 Task: Explore Airbnb accommodation in Makeni, Sierra Leone from 2nd December, 2023 to 10th December, 2023 for 1 adult.1  bedroom having 1 bed and 1 bathroom. Property type can be hotel. Booking option can be shelf check-in. Look for 5 properties as per requirement.
Action: Mouse moved to (595, 128)
Screenshot: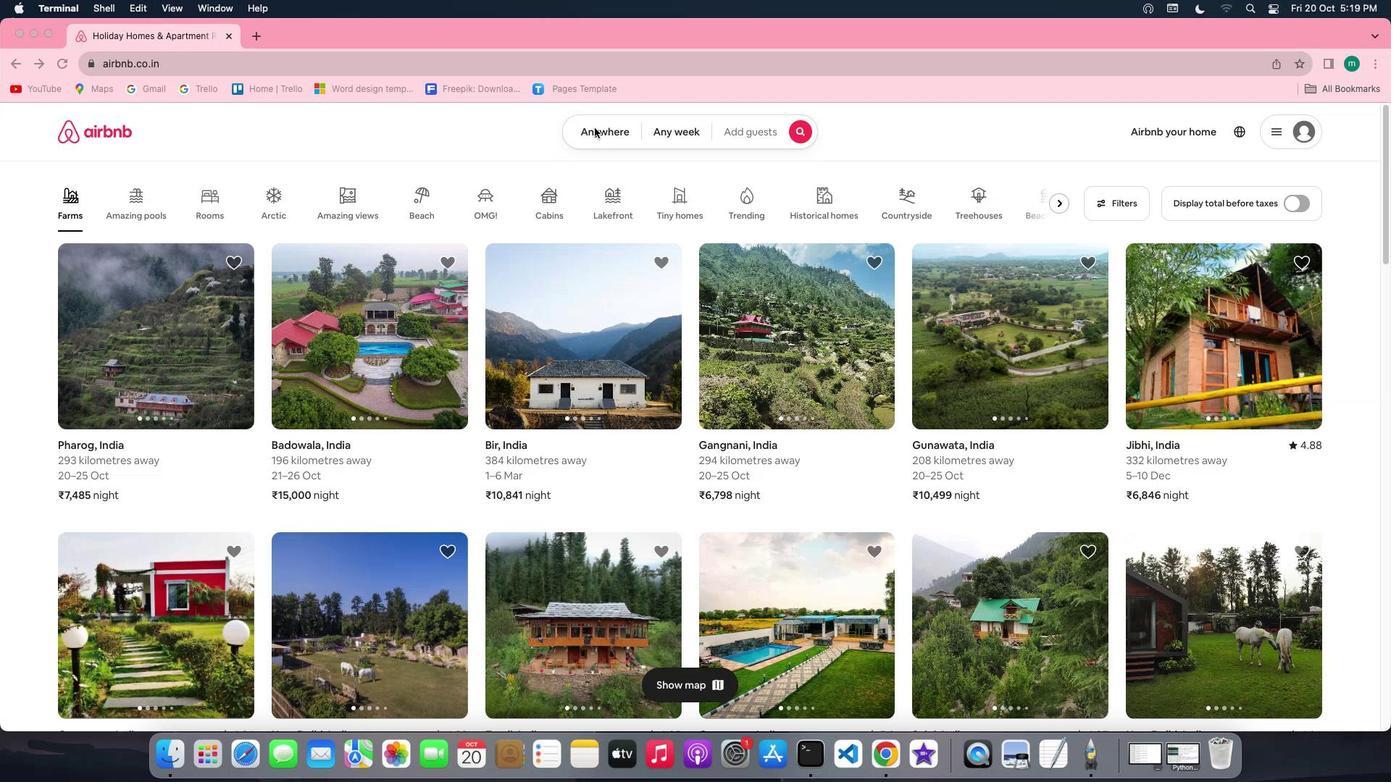 
Action: Mouse pressed left at (595, 128)
Screenshot: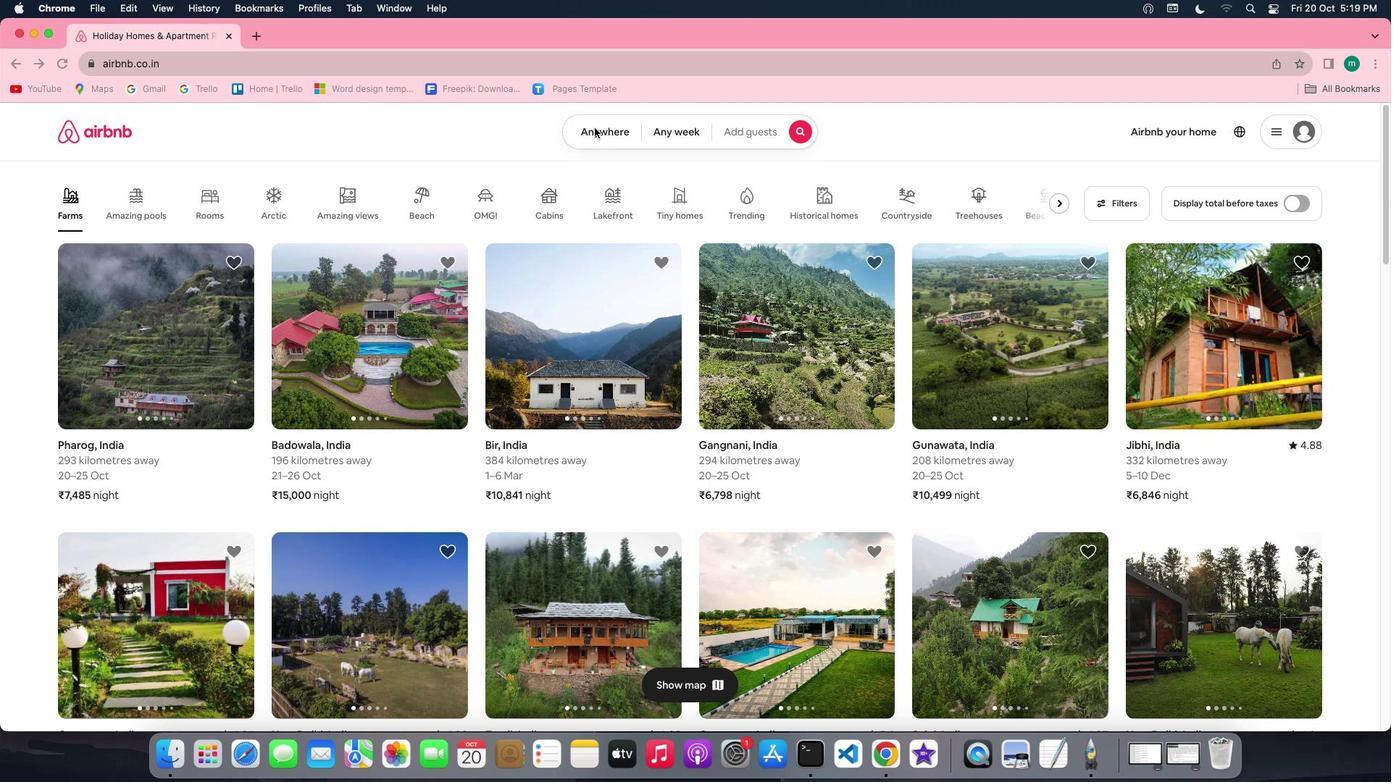 
Action: Mouse pressed left at (595, 128)
Screenshot: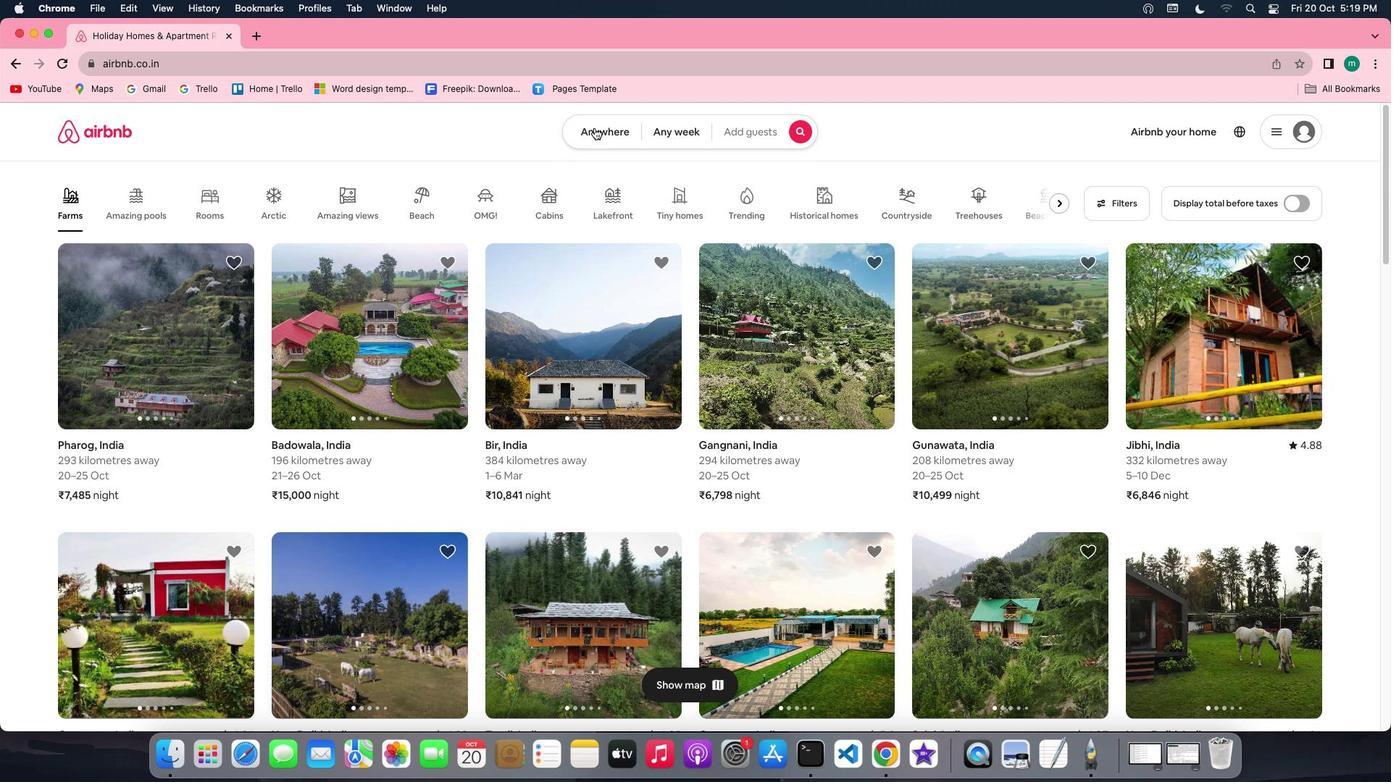 
Action: Mouse moved to (557, 189)
Screenshot: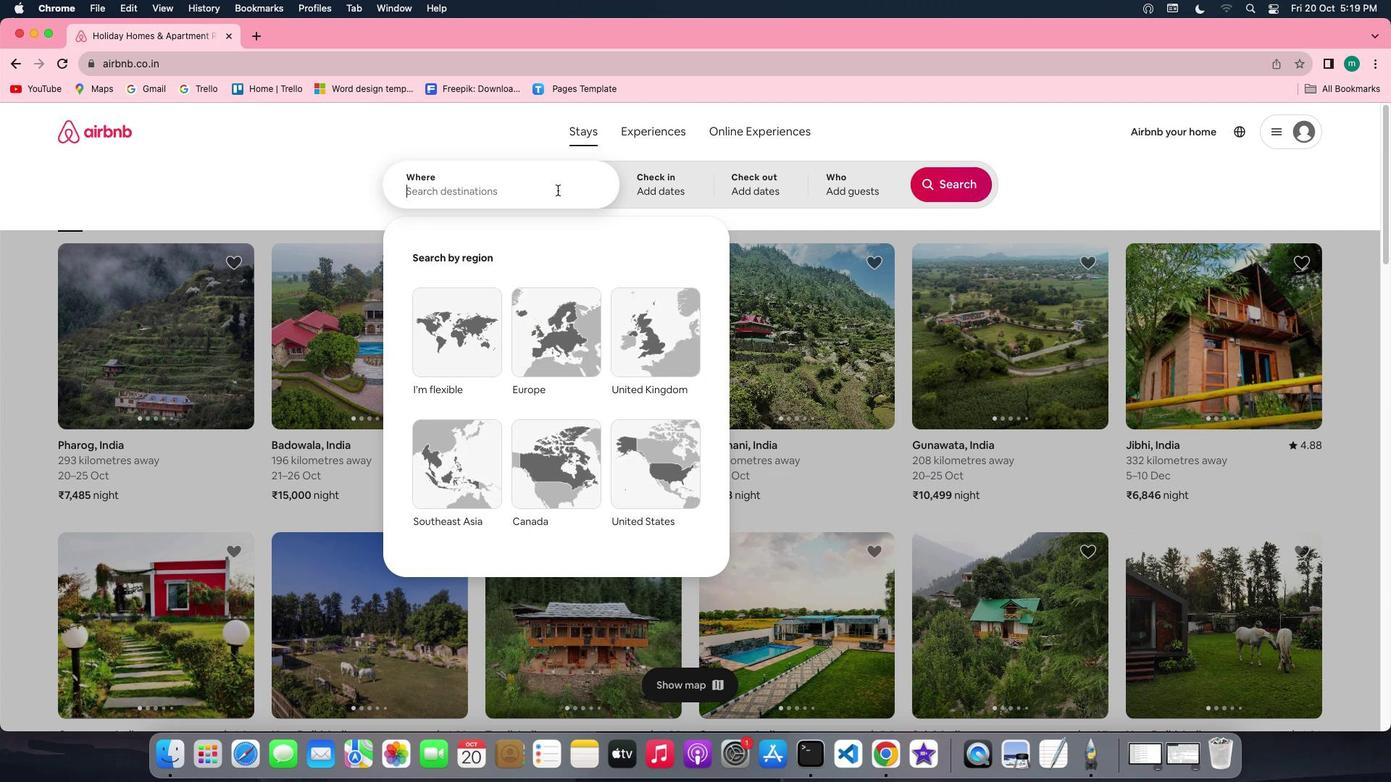 
Action: Mouse pressed left at (557, 189)
Screenshot: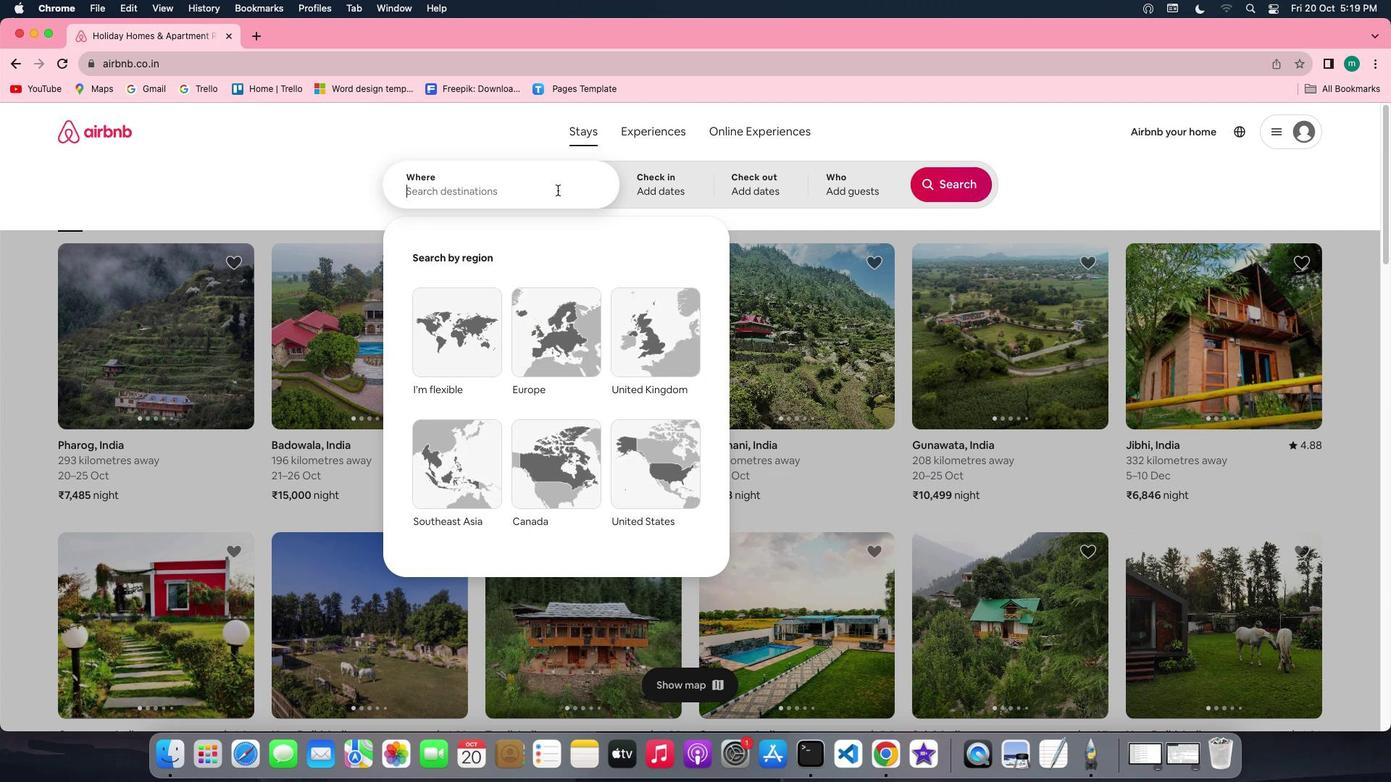 
Action: Key pressed Key.shift'M''a''k''e''n''i'','Key.spaceKey.shift'S''i''e''r''r''a'Key.spaceKey.shift'L''e''o''n''e'
Screenshot: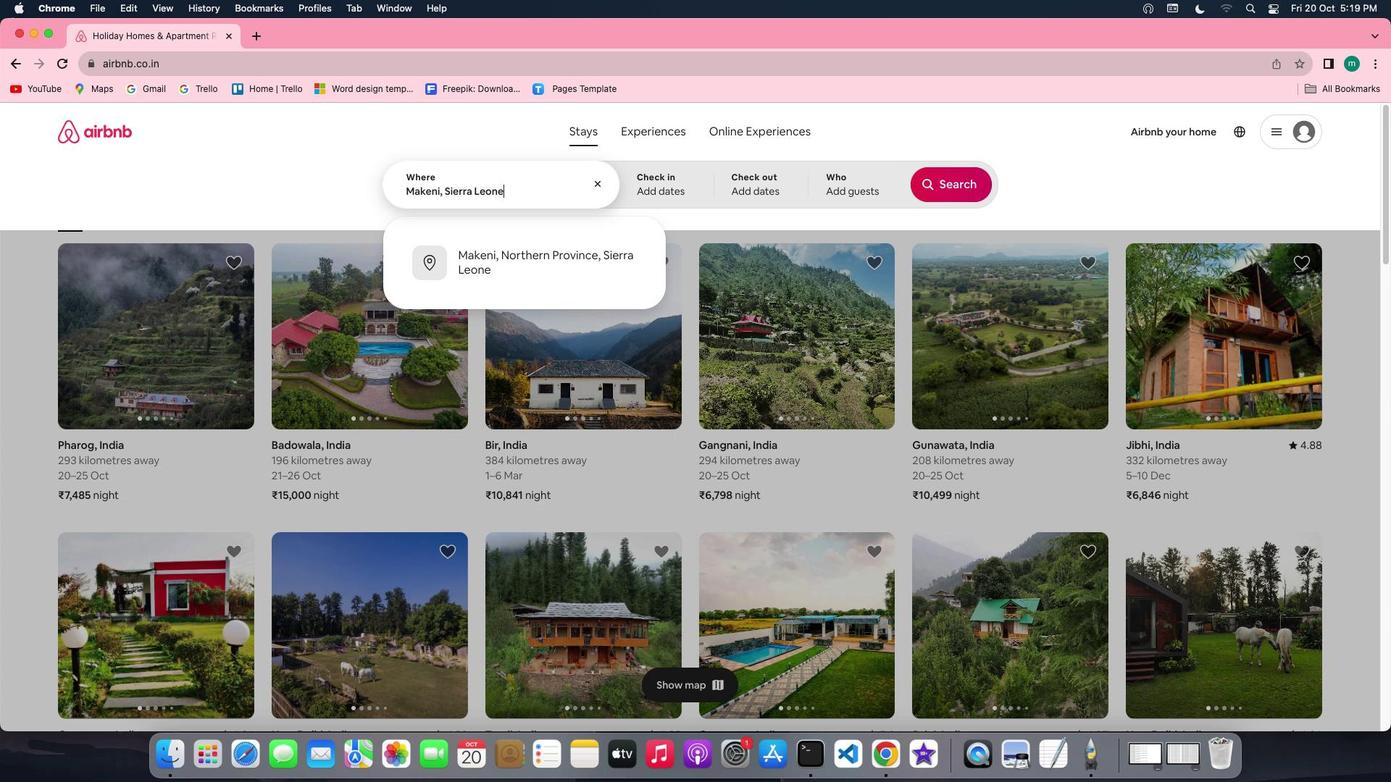 
Action: Mouse moved to (673, 179)
Screenshot: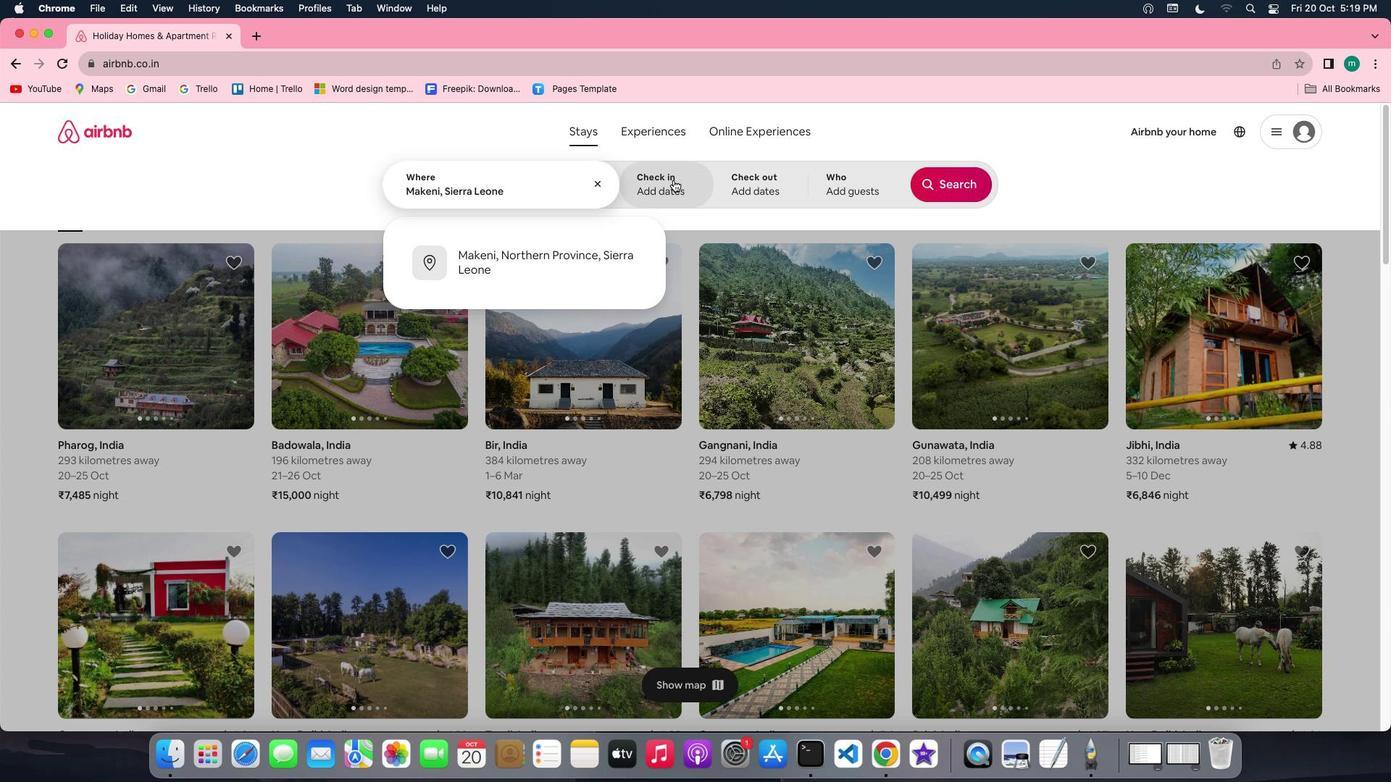 
Action: Mouse pressed left at (673, 179)
Screenshot: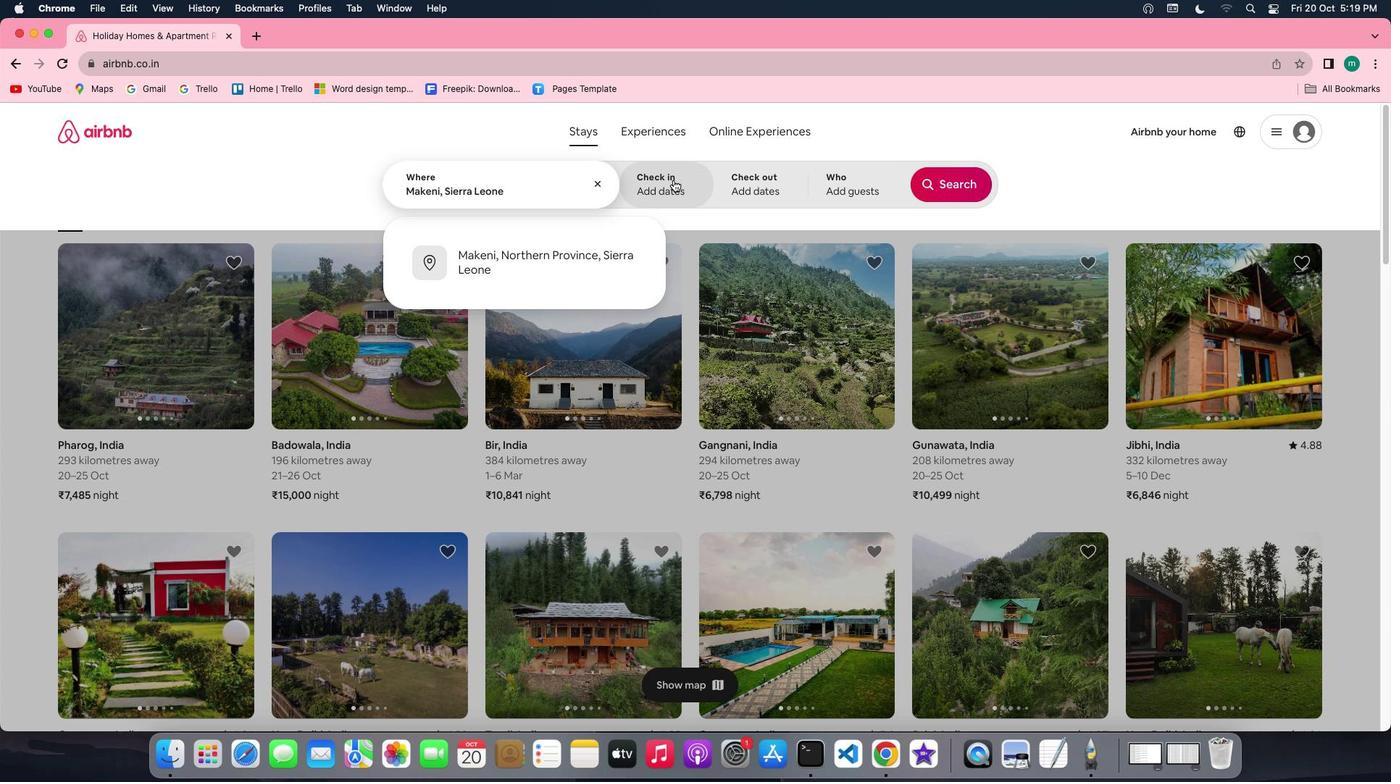 
Action: Mouse moved to (945, 305)
Screenshot: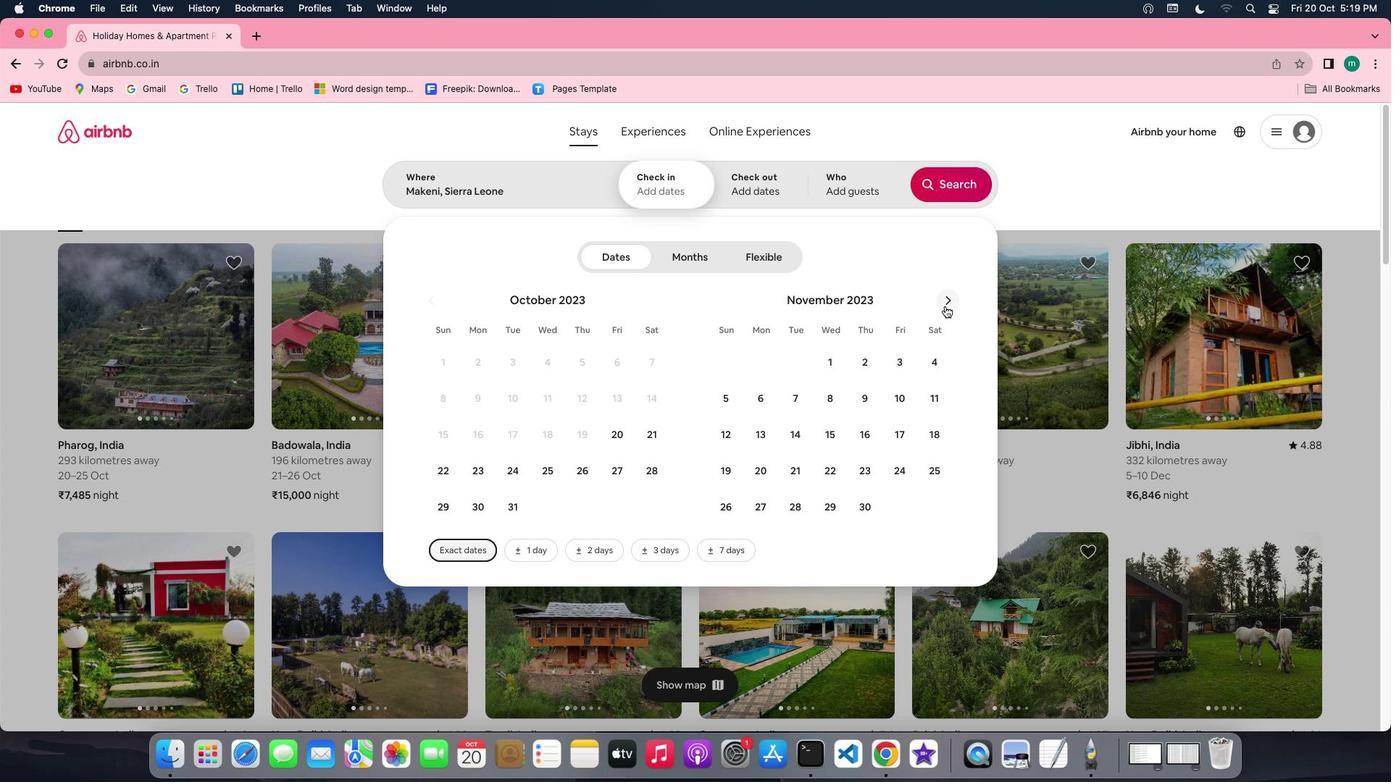 
Action: Mouse pressed left at (945, 305)
Screenshot: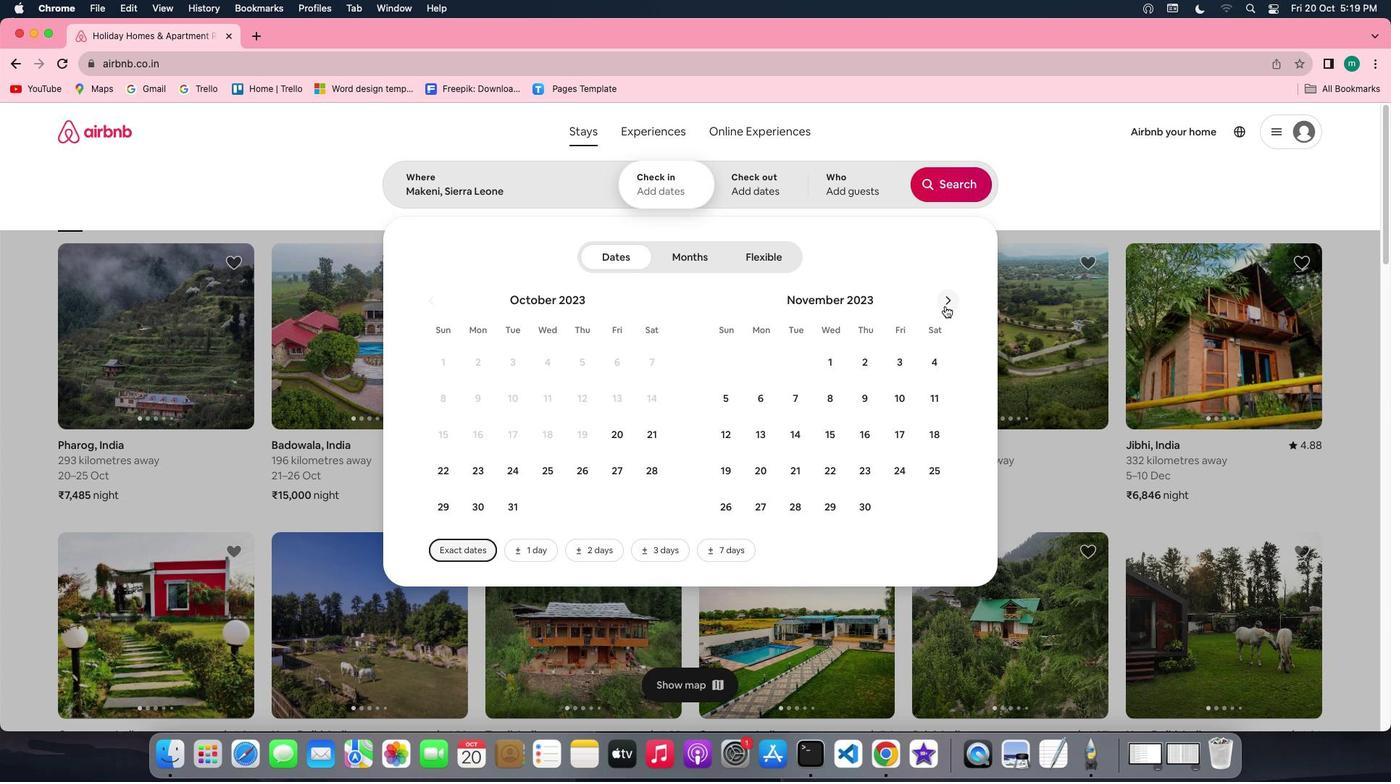 
Action: Mouse moved to (934, 358)
Screenshot: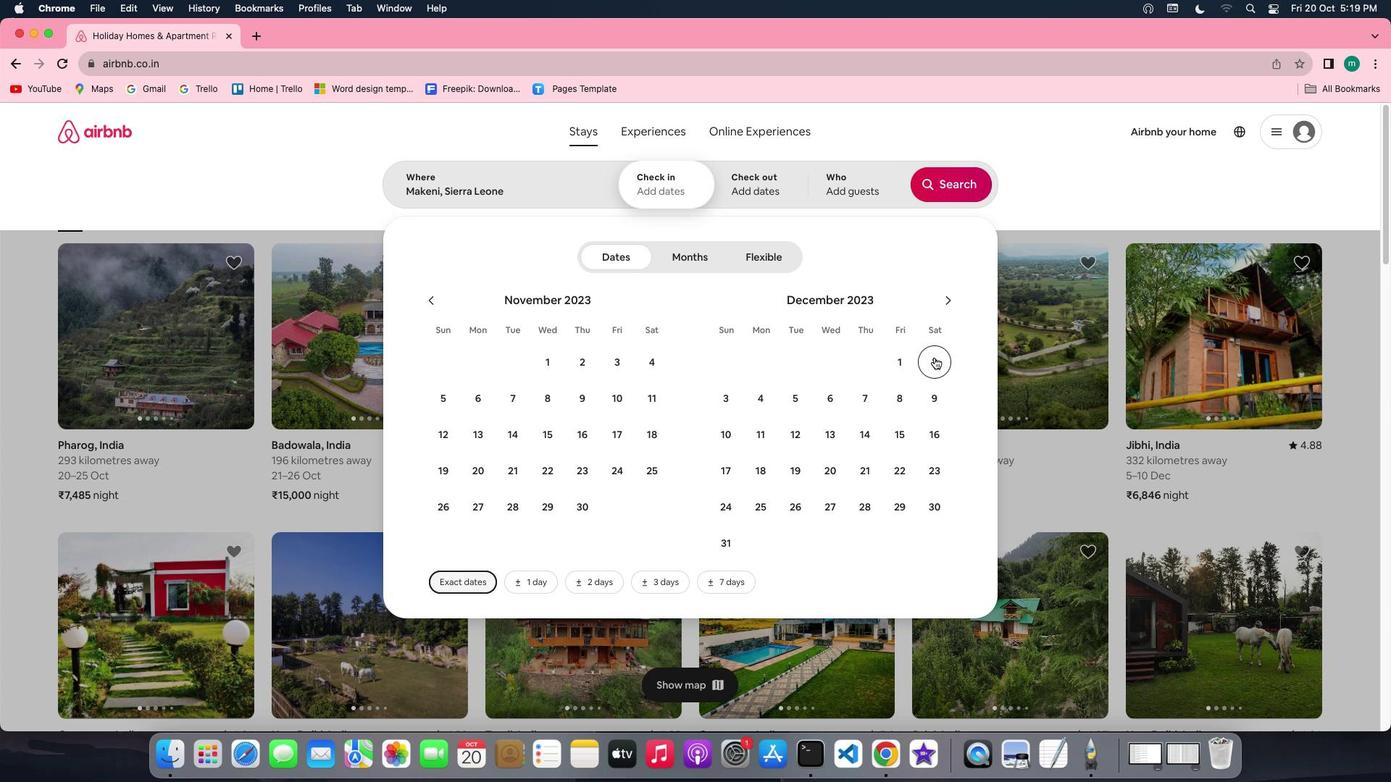 
Action: Mouse pressed left at (934, 358)
Screenshot: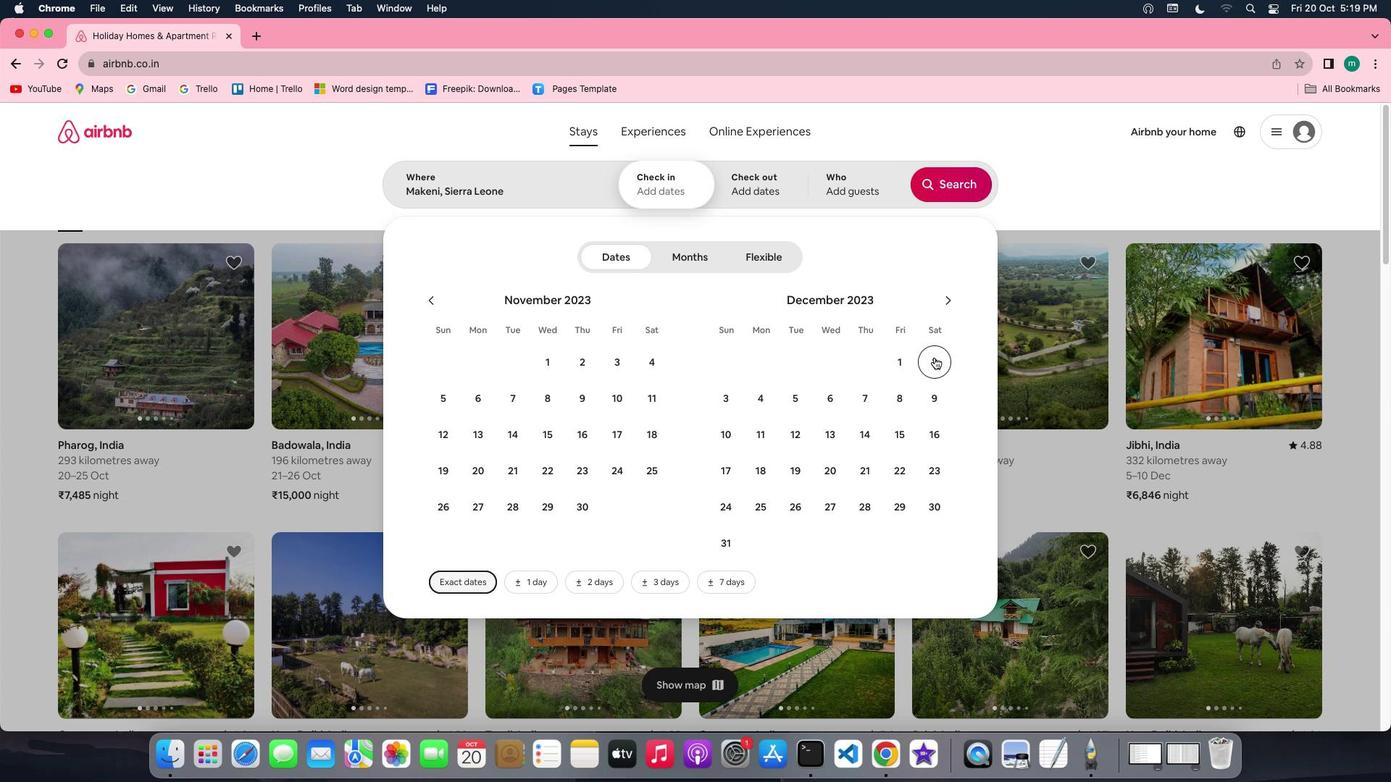 
Action: Mouse moved to (740, 437)
Screenshot: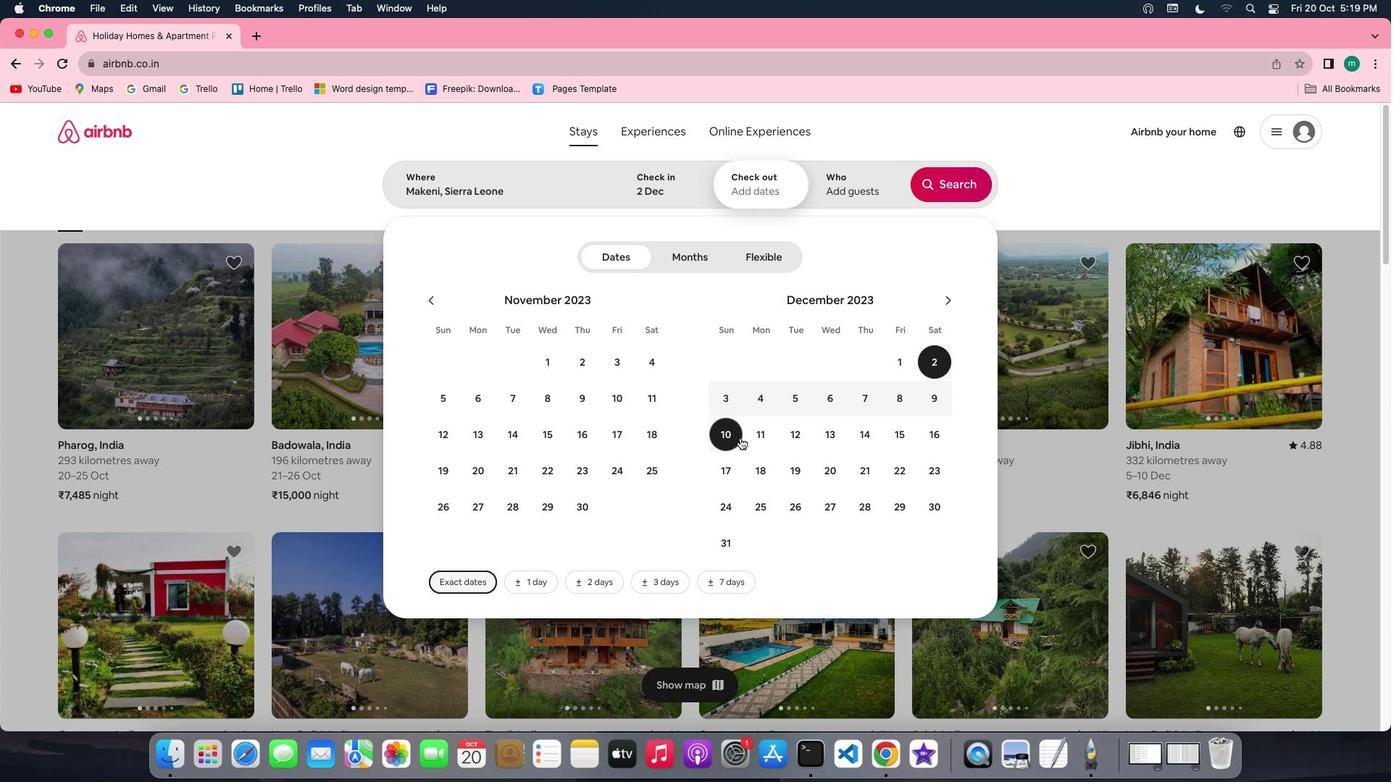 
Action: Mouse pressed left at (740, 437)
Screenshot: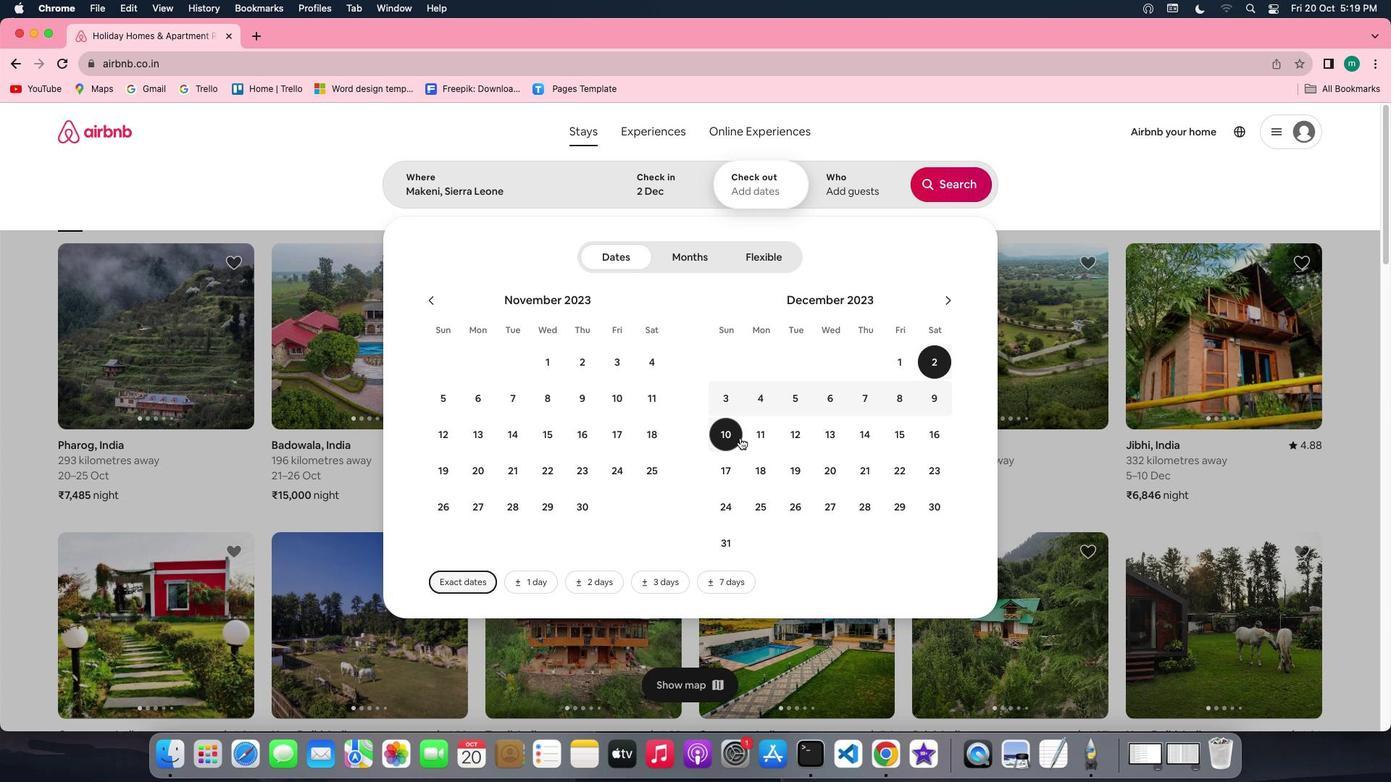 
Action: Mouse moved to (852, 187)
Screenshot: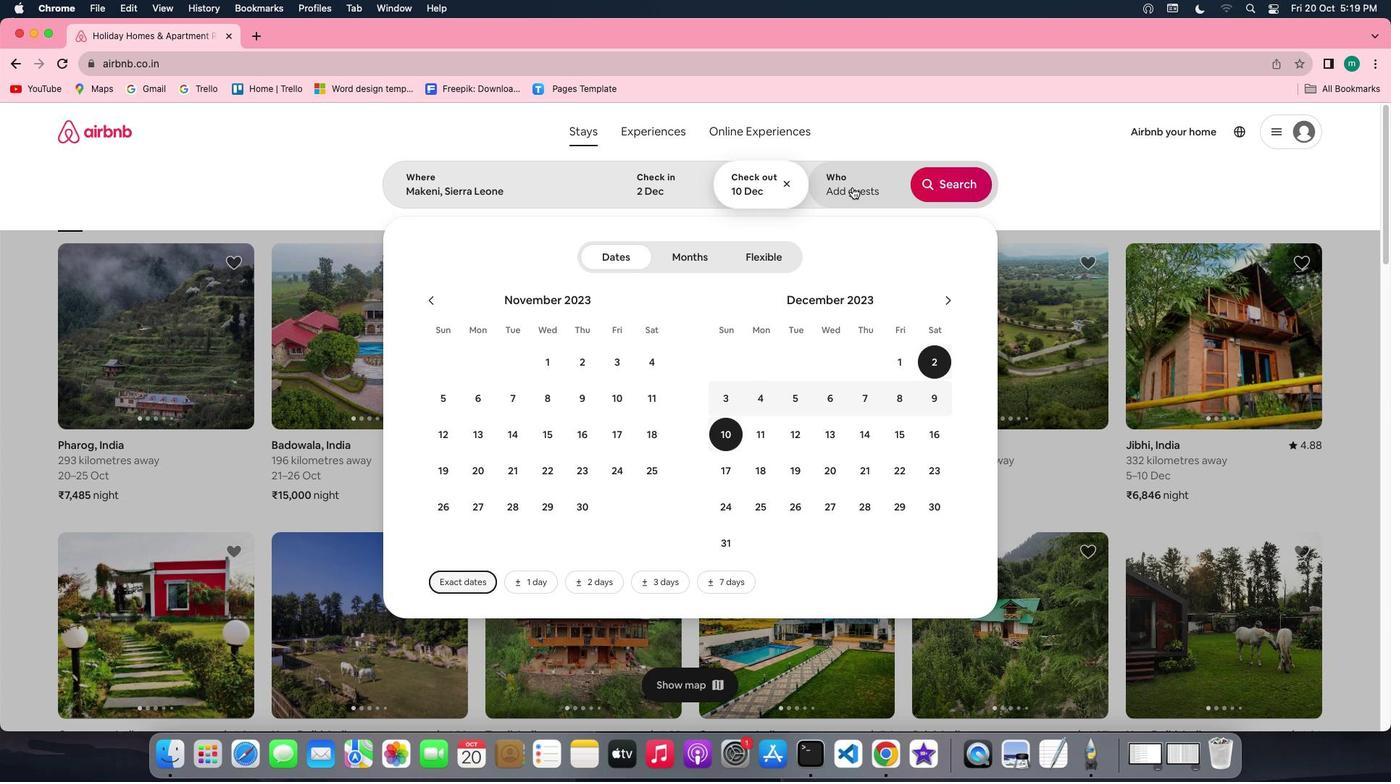 
Action: Mouse pressed left at (852, 187)
Screenshot: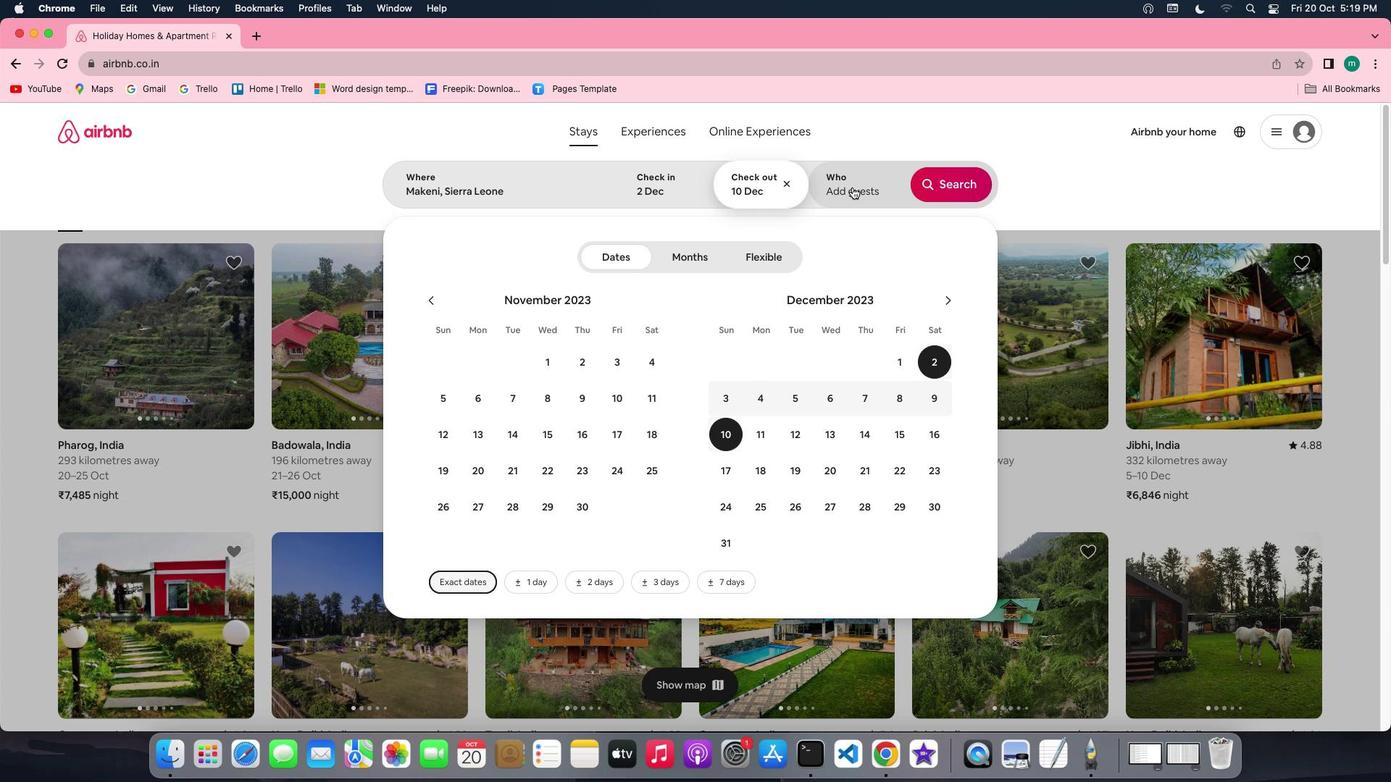 
Action: Mouse moved to (961, 258)
Screenshot: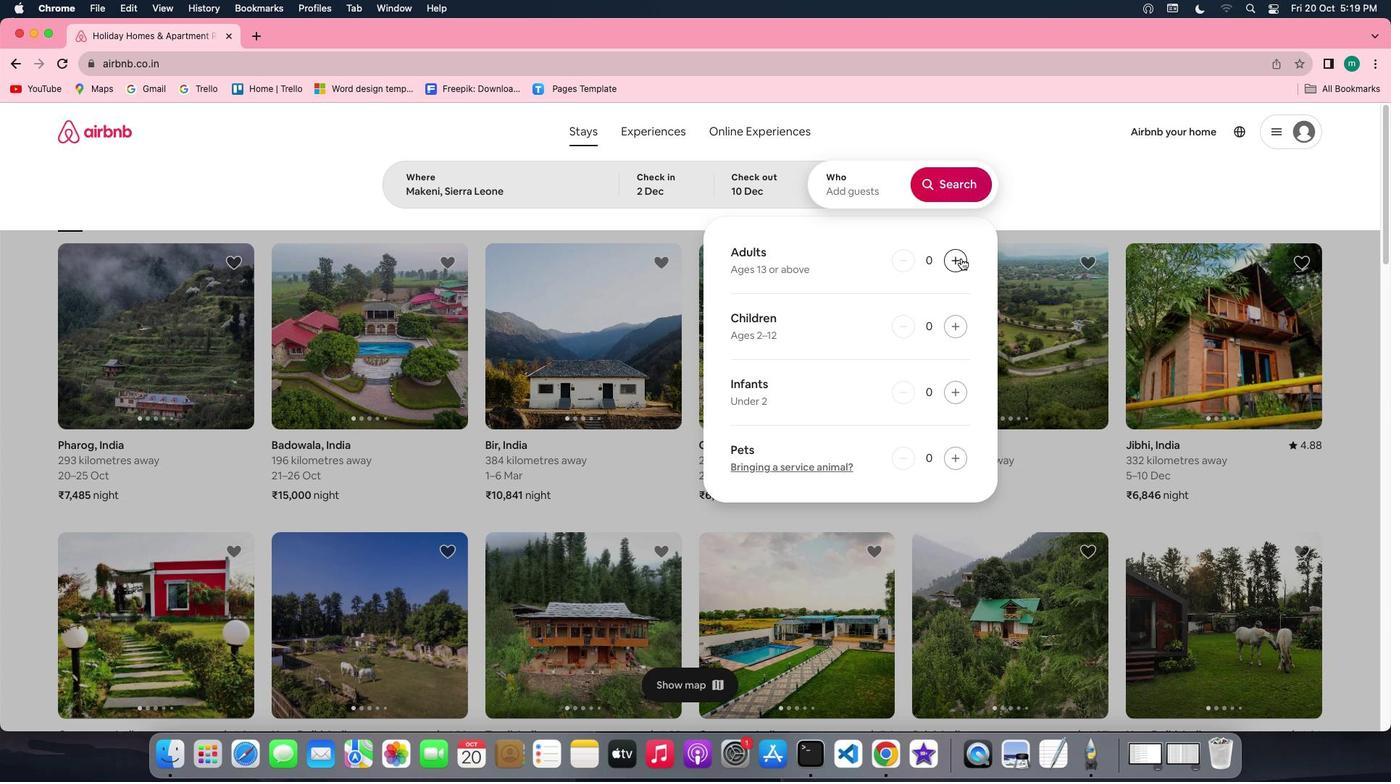
Action: Mouse pressed left at (961, 258)
Screenshot: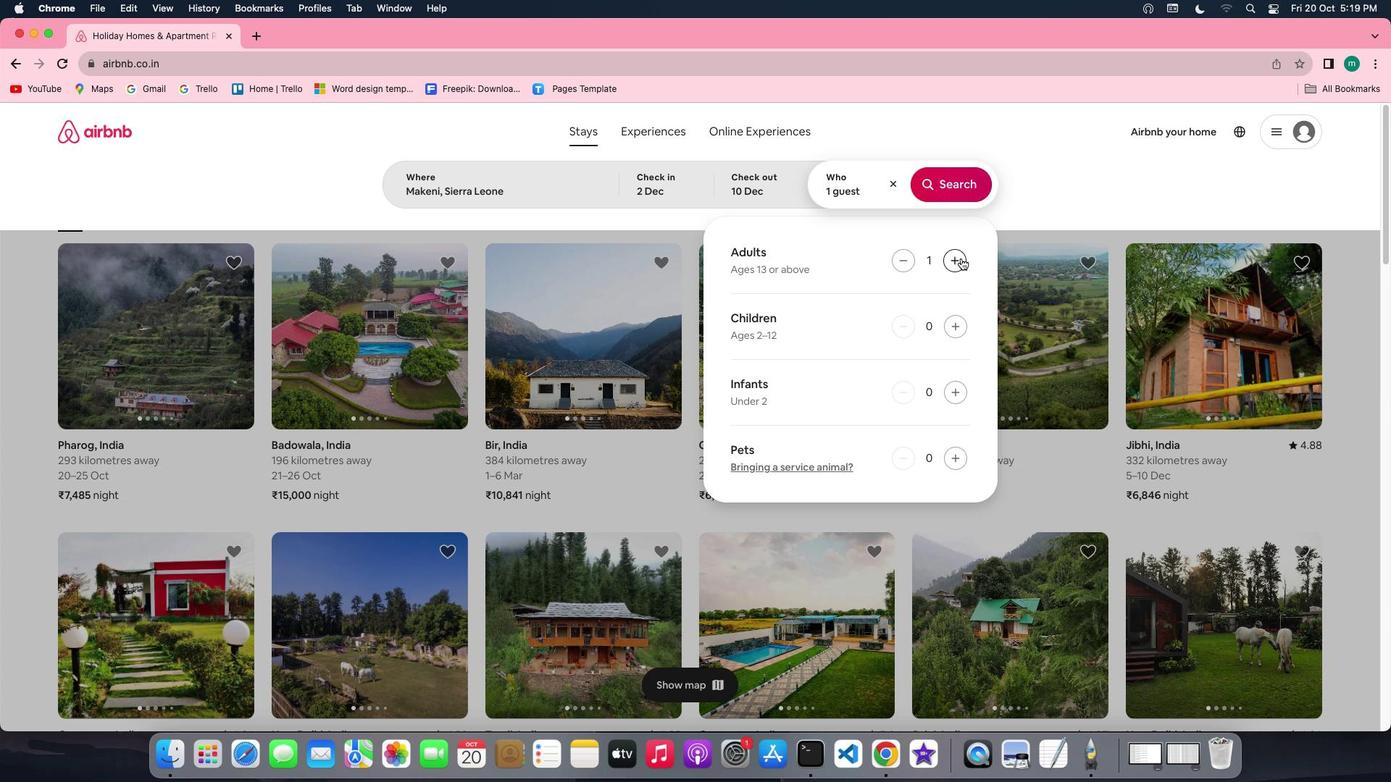
Action: Mouse moved to (955, 181)
Screenshot: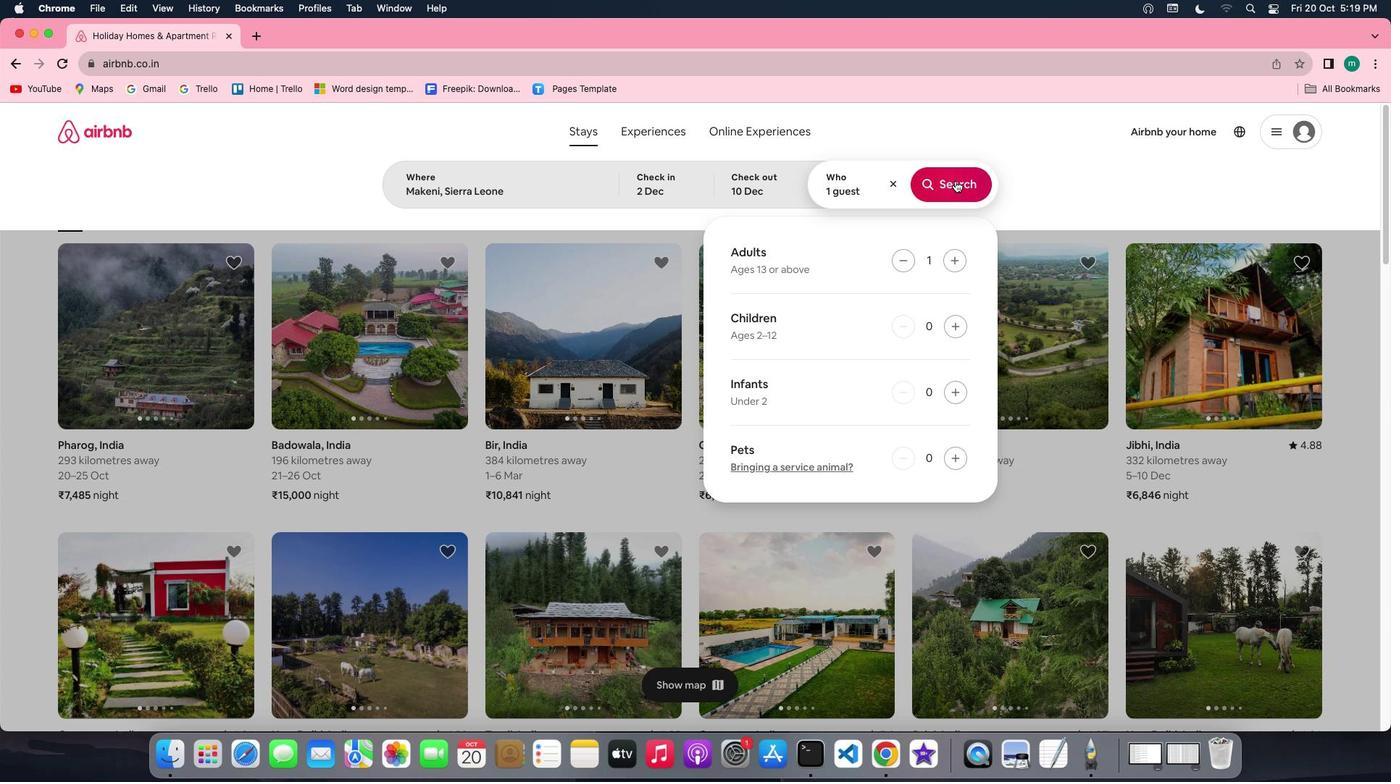 
Action: Mouse pressed left at (955, 181)
Screenshot: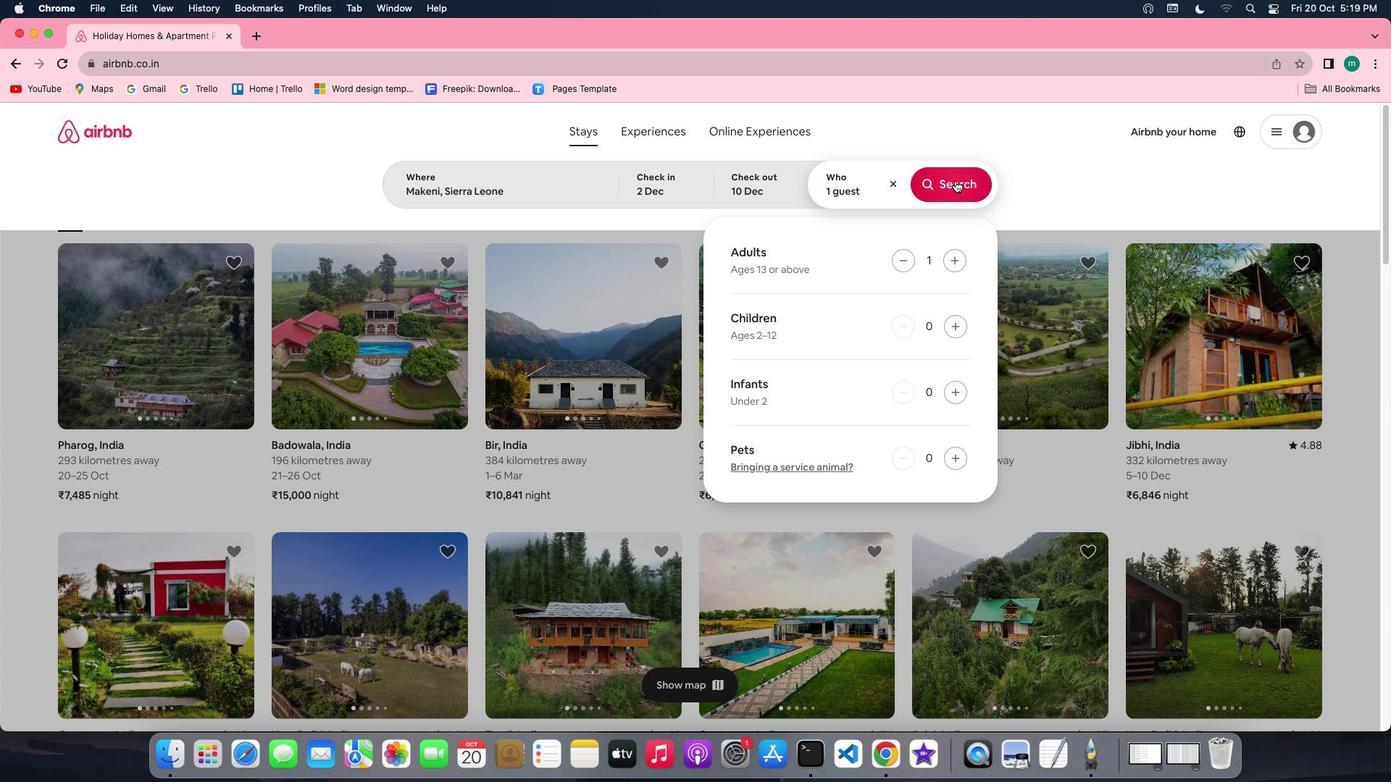 
Action: Mouse moved to (1146, 188)
Screenshot: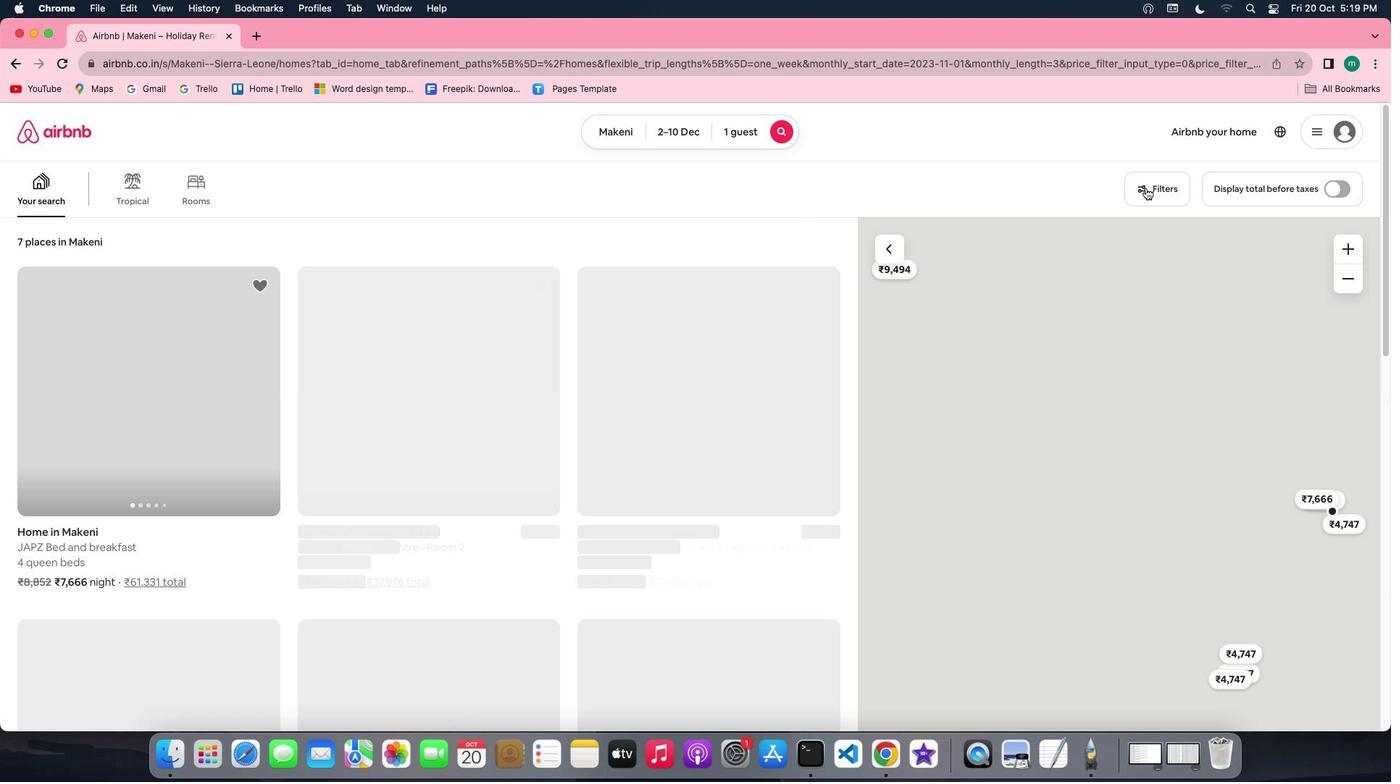 
Action: Mouse pressed left at (1146, 188)
Screenshot: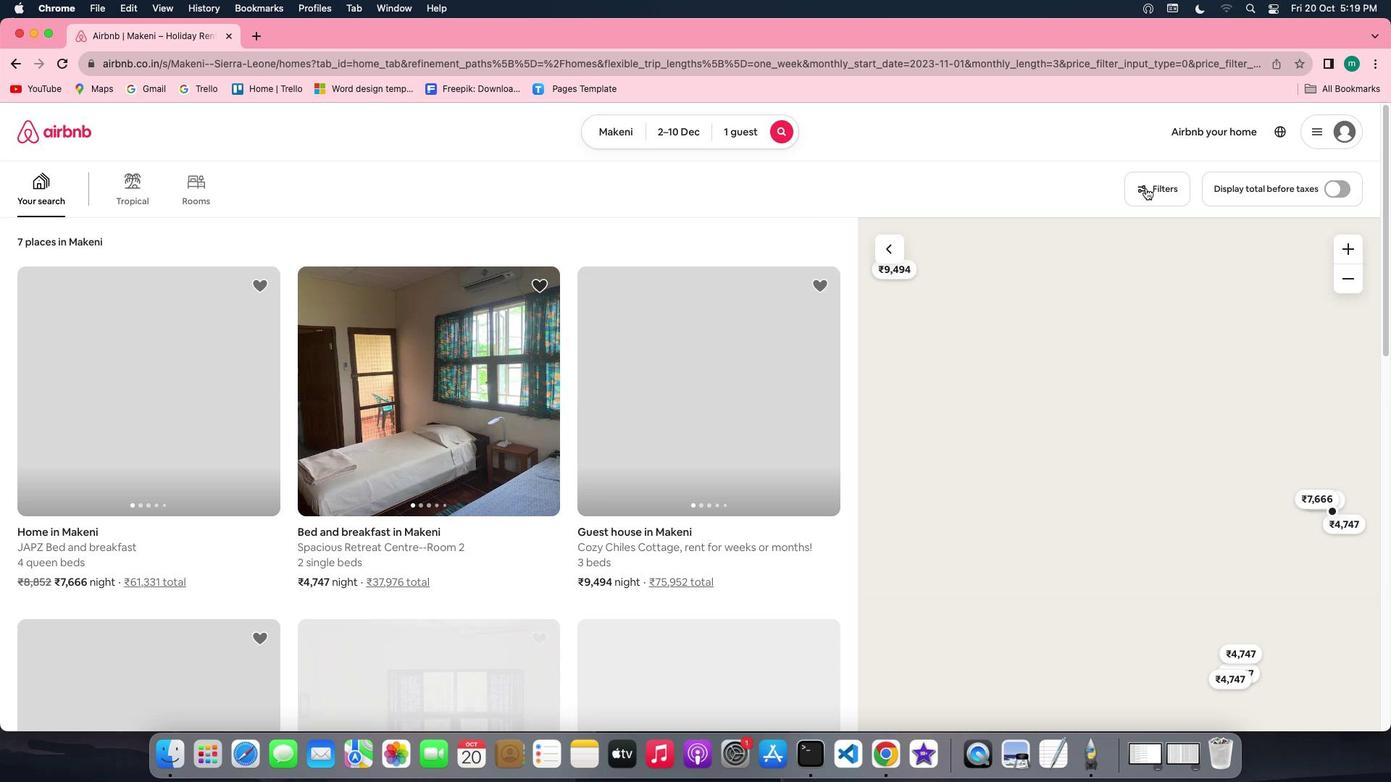 
Action: Mouse moved to (738, 351)
Screenshot: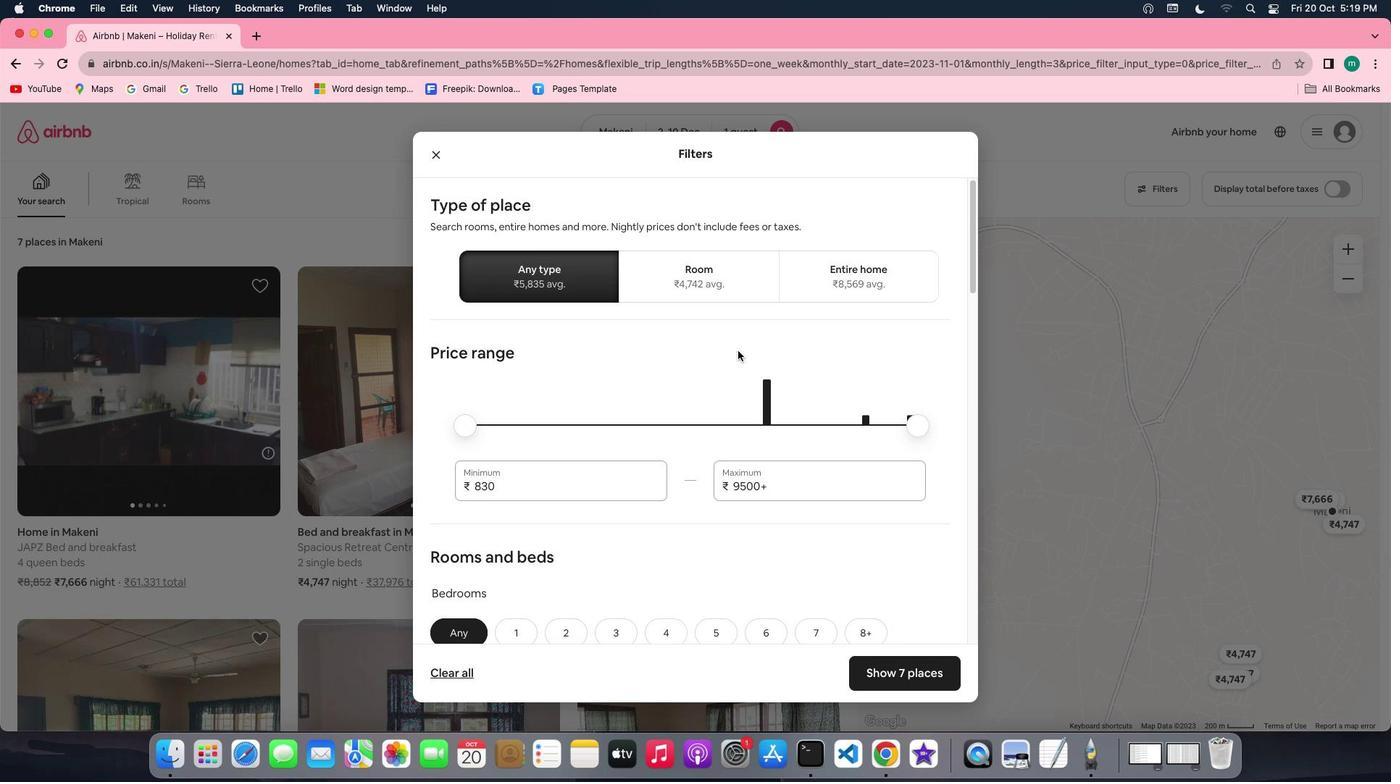 
Action: Mouse scrolled (738, 351) with delta (0, 0)
Screenshot: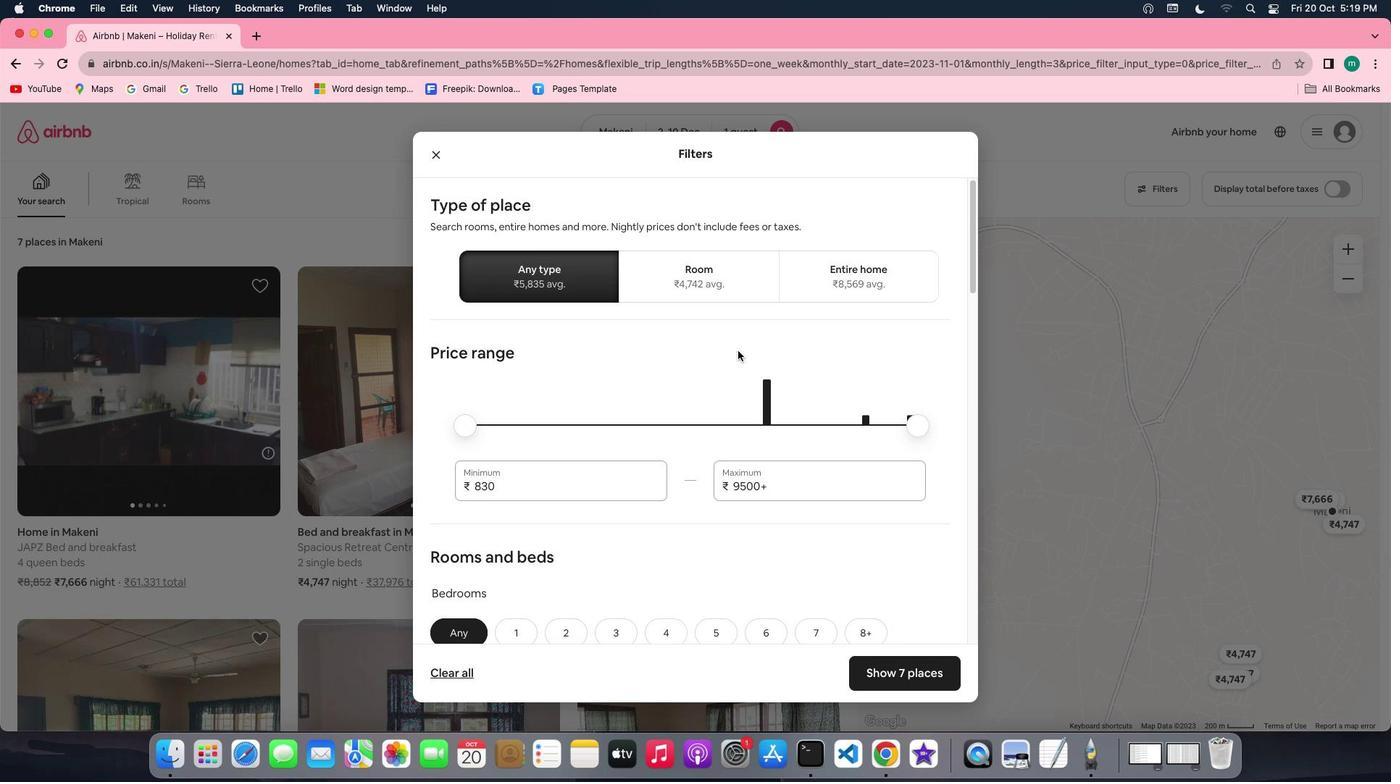 
Action: Mouse scrolled (738, 351) with delta (0, 0)
Screenshot: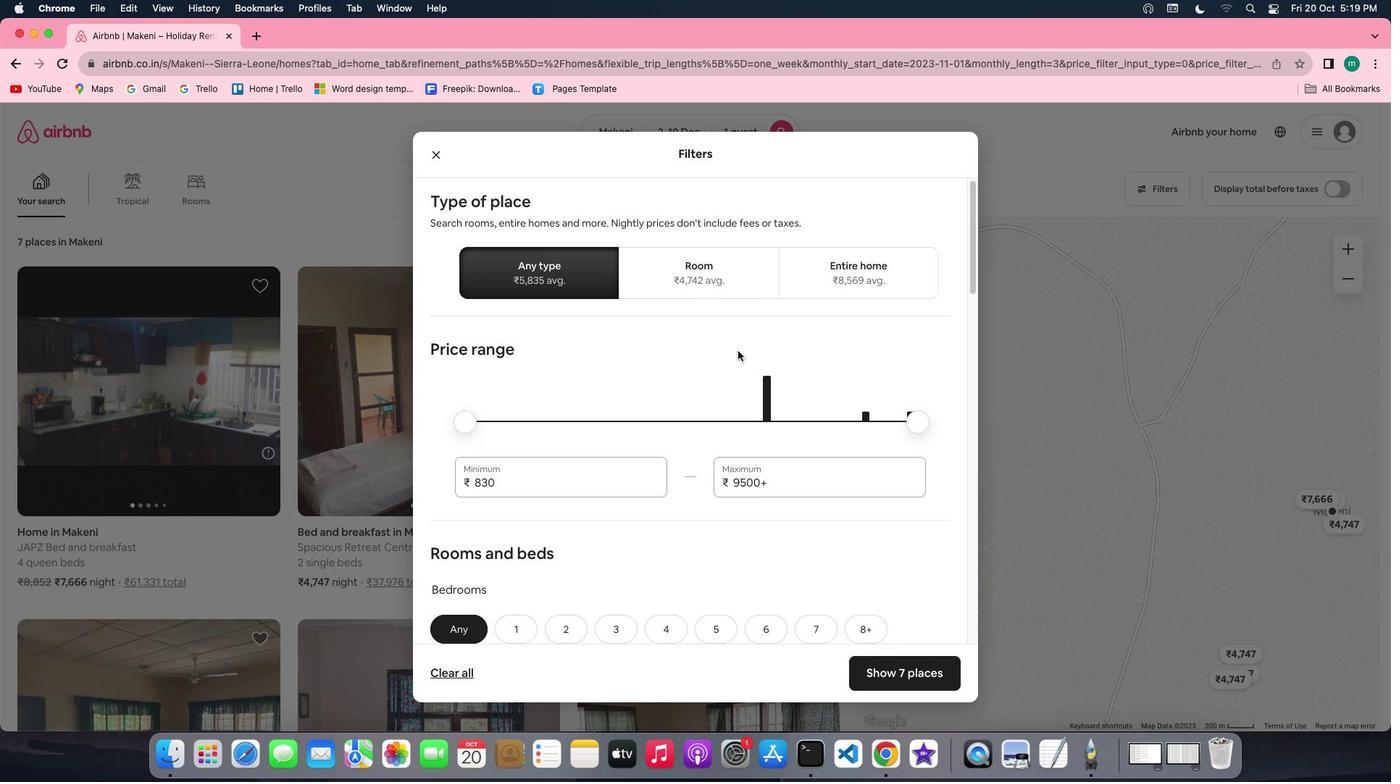 
Action: Mouse scrolled (738, 351) with delta (0, 0)
Screenshot: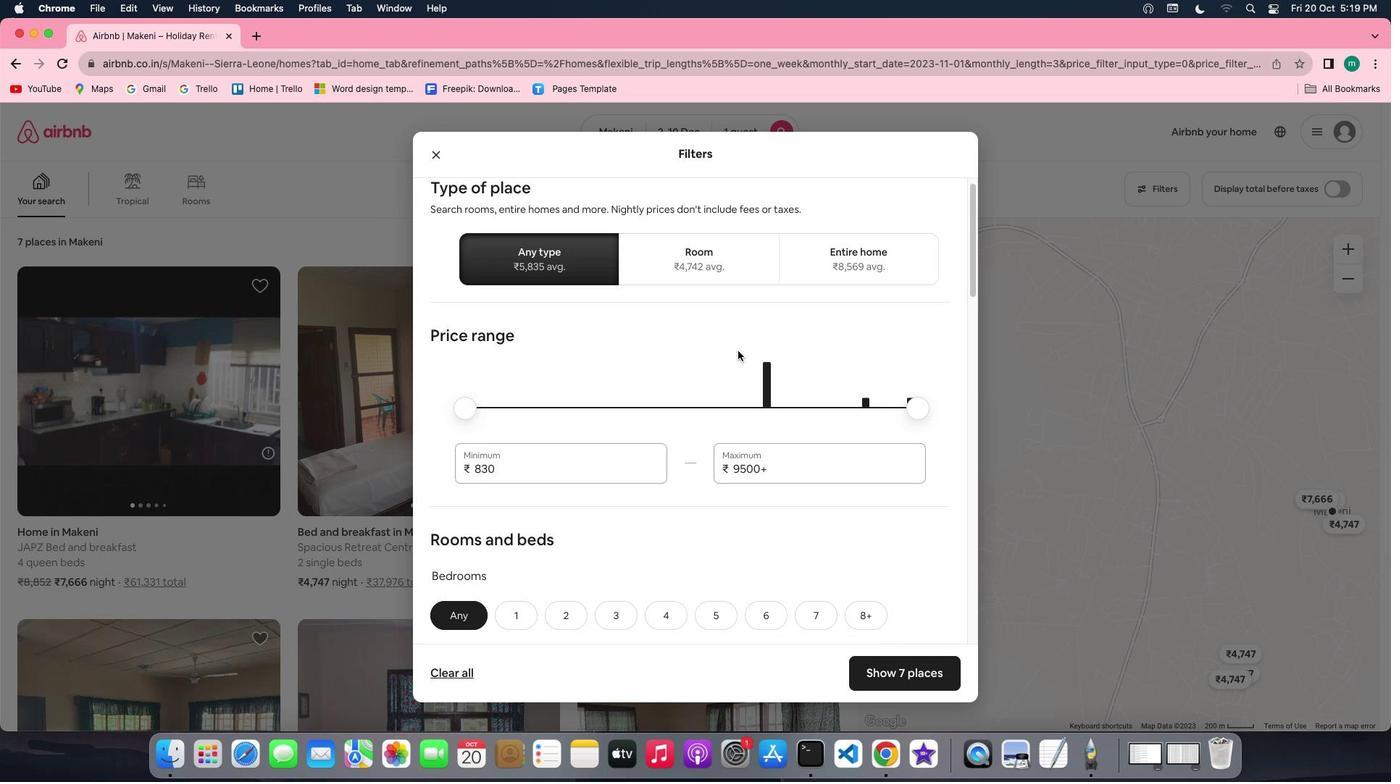 
Action: Mouse scrolled (738, 351) with delta (0, 0)
Screenshot: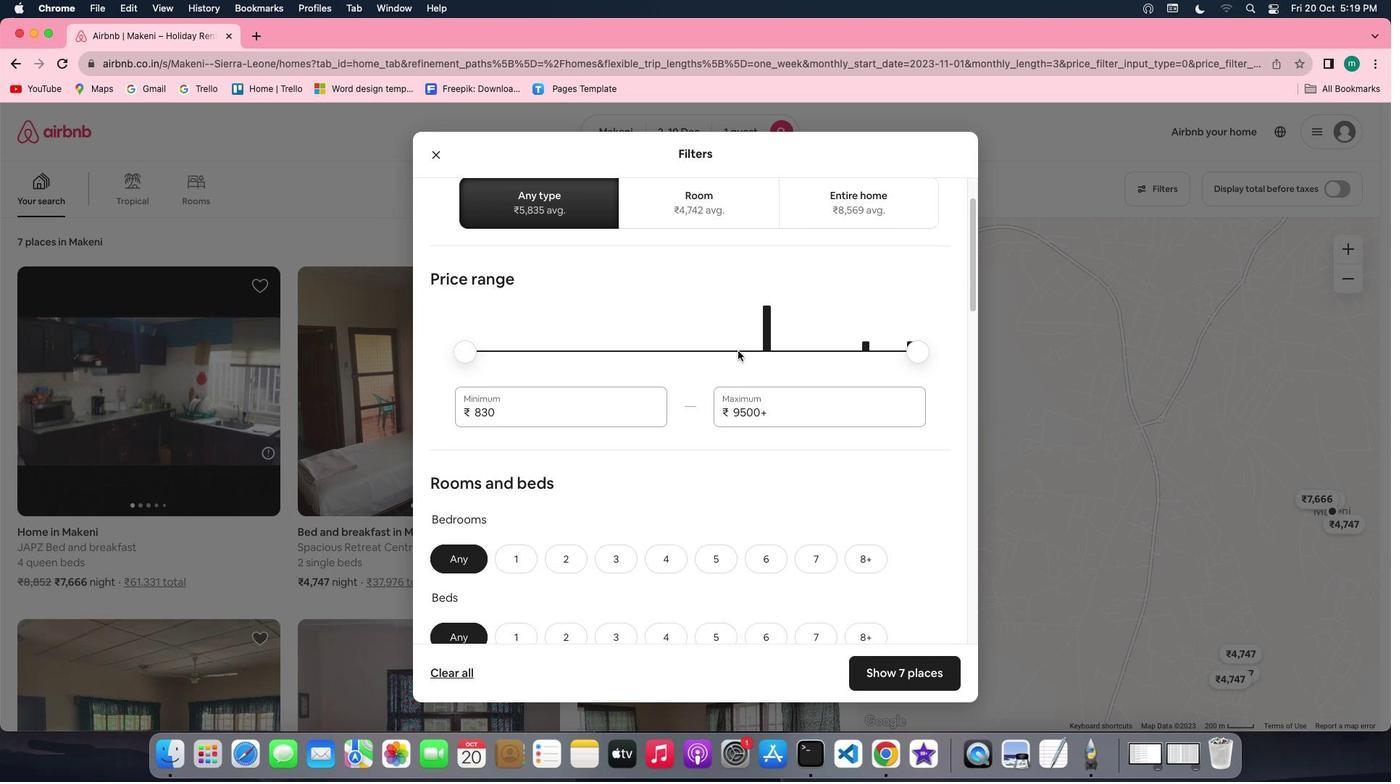 
Action: Mouse scrolled (738, 351) with delta (0, 0)
Screenshot: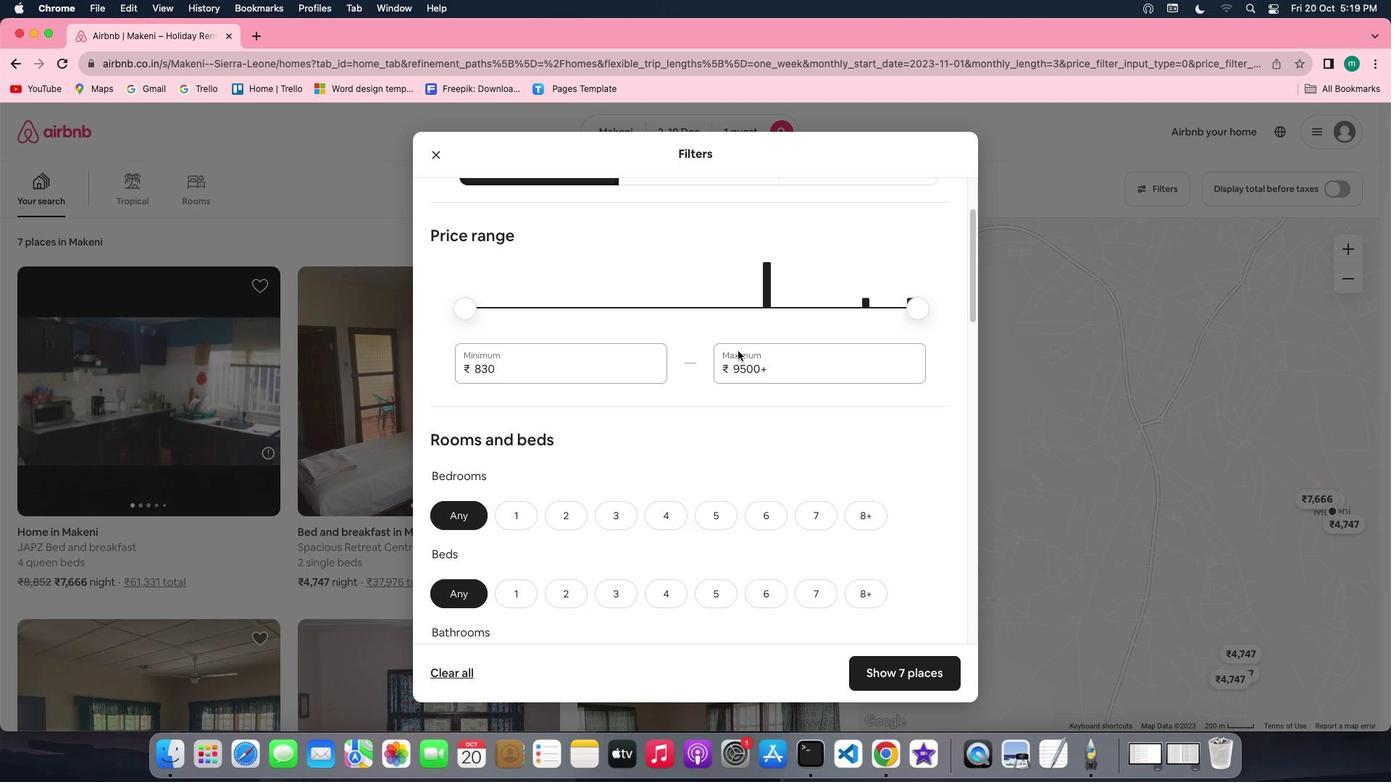 
Action: Mouse scrolled (738, 351) with delta (0, 0)
Screenshot: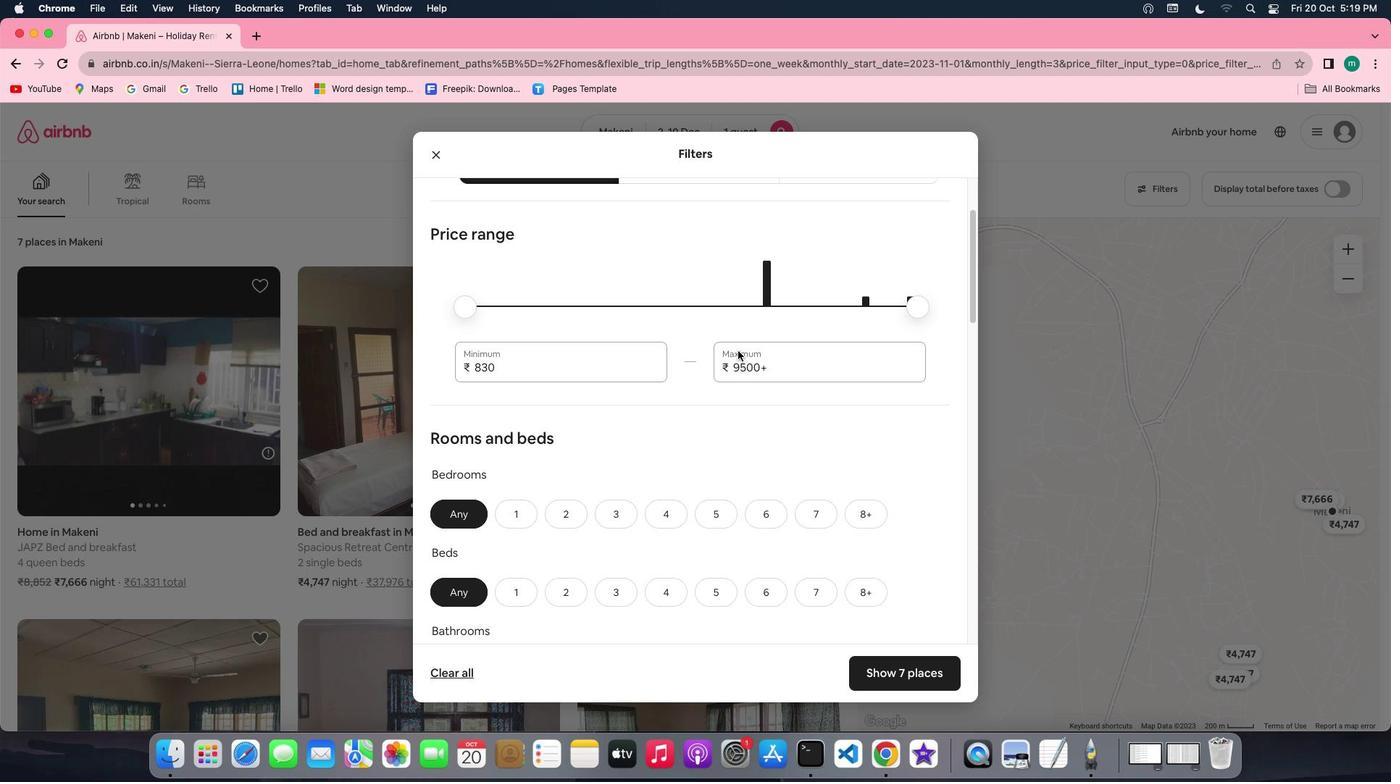 
Action: Mouse scrolled (738, 351) with delta (0, -2)
Screenshot: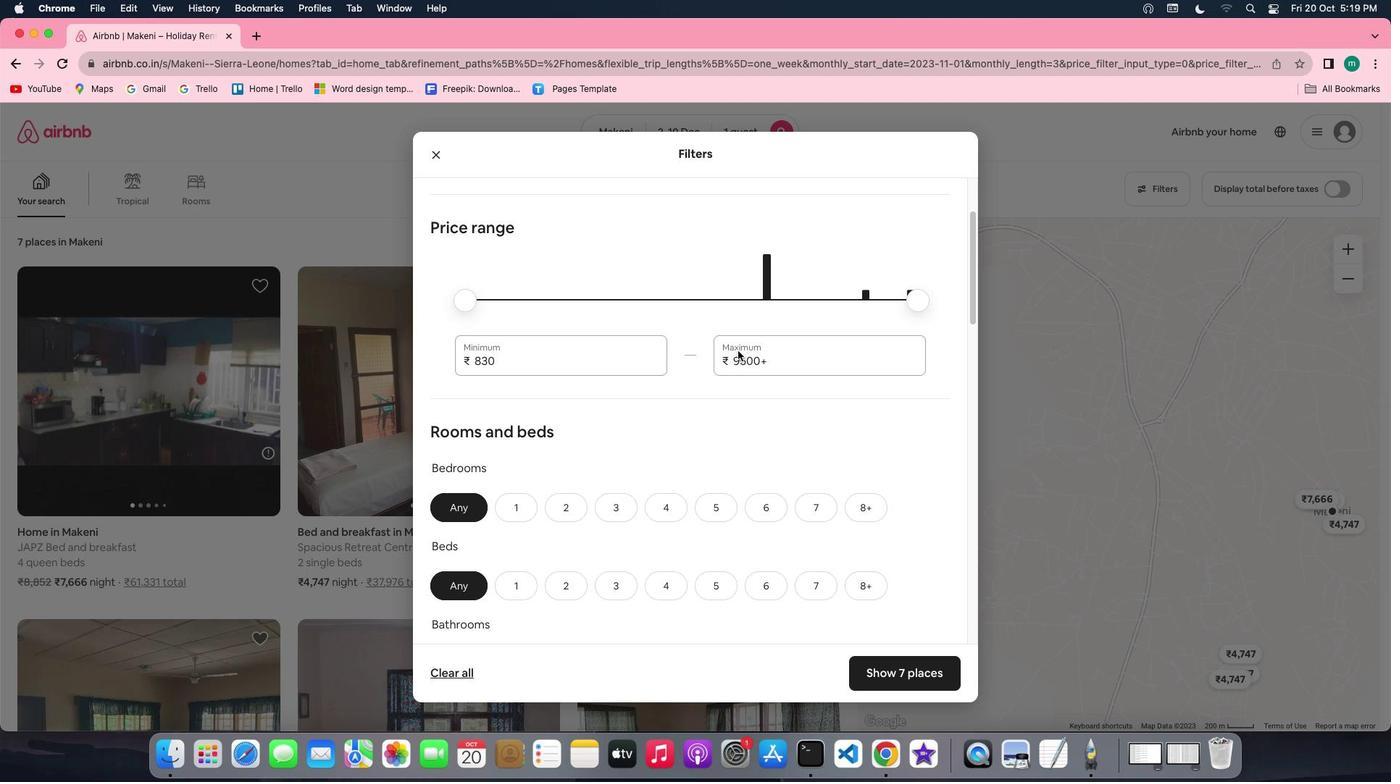 
Action: Mouse scrolled (738, 351) with delta (0, -2)
Screenshot: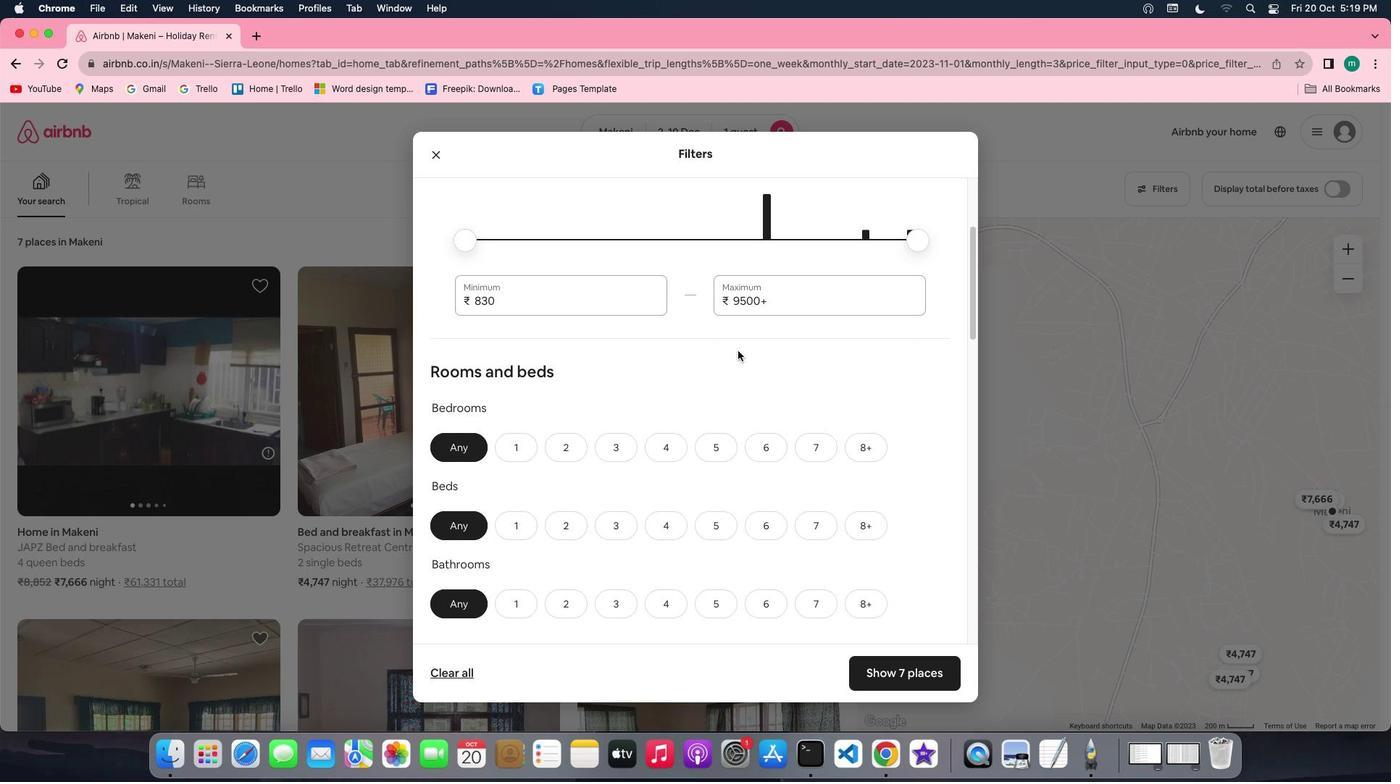 
Action: Mouse moved to (526, 257)
Screenshot: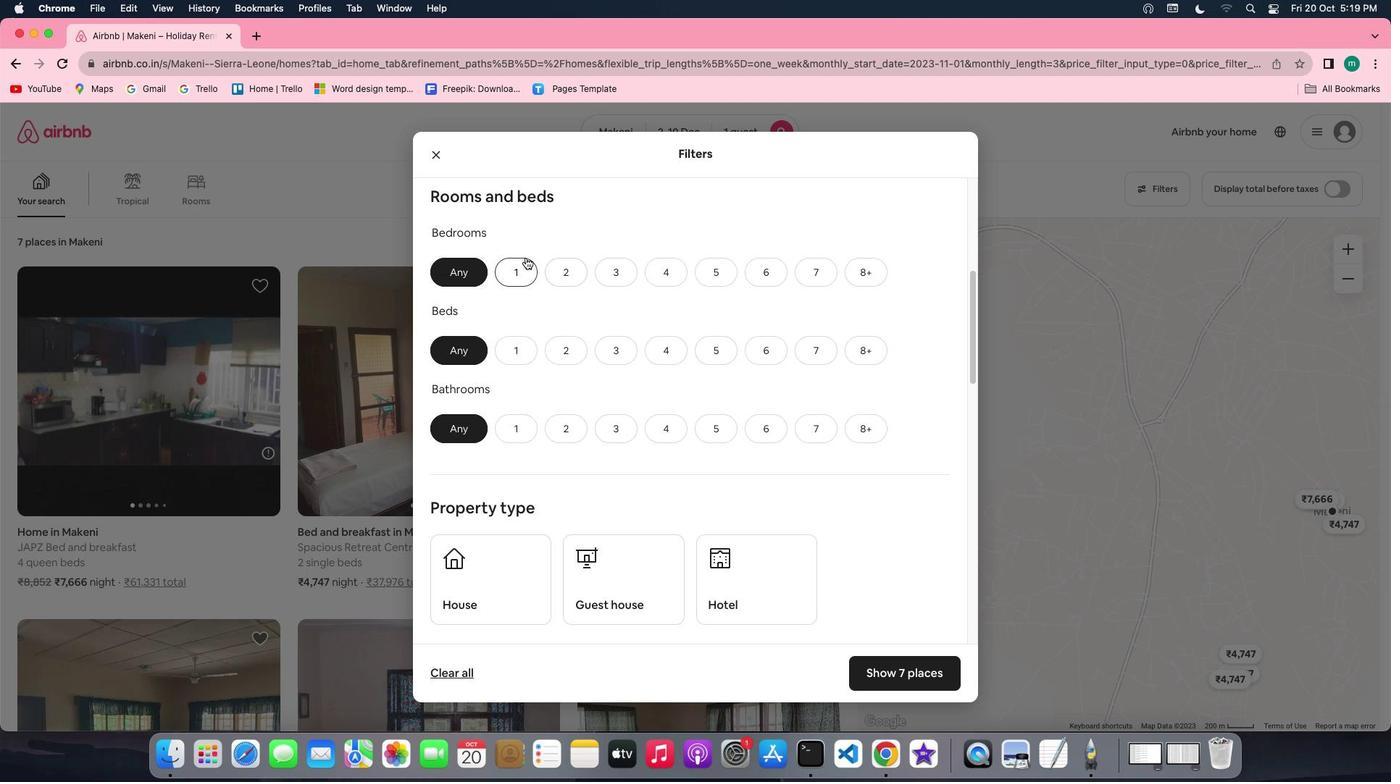 
Action: Mouse pressed left at (526, 257)
Screenshot: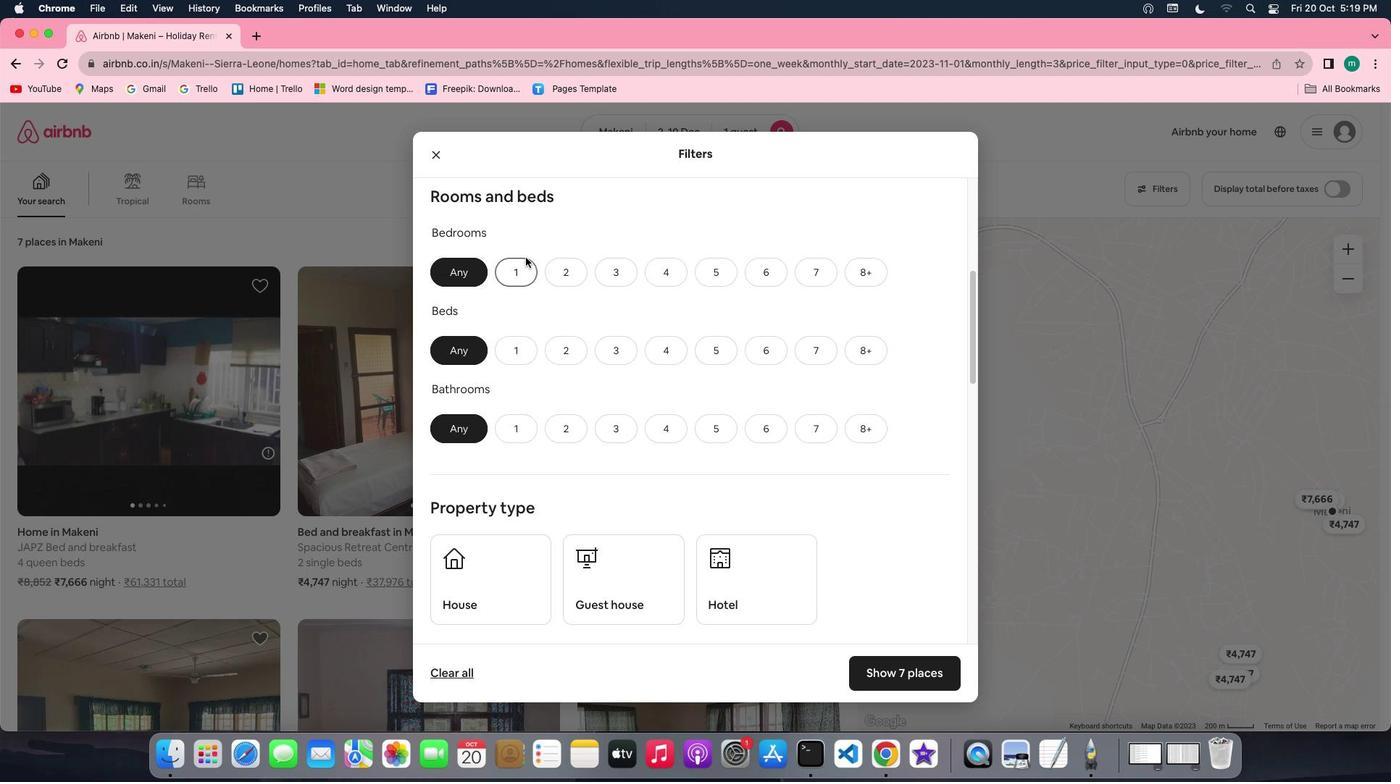 
Action: Mouse moved to (517, 360)
Screenshot: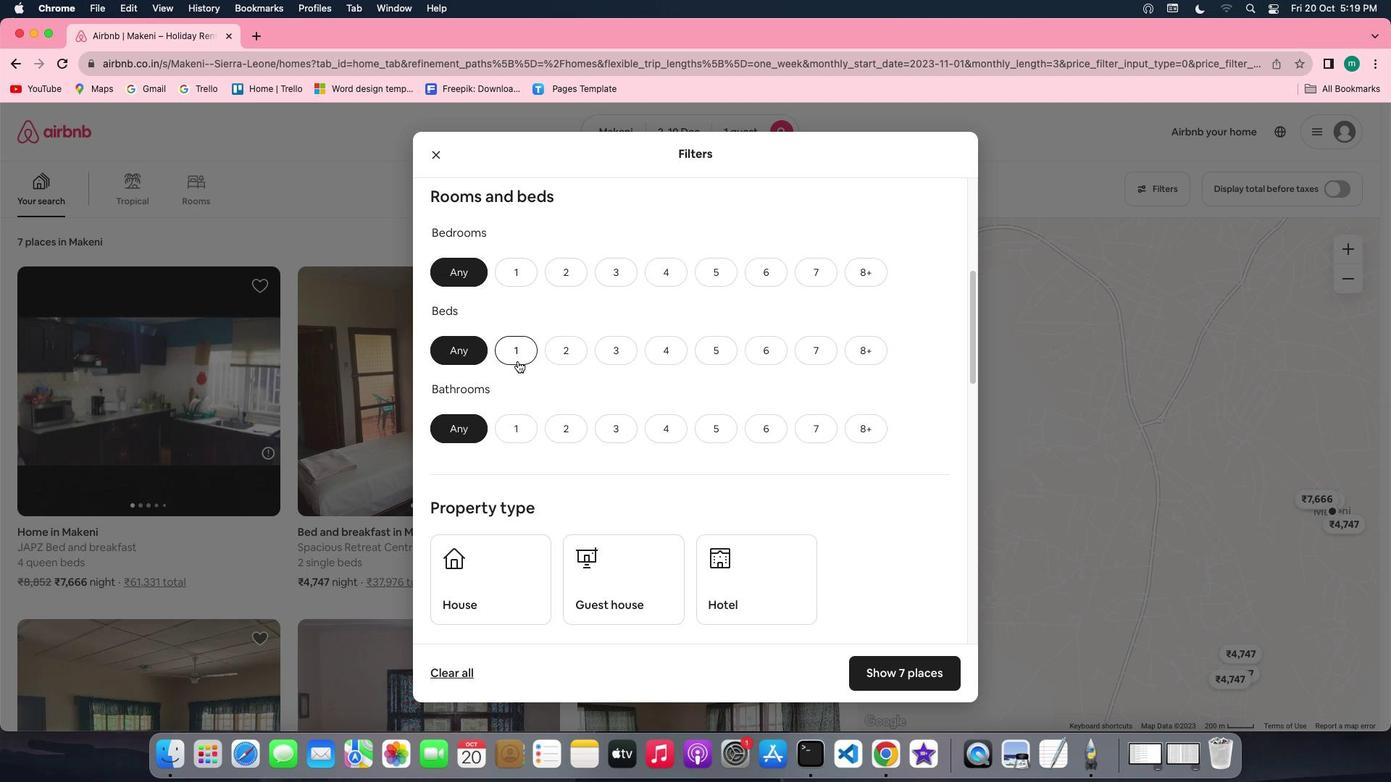 
Action: Mouse pressed left at (517, 360)
Screenshot: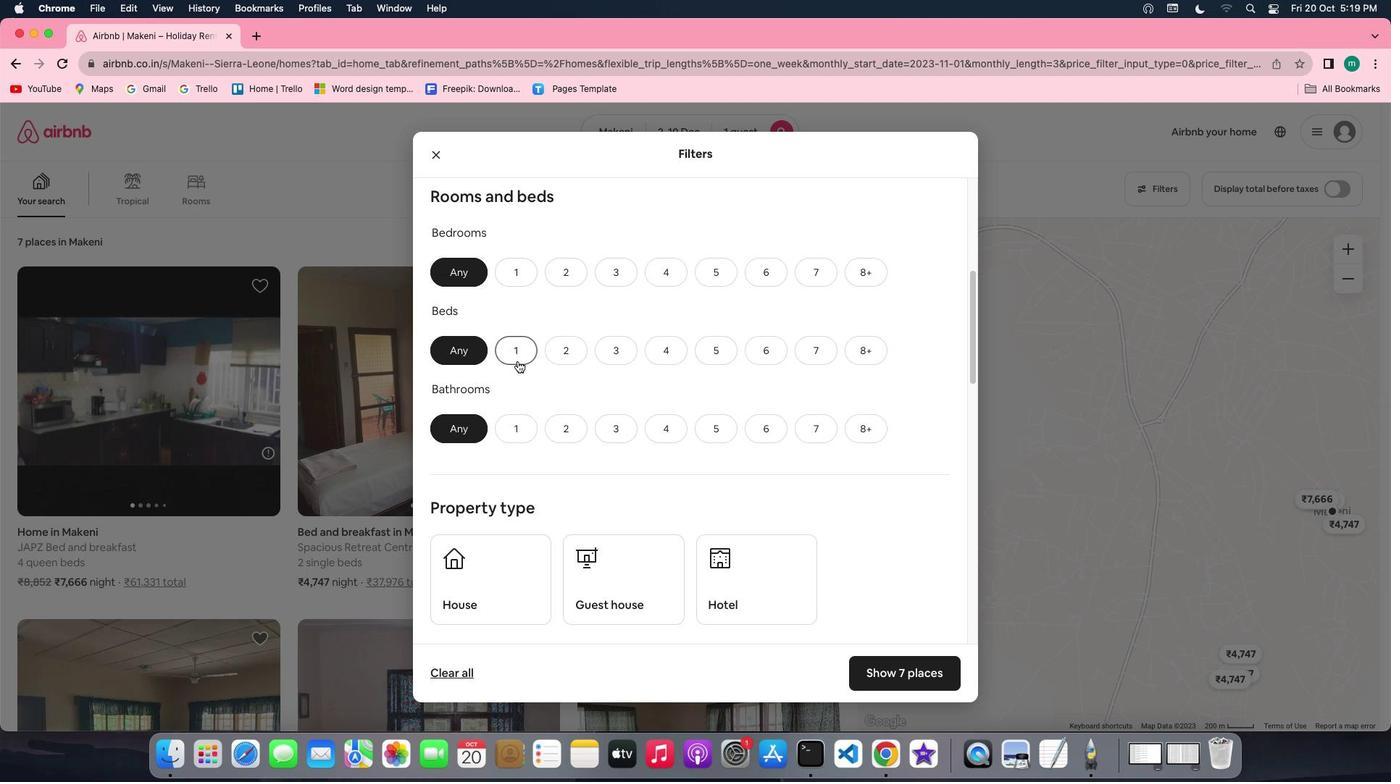 
Action: Mouse moved to (524, 276)
Screenshot: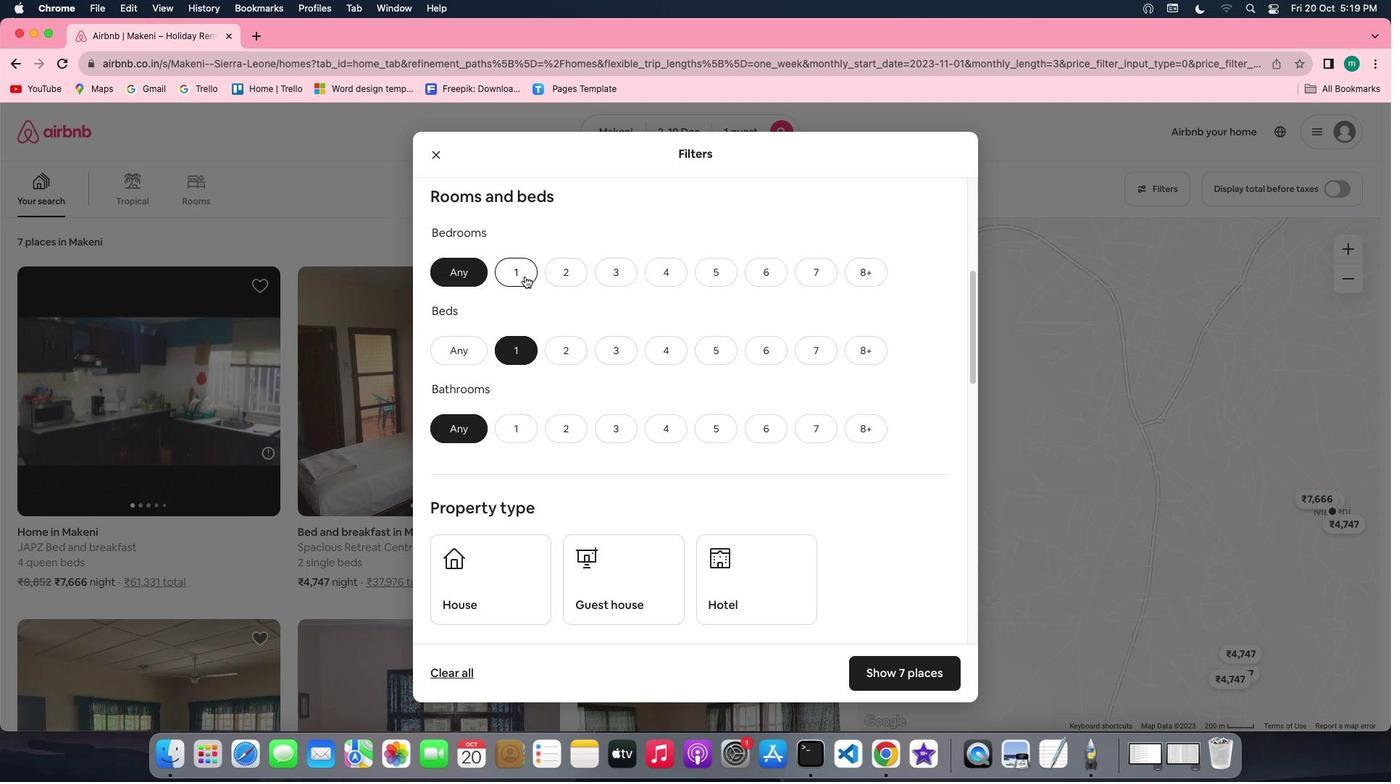 
Action: Mouse pressed left at (524, 276)
Screenshot: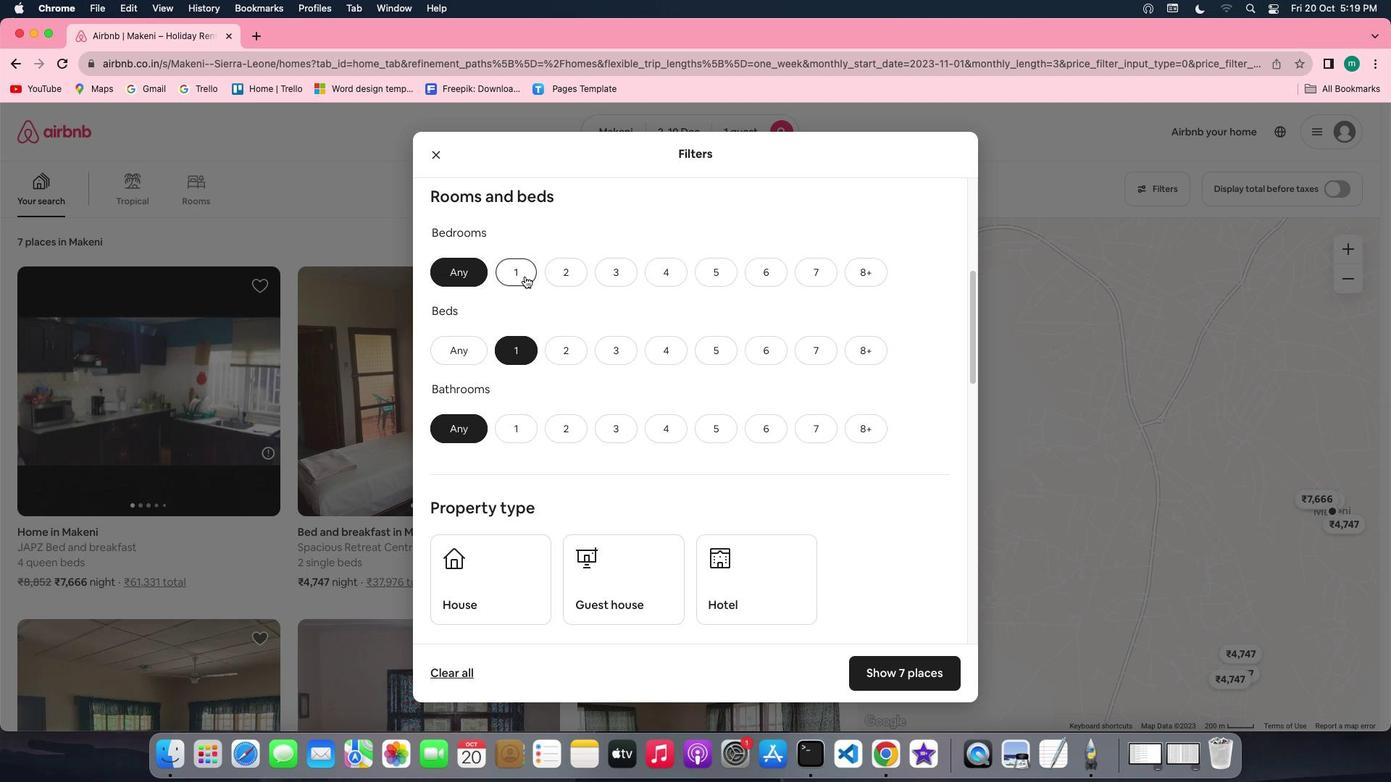 
Action: Mouse moved to (511, 423)
Screenshot: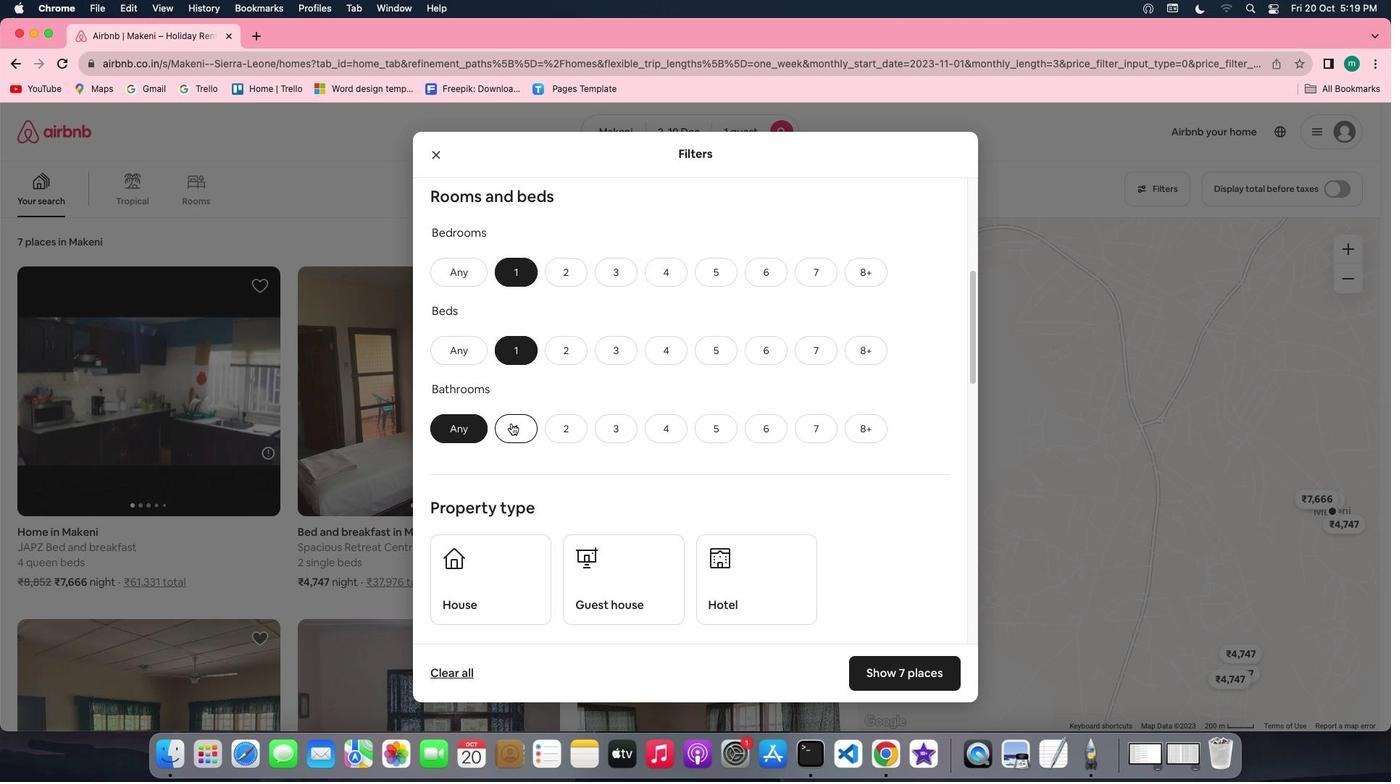 
Action: Mouse pressed left at (511, 423)
Screenshot: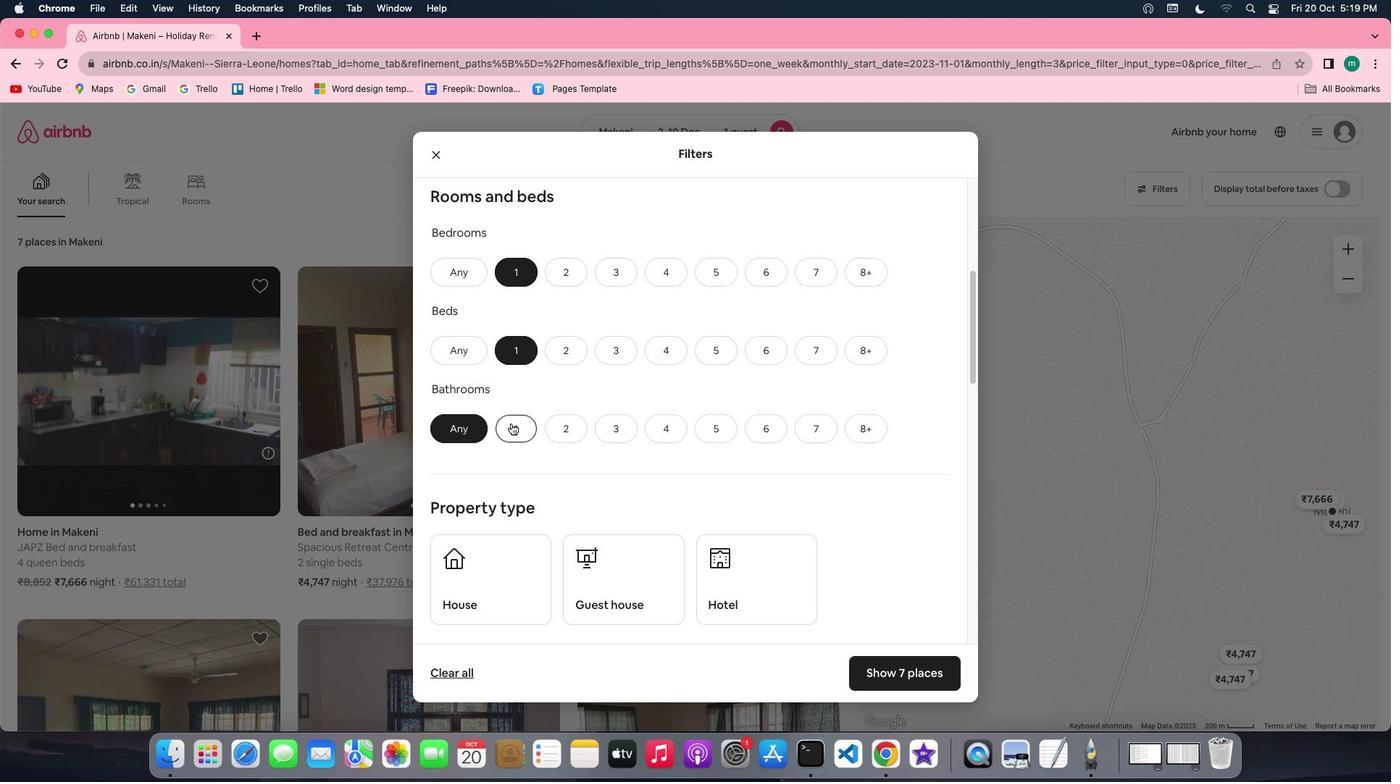 
Action: Mouse moved to (714, 416)
Screenshot: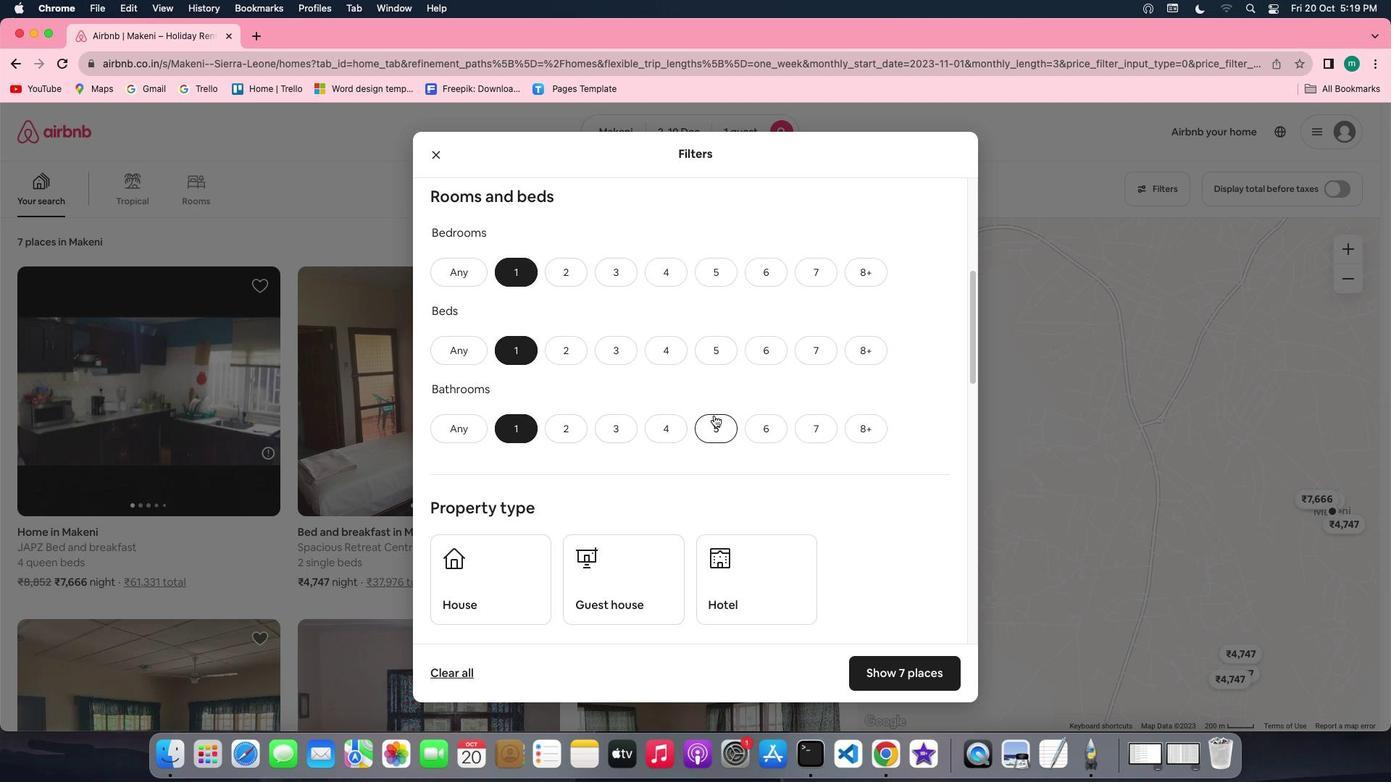 
Action: Mouse scrolled (714, 416) with delta (0, 0)
Screenshot: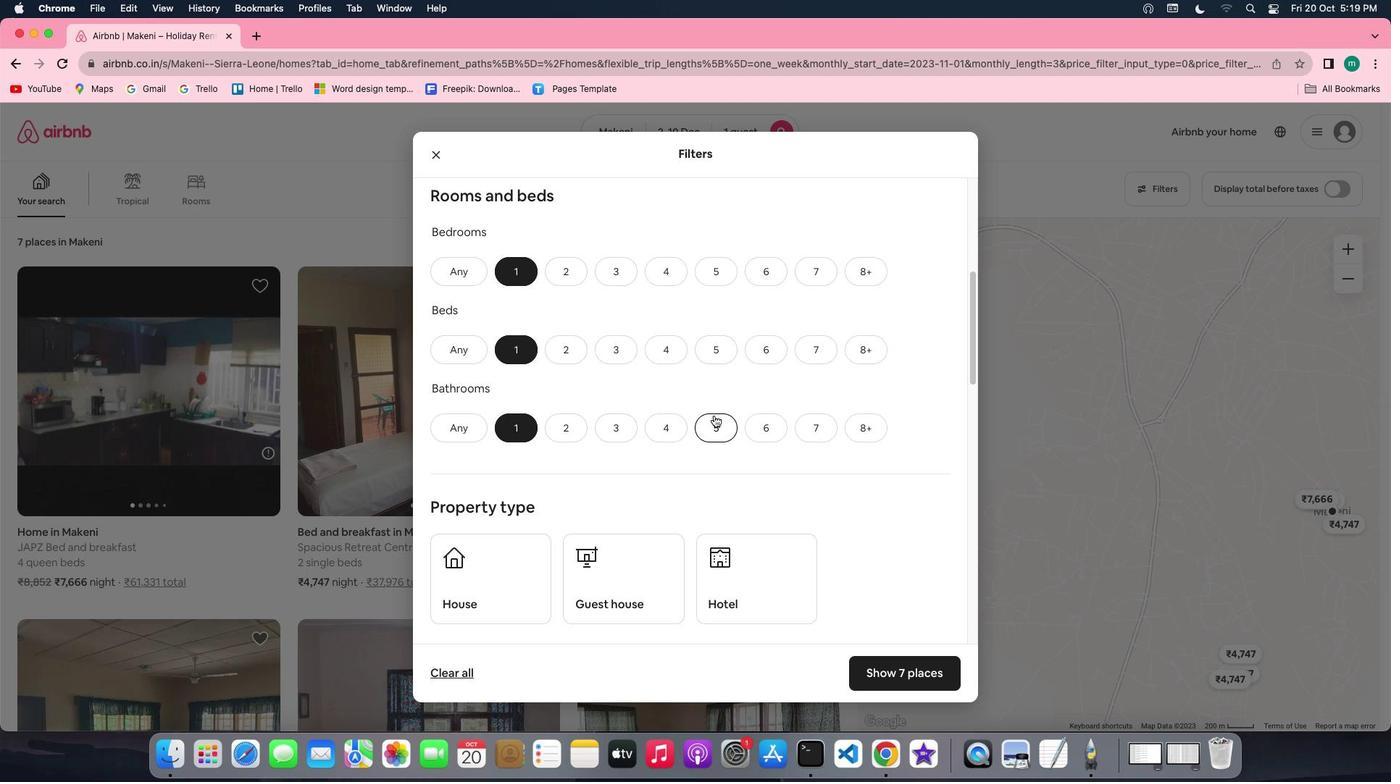 
Action: Mouse scrolled (714, 416) with delta (0, 0)
Screenshot: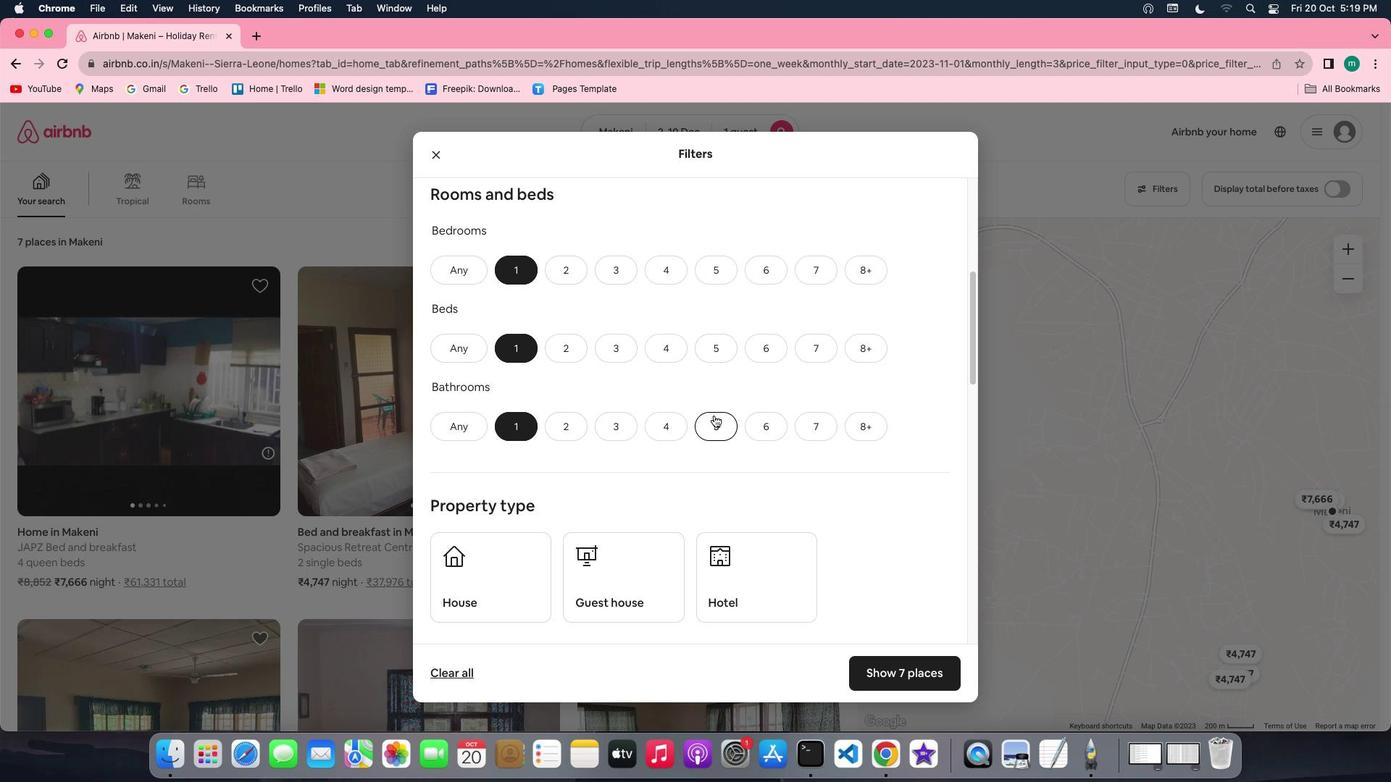 
Action: Mouse scrolled (714, 416) with delta (0, 0)
Screenshot: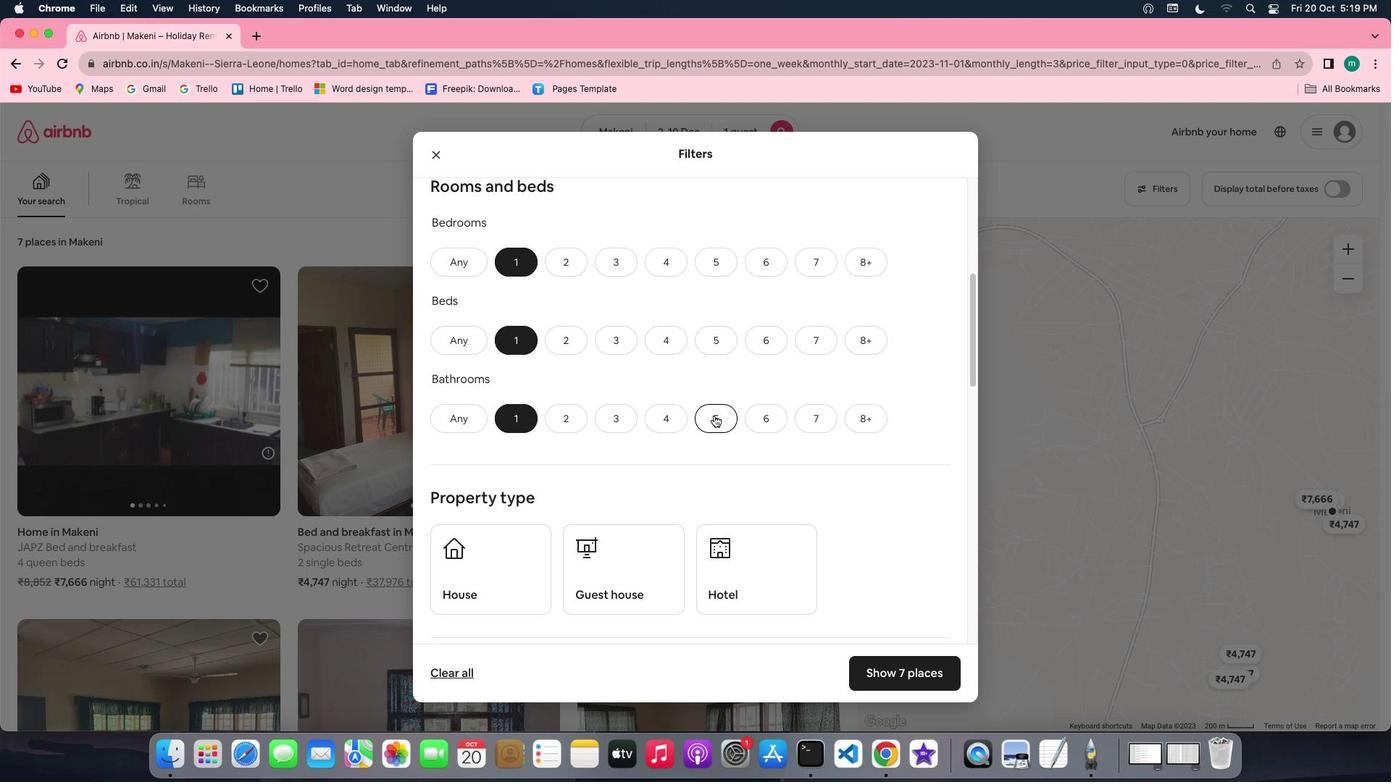
Action: Mouse scrolled (714, 416) with delta (0, -1)
Screenshot: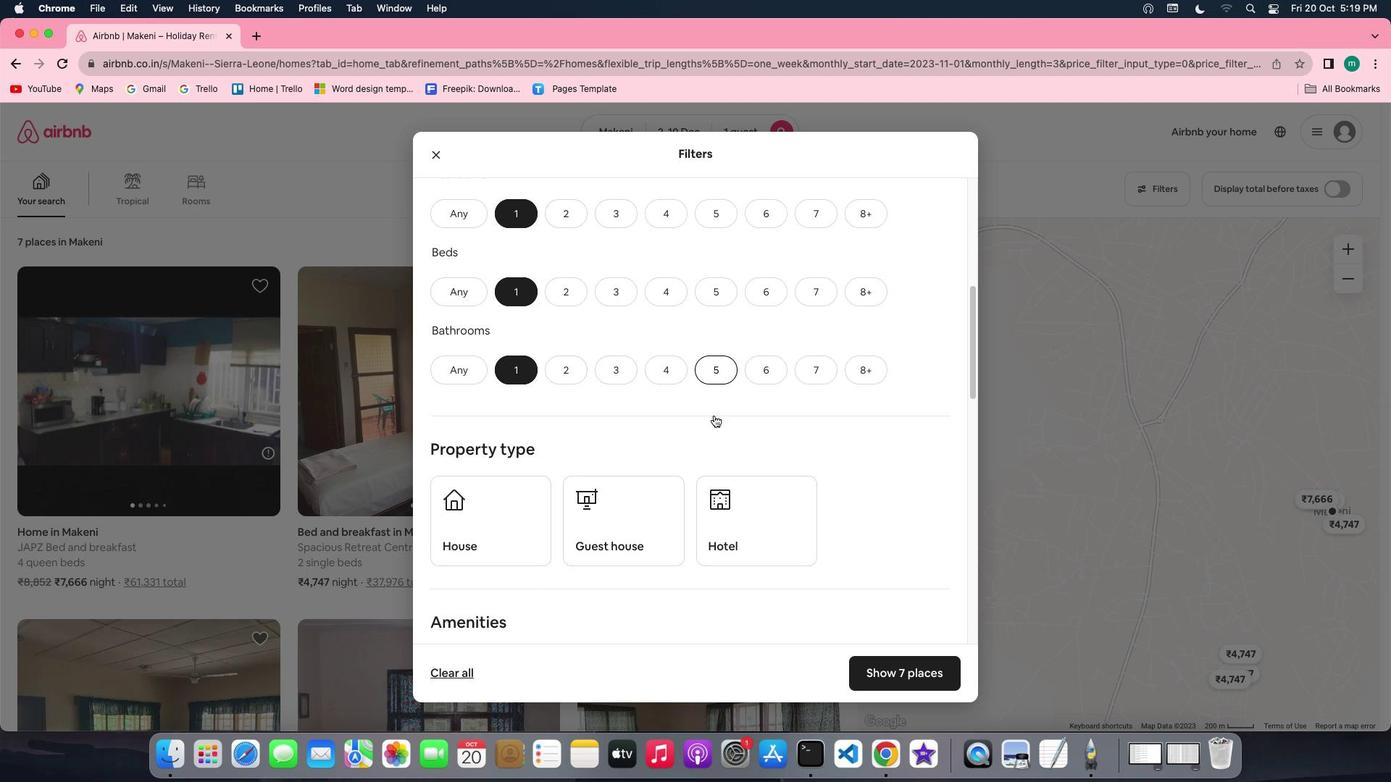 
Action: Mouse scrolled (714, 416) with delta (0, 0)
Screenshot: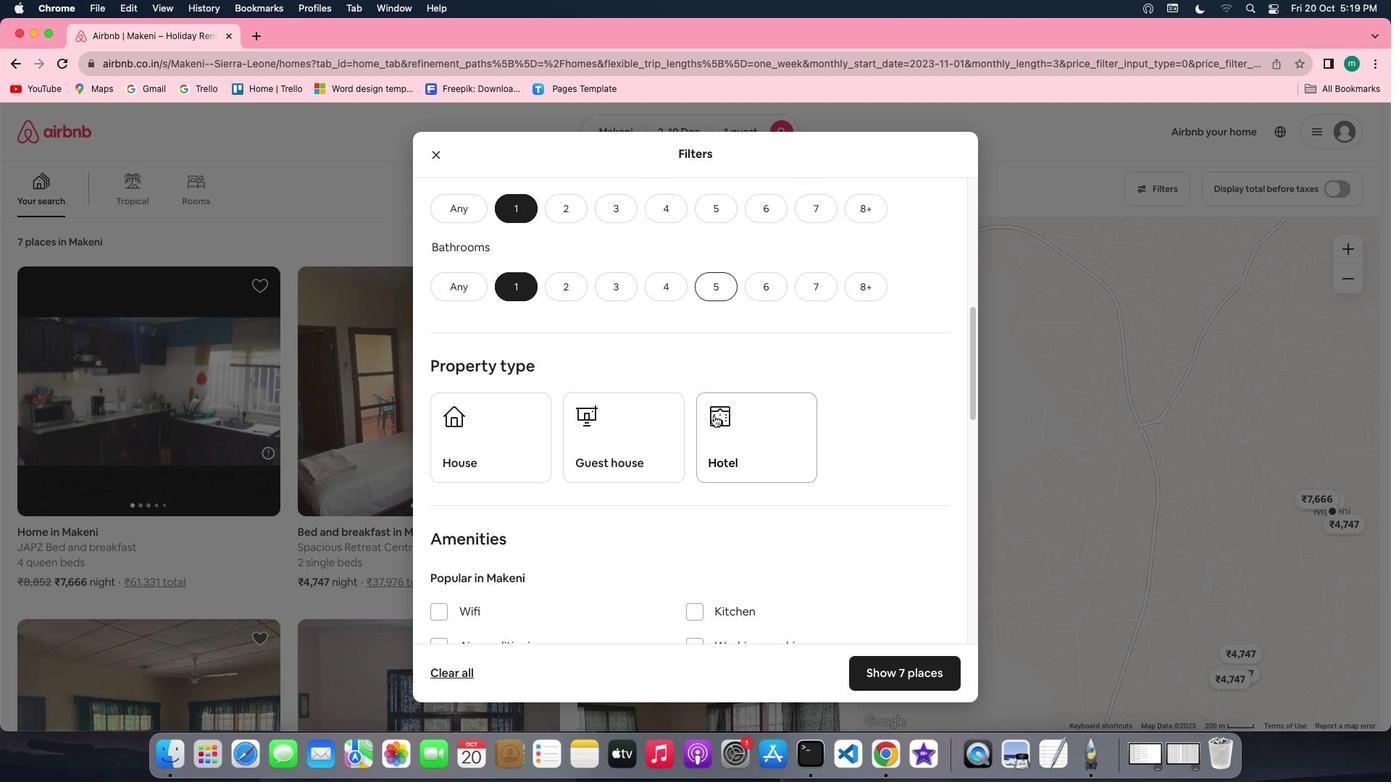 
Action: Mouse scrolled (714, 416) with delta (0, 0)
Screenshot: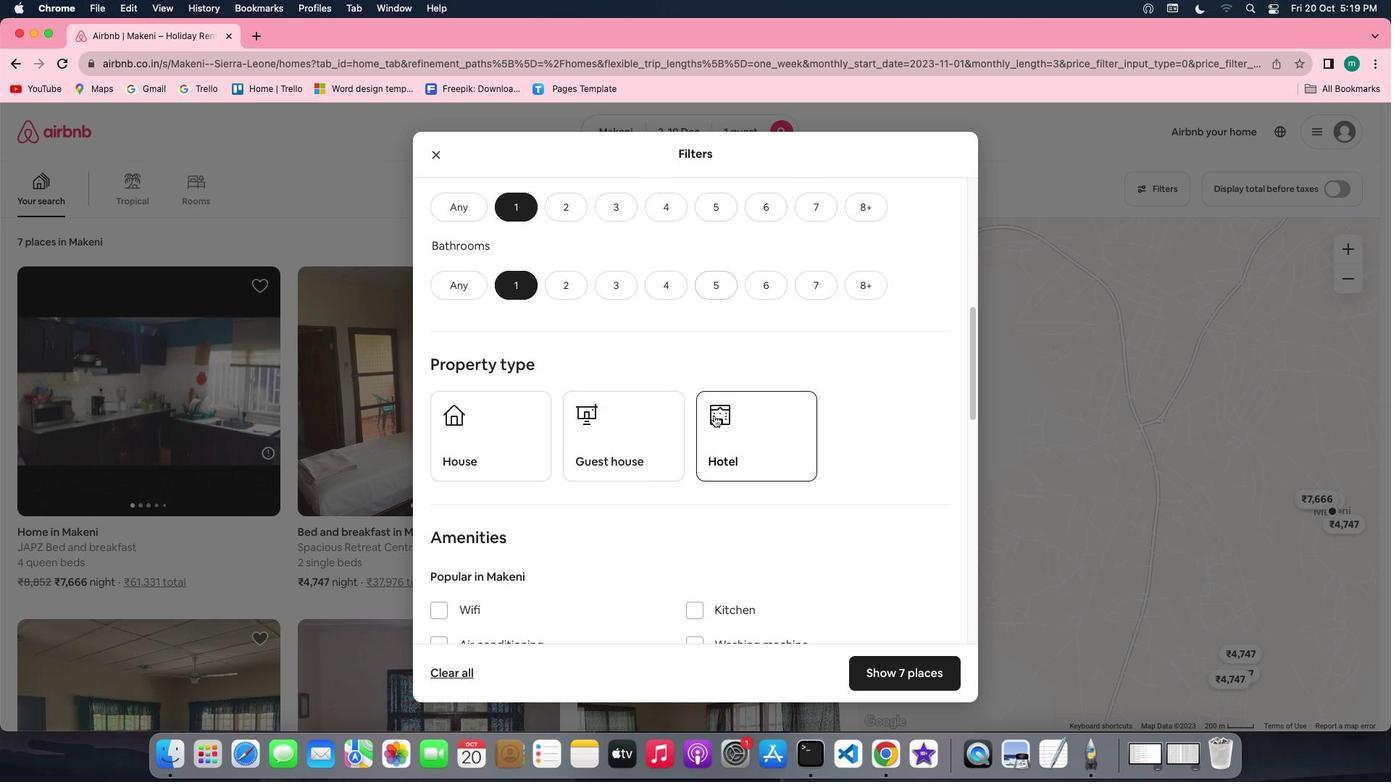 
Action: Mouse scrolled (714, 416) with delta (0, -1)
Screenshot: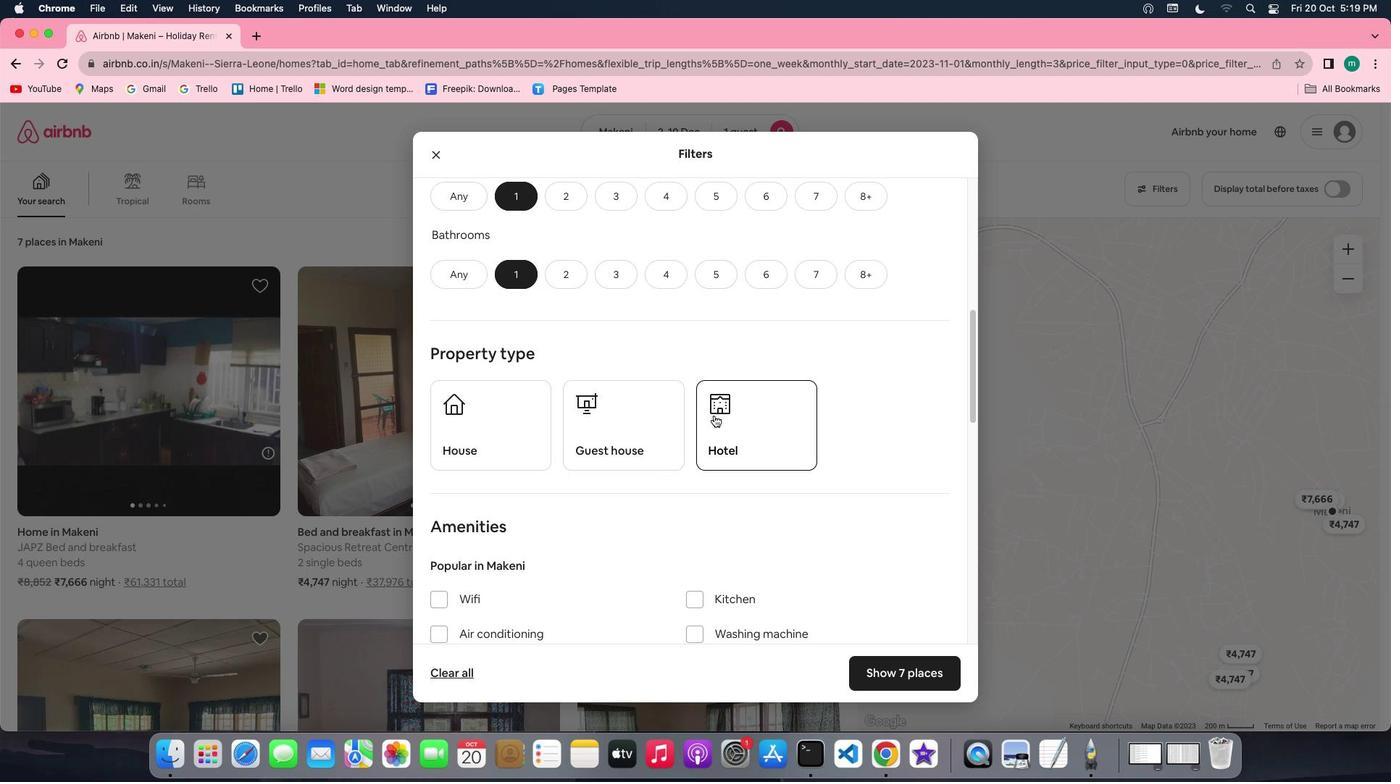 
Action: Mouse scrolled (714, 416) with delta (0, -1)
Screenshot: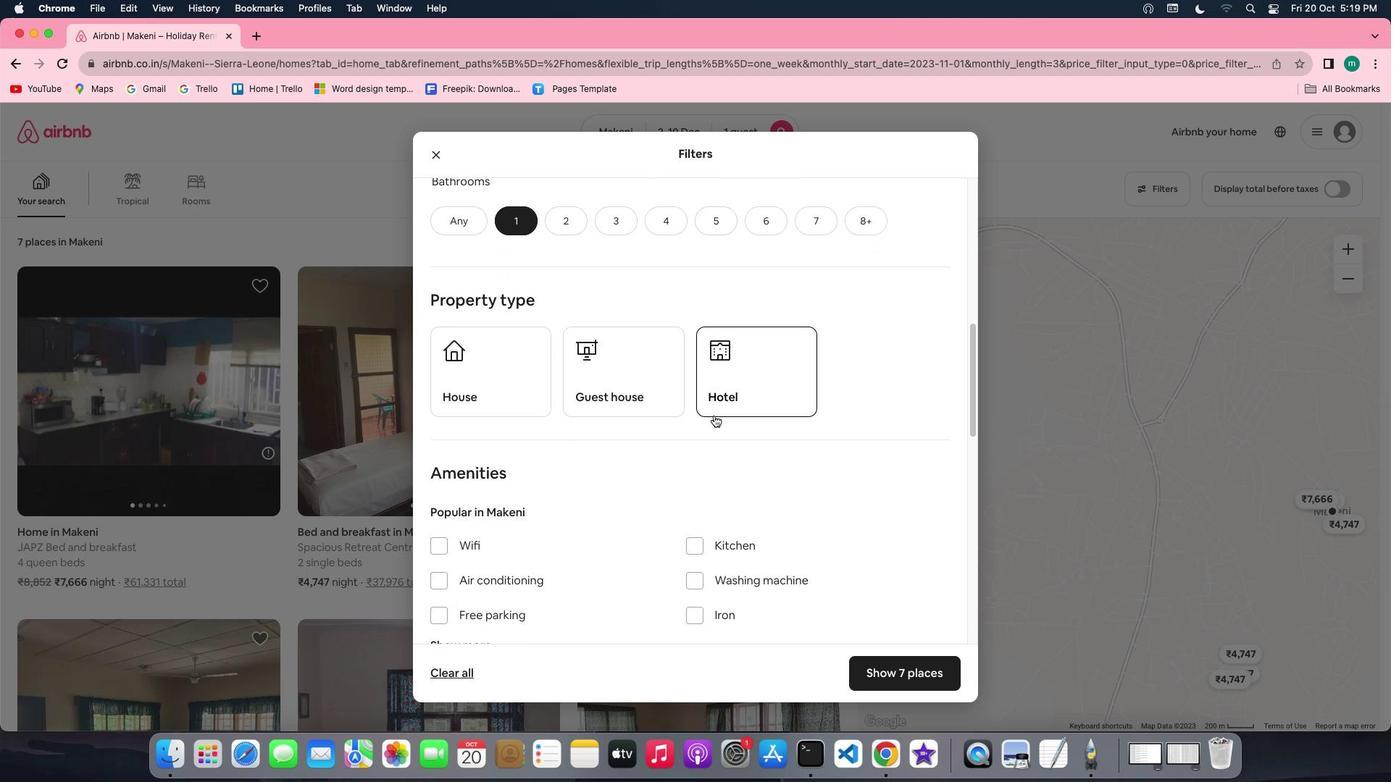 
Action: Mouse scrolled (714, 416) with delta (0, 0)
Screenshot: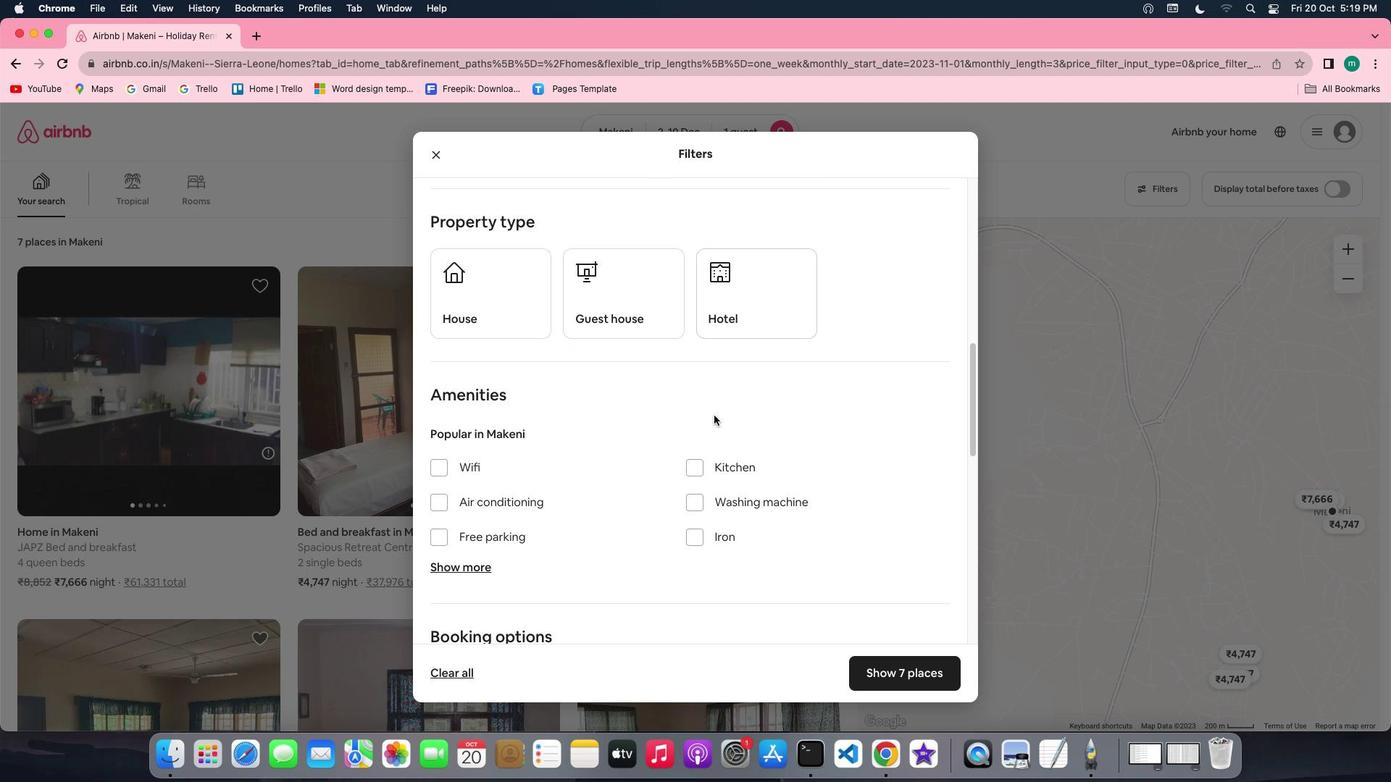 
Action: Mouse scrolled (714, 416) with delta (0, 0)
Screenshot: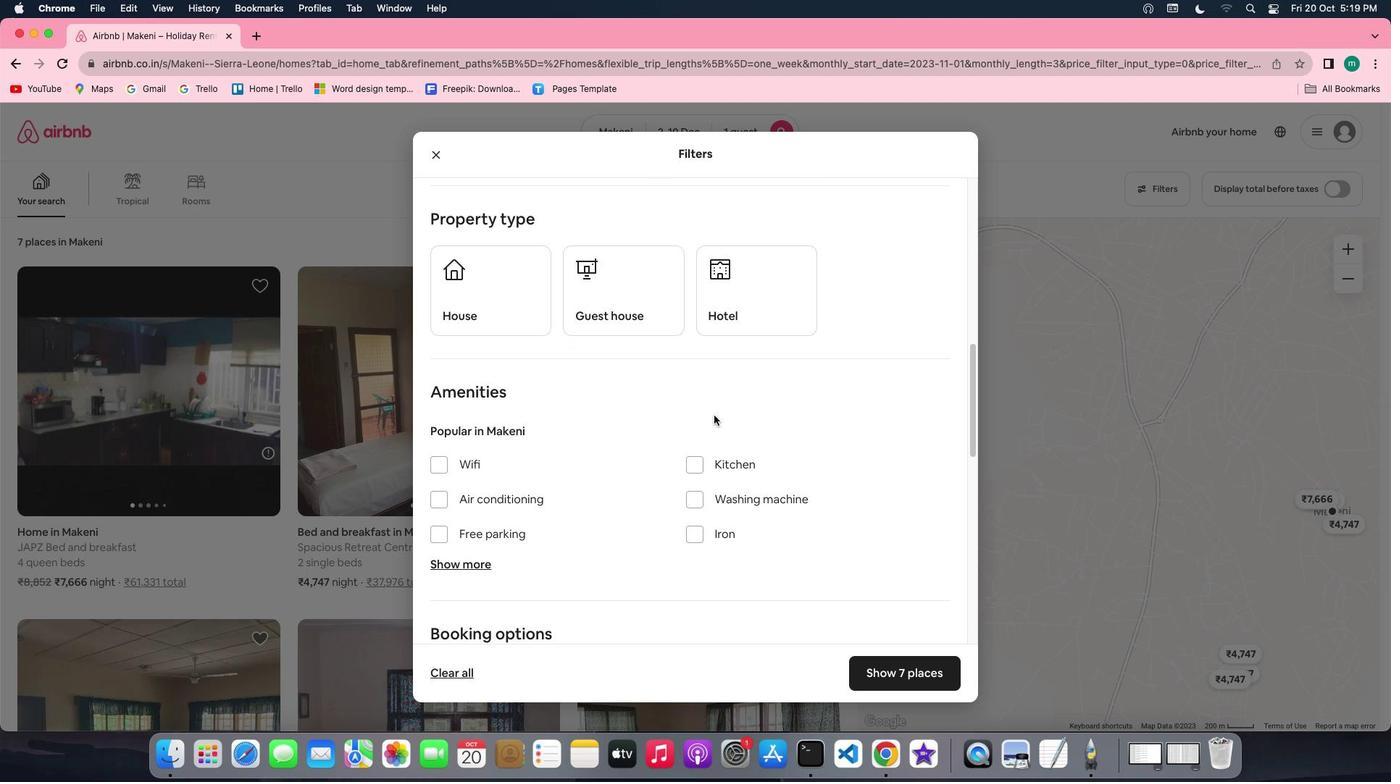 
Action: Mouse scrolled (714, 416) with delta (0, 0)
Screenshot: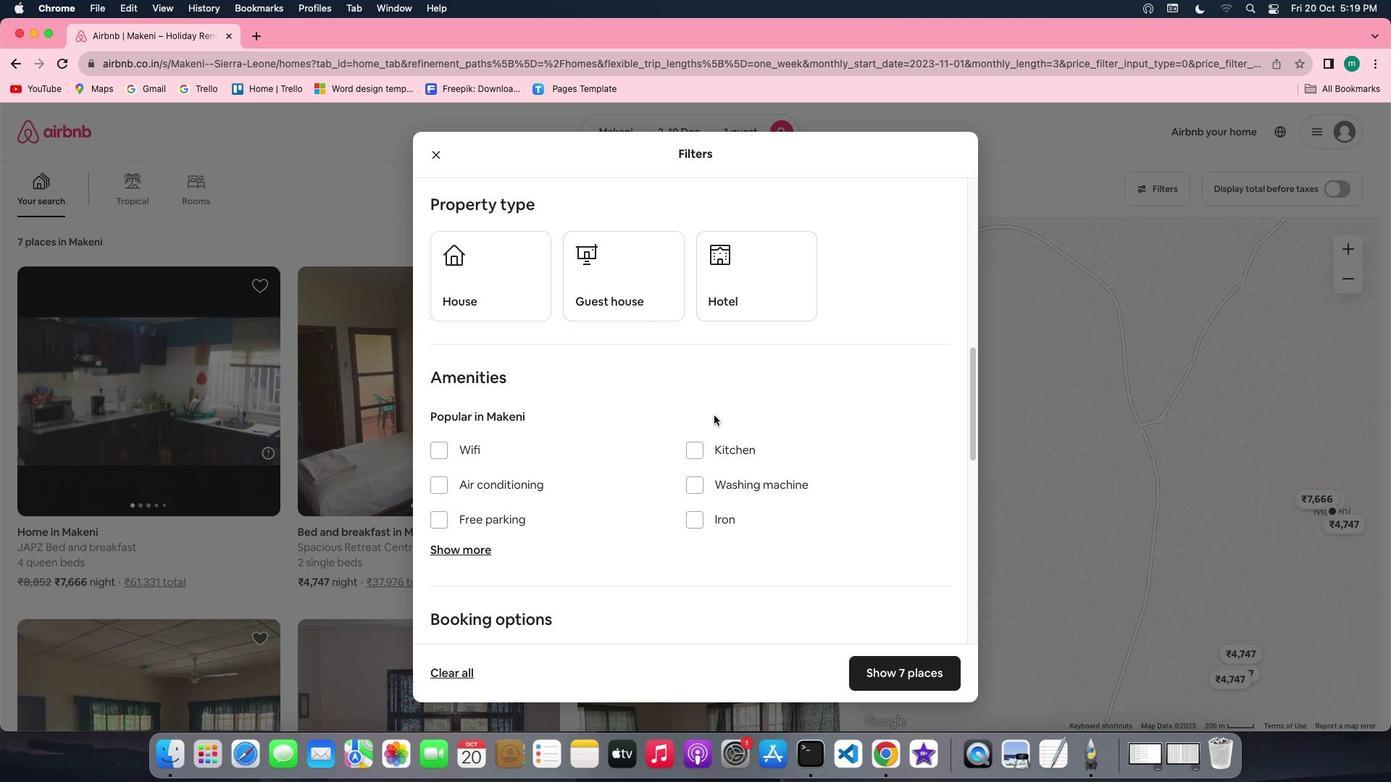 
Action: Mouse scrolled (714, 416) with delta (0, 0)
Screenshot: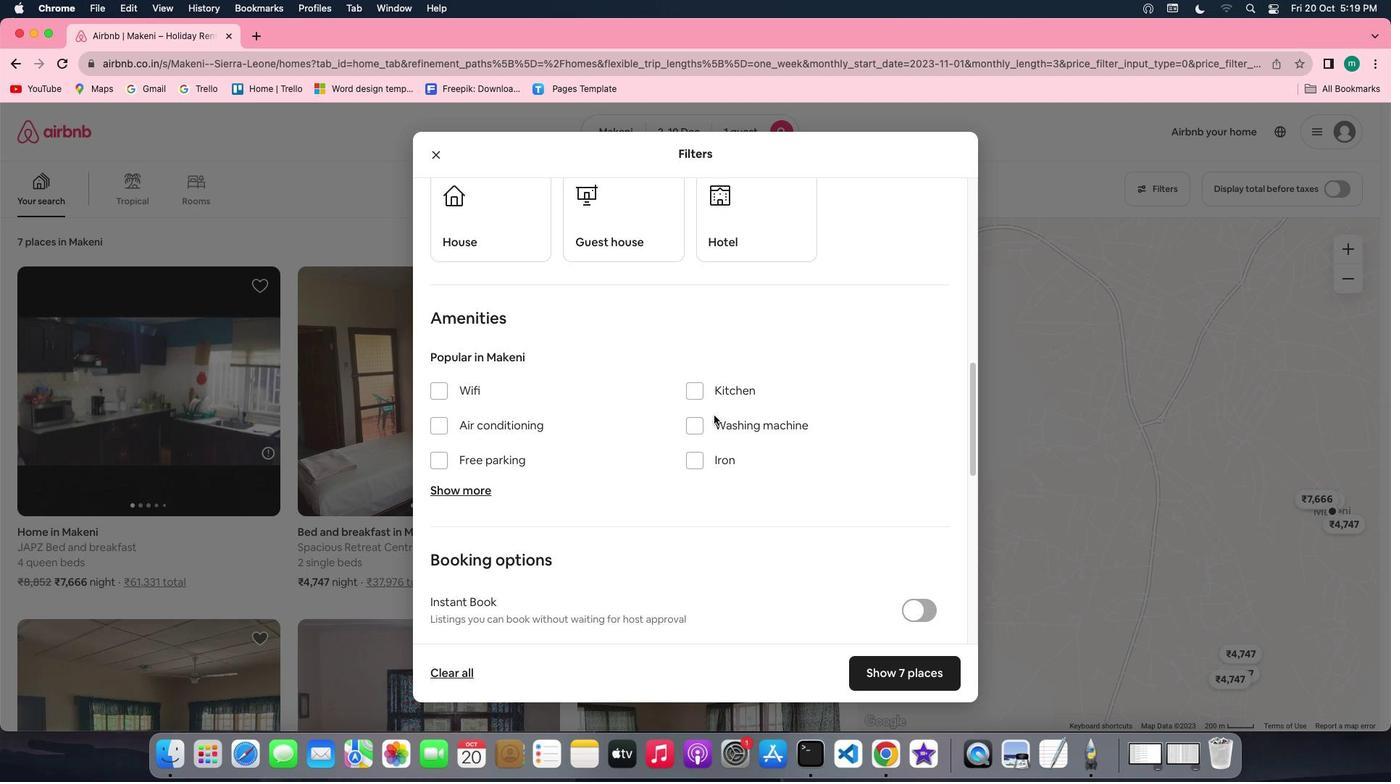 
Action: Mouse scrolled (714, 416) with delta (0, 0)
Screenshot: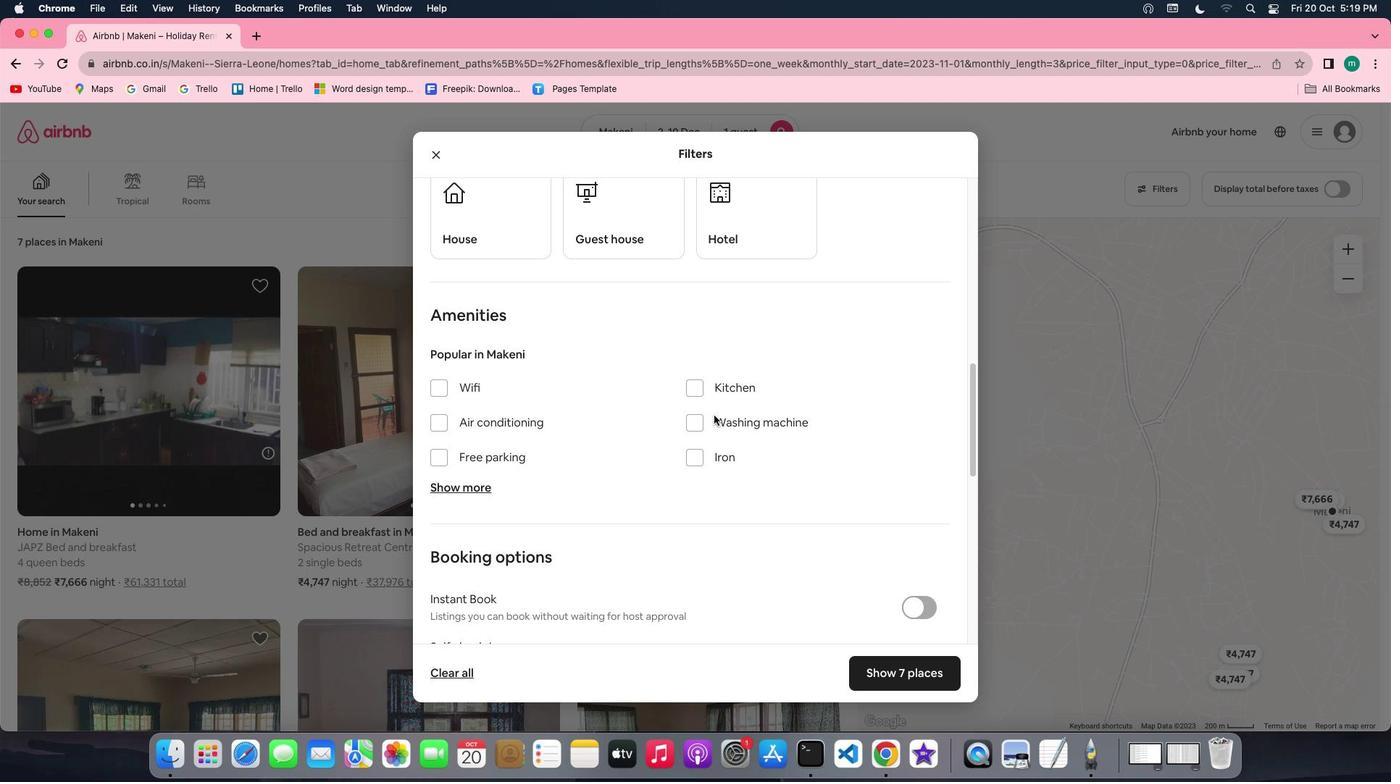 
Action: Mouse scrolled (714, 416) with delta (0, 0)
Screenshot: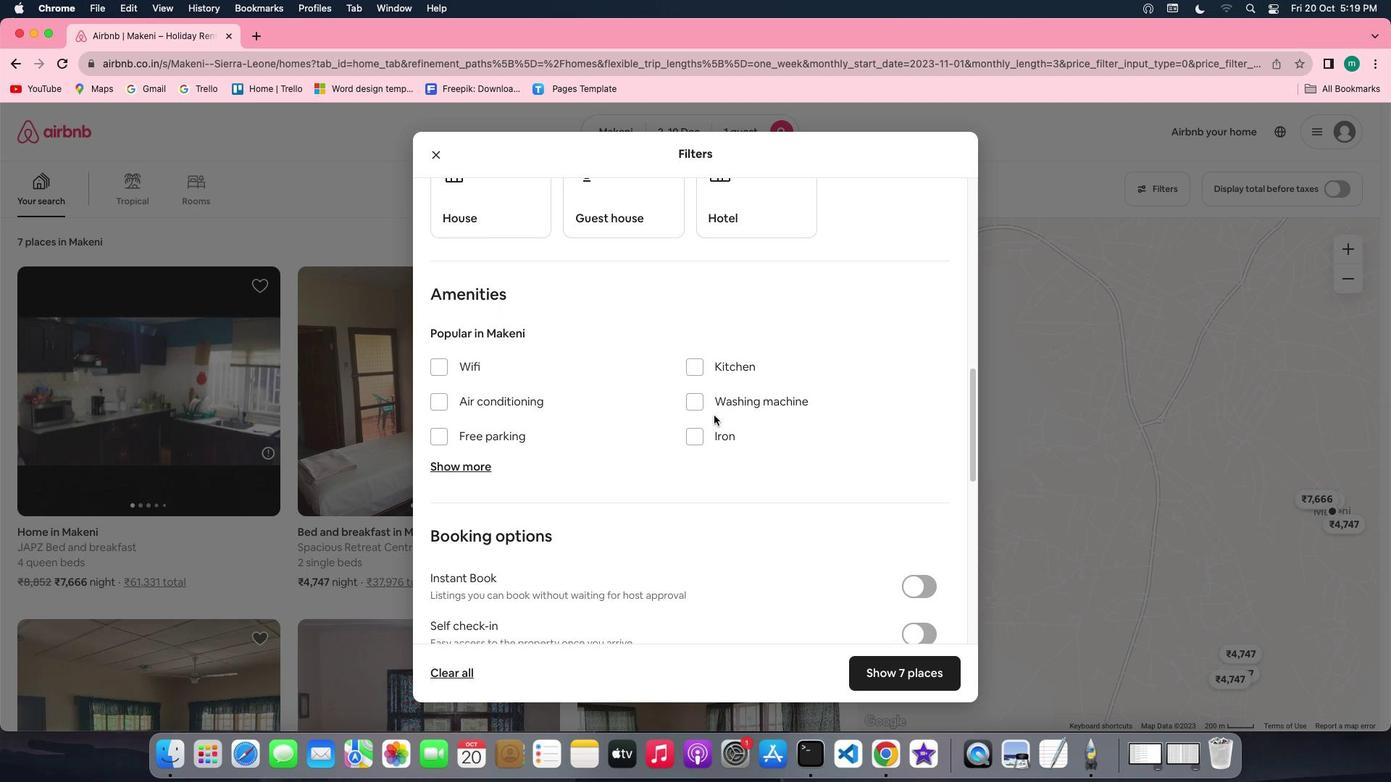 
Action: Mouse scrolled (714, 416) with delta (0, 0)
Screenshot: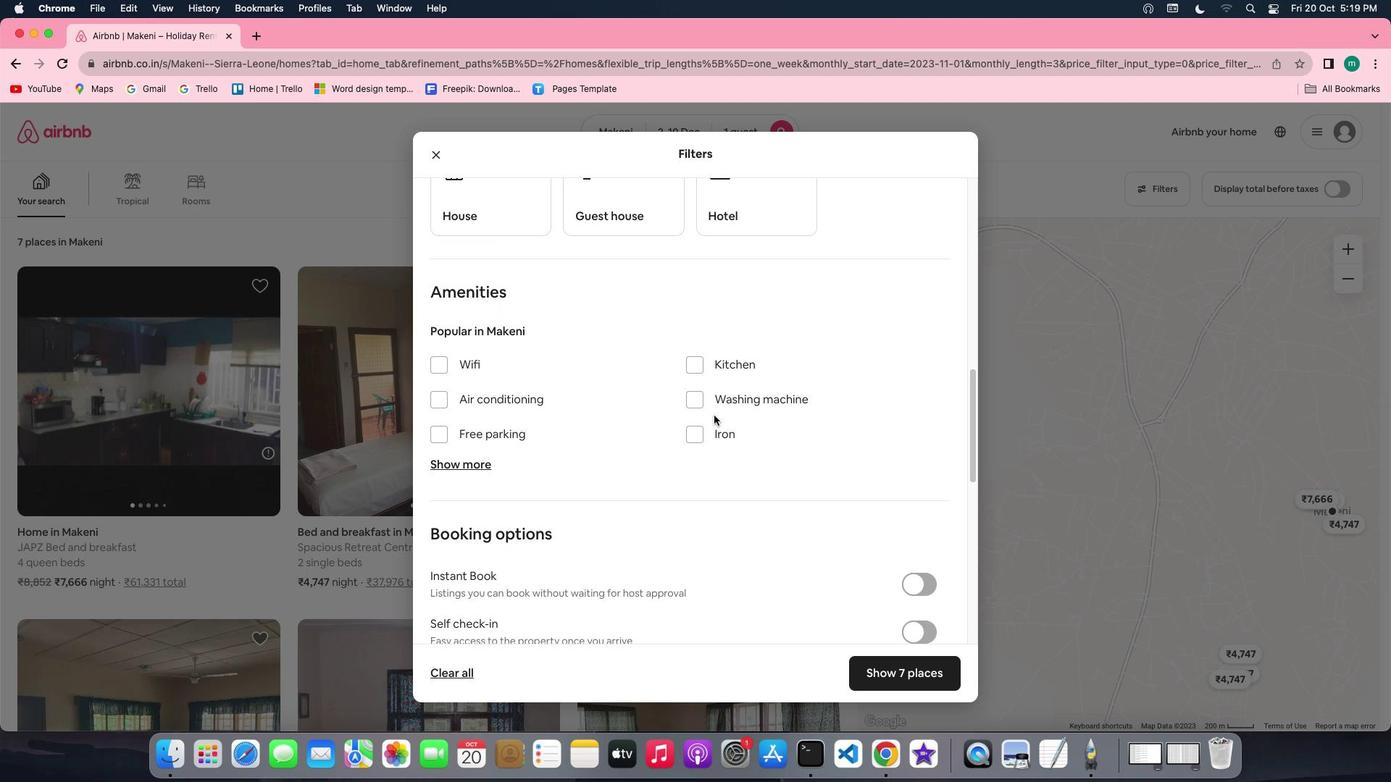 
Action: Mouse scrolled (714, 416) with delta (0, 0)
Screenshot: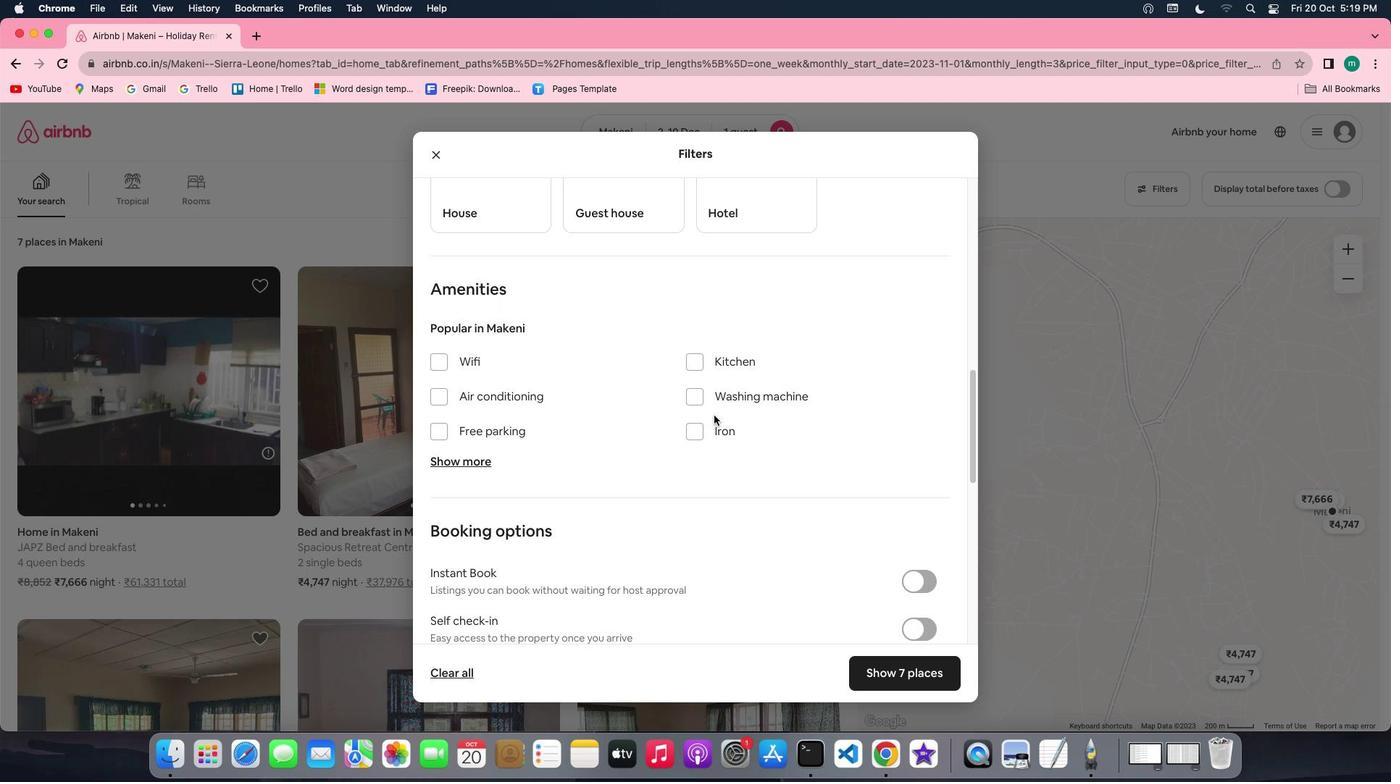
Action: Mouse scrolled (714, 416) with delta (0, 0)
Screenshot: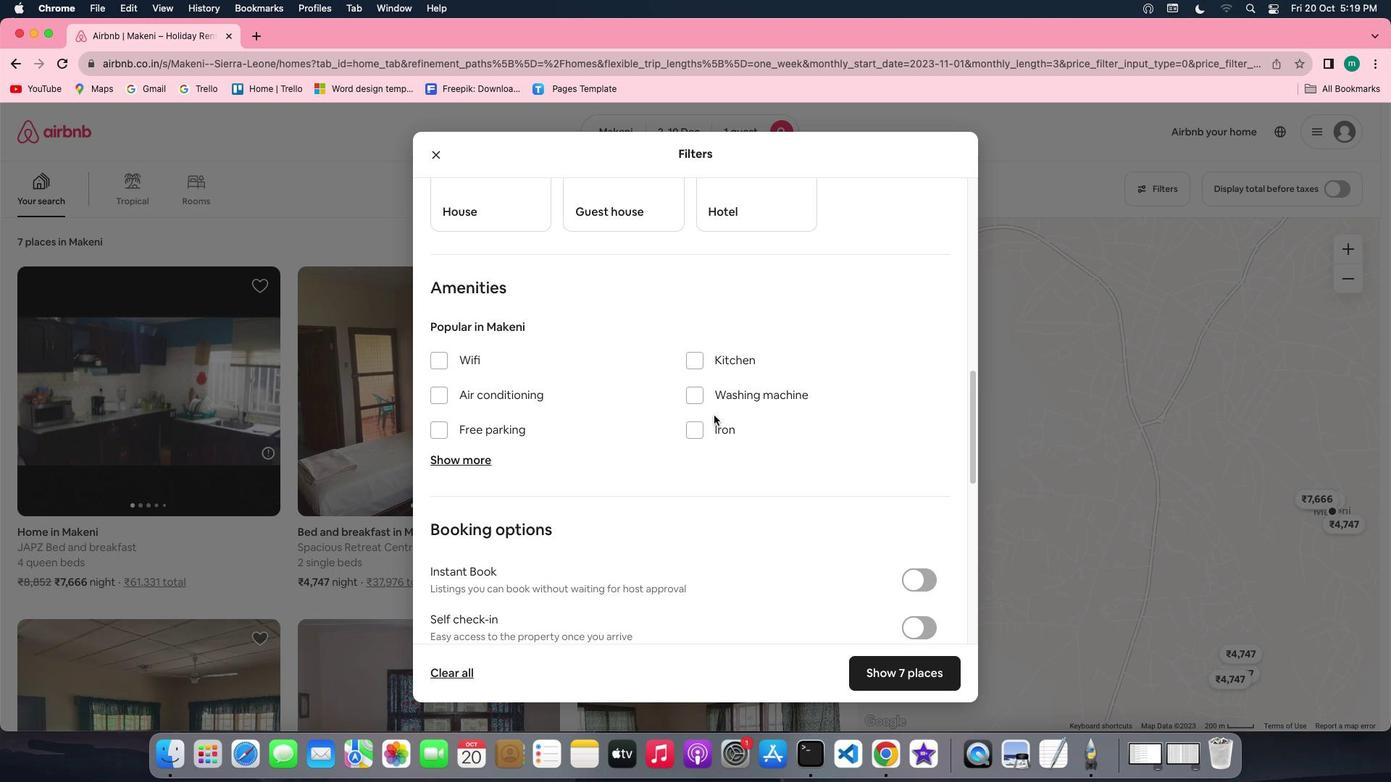
Action: Mouse scrolled (714, 416) with delta (0, 0)
Screenshot: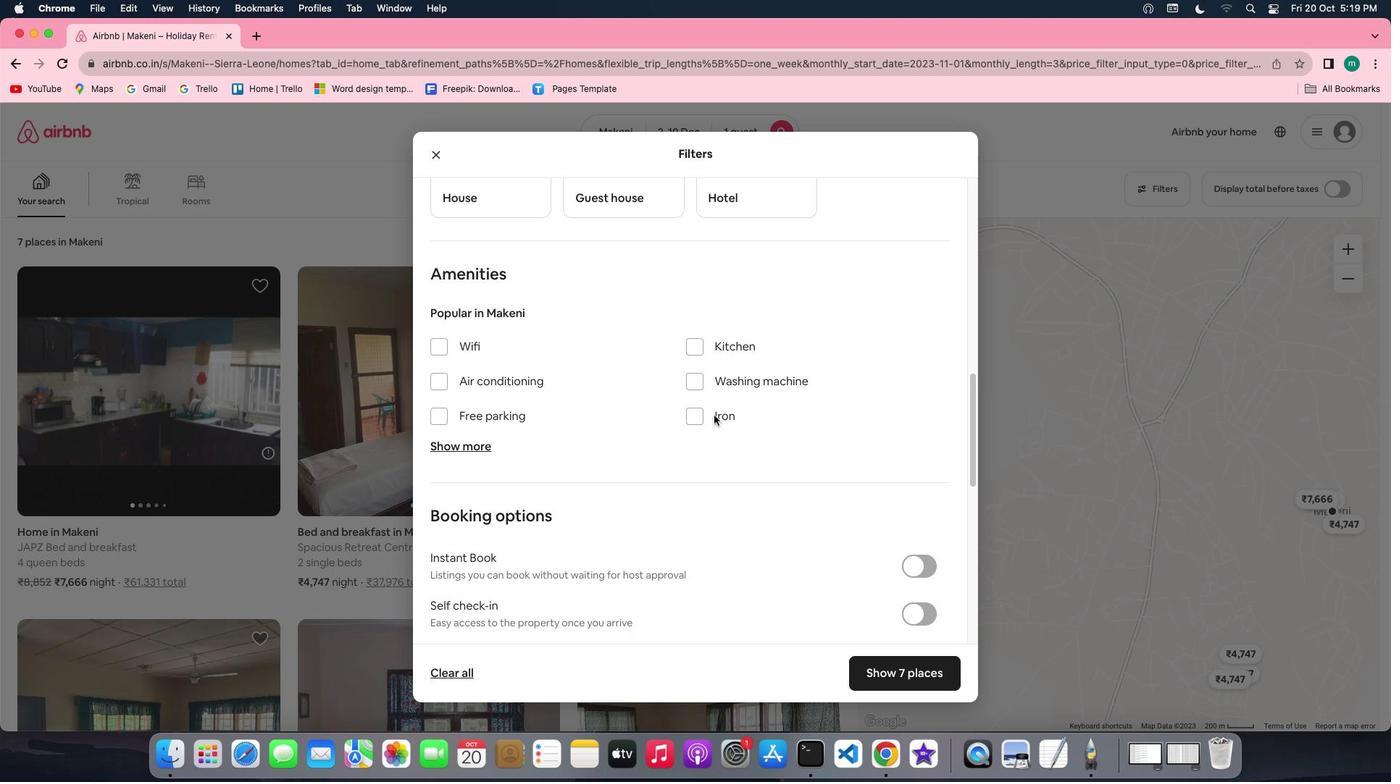 
Action: Mouse scrolled (714, 416) with delta (0, 0)
Screenshot: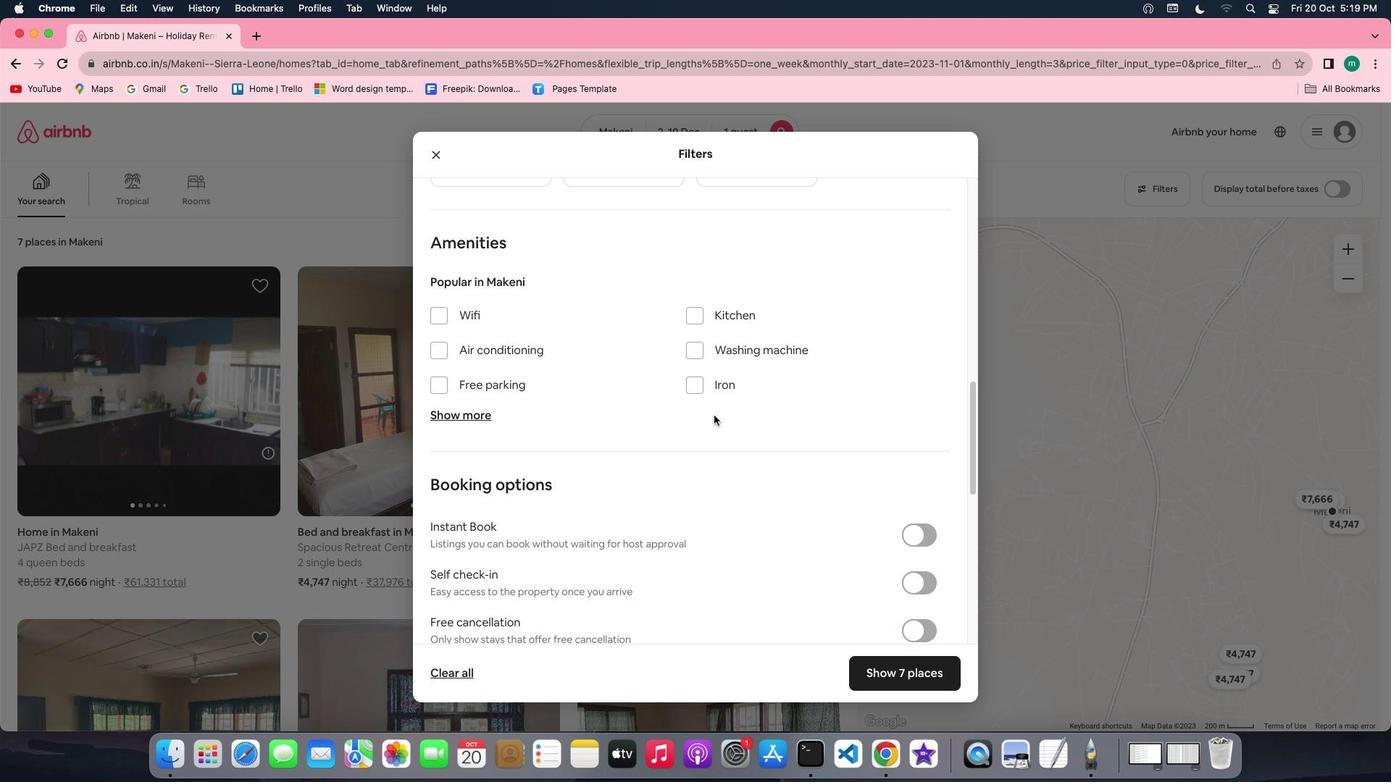 
Action: Mouse scrolled (714, 416) with delta (0, 0)
Screenshot: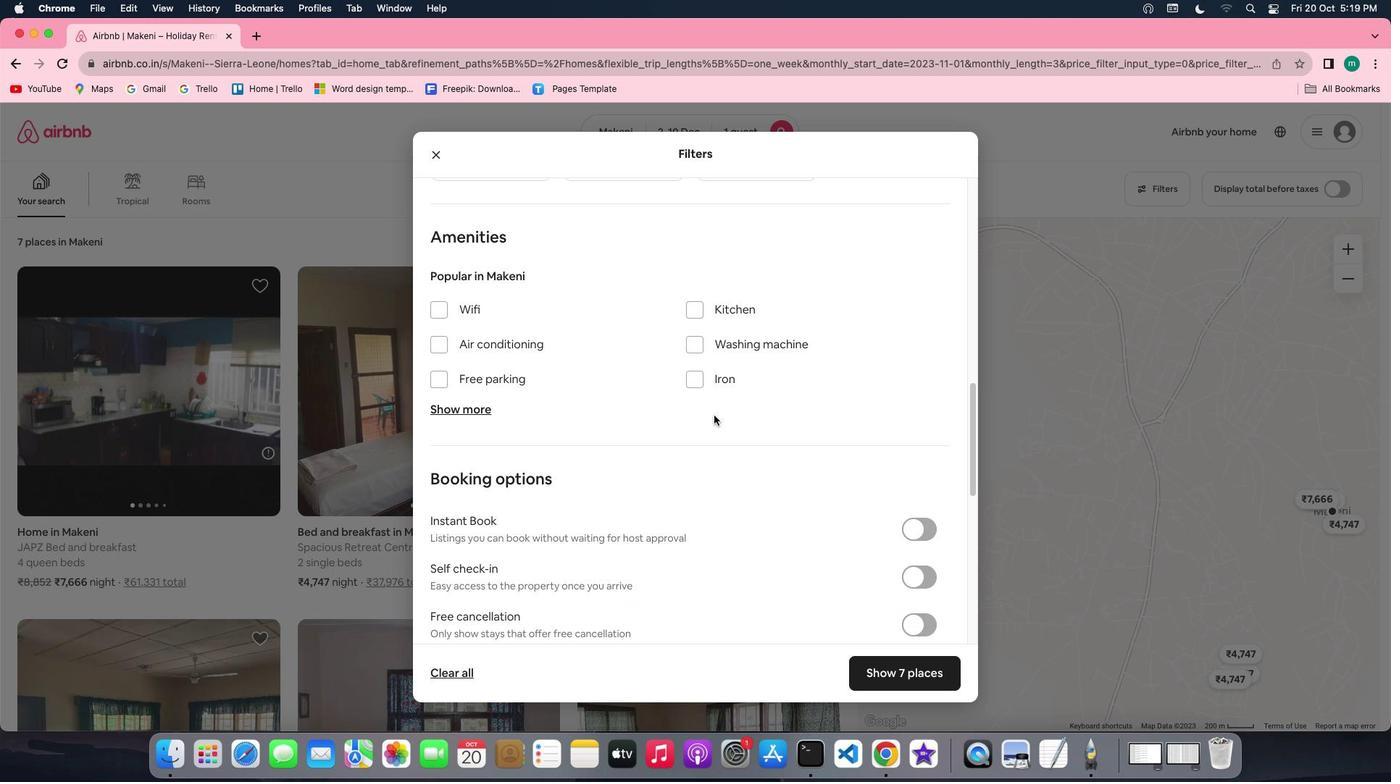 
Action: Mouse scrolled (714, 416) with delta (0, 0)
Screenshot: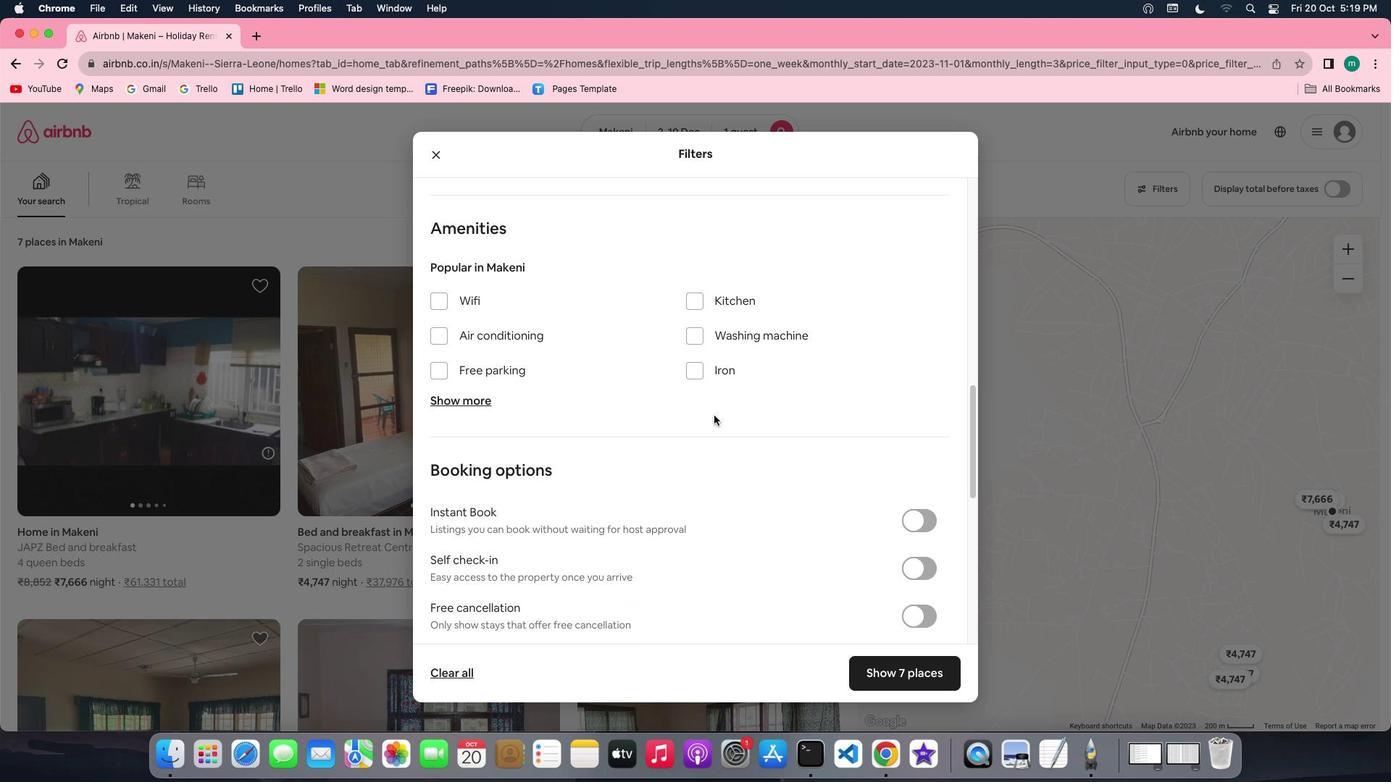 
Action: Mouse scrolled (714, 416) with delta (0, 0)
Screenshot: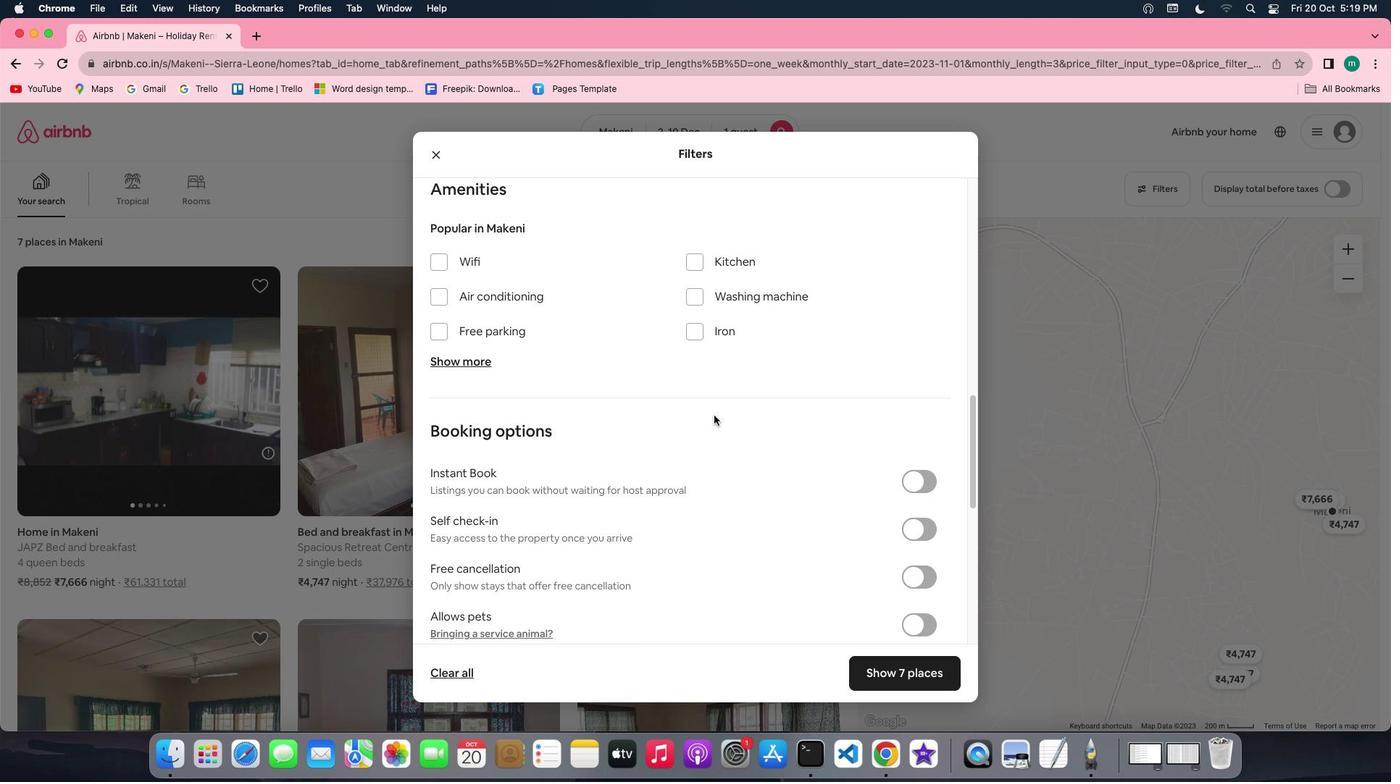 
Action: Mouse scrolled (714, 416) with delta (0, 0)
Screenshot: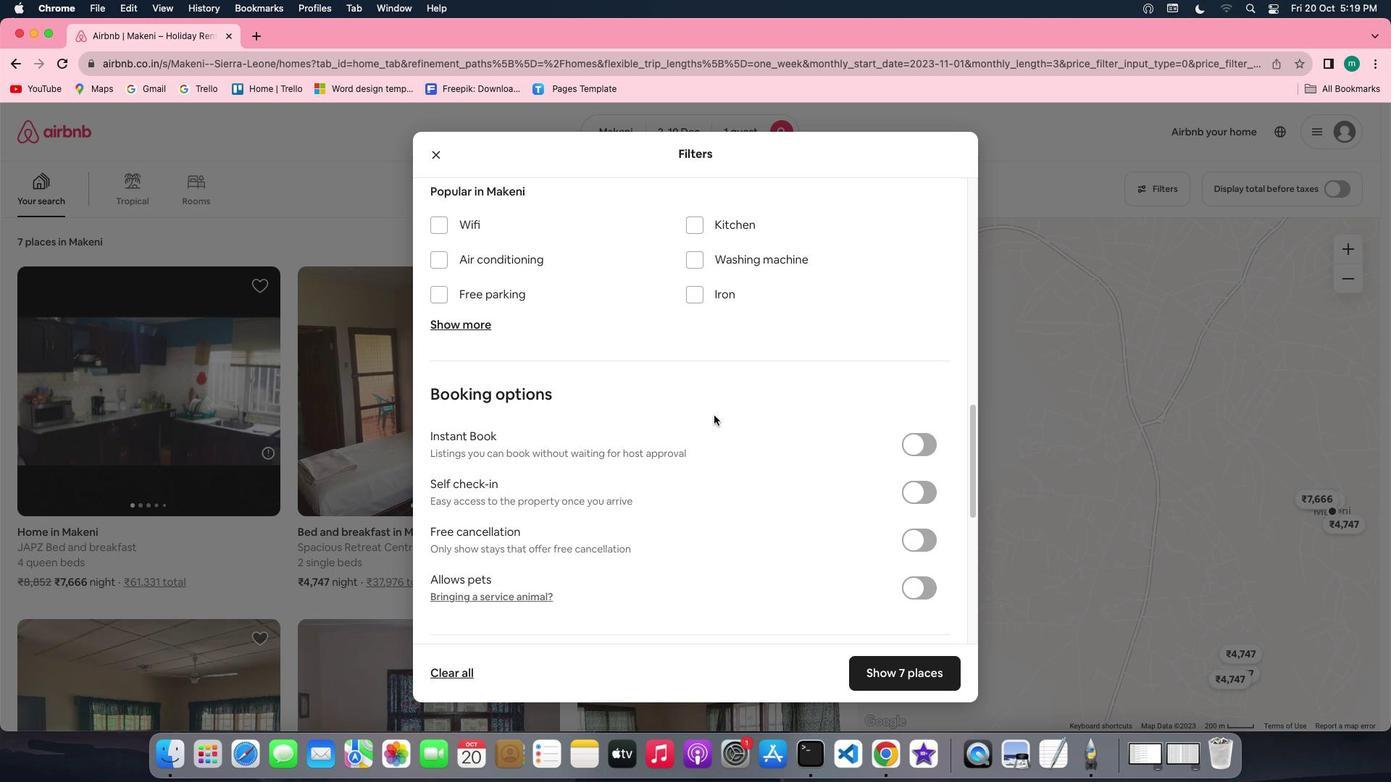 
Action: Mouse scrolled (714, 416) with delta (0, 0)
Screenshot: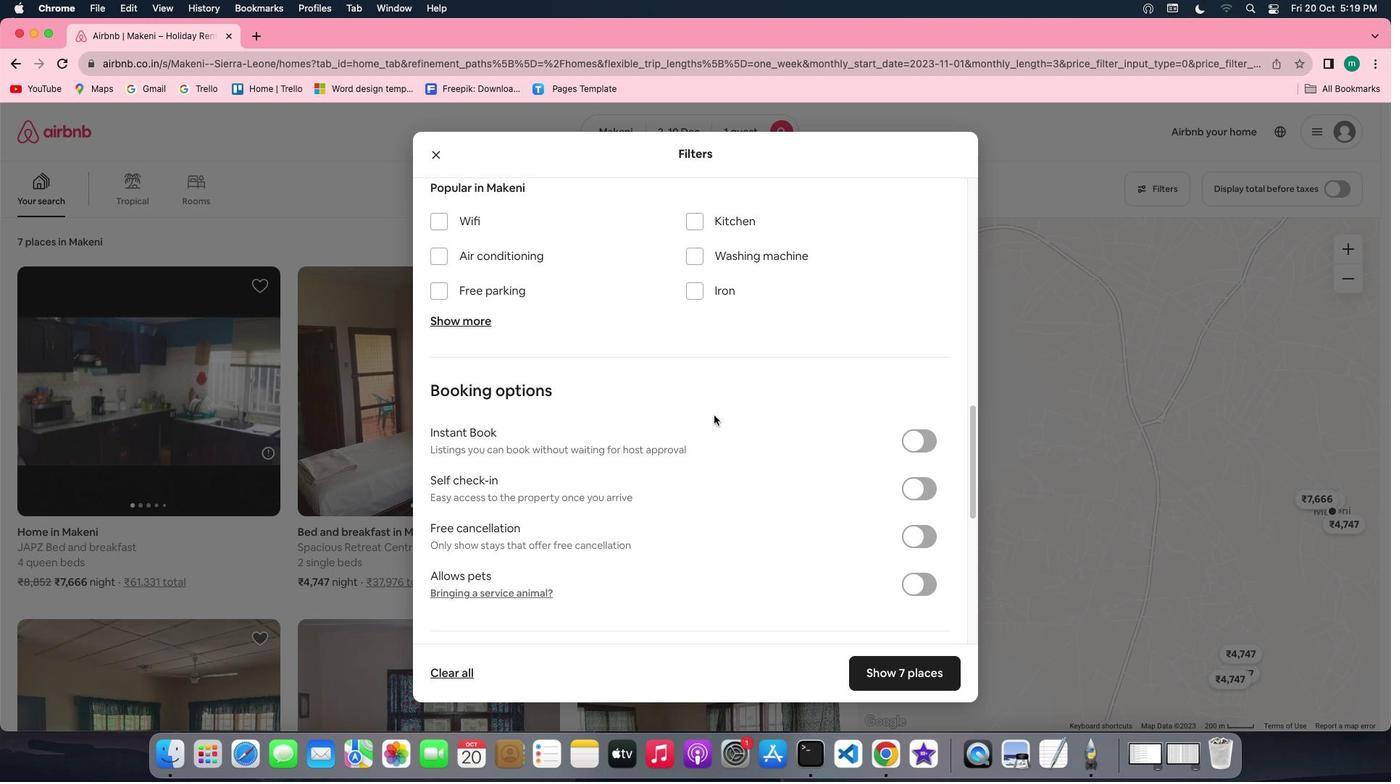 
Action: Mouse scrolled (714, 416) with delta (0, 0)
Screenshot: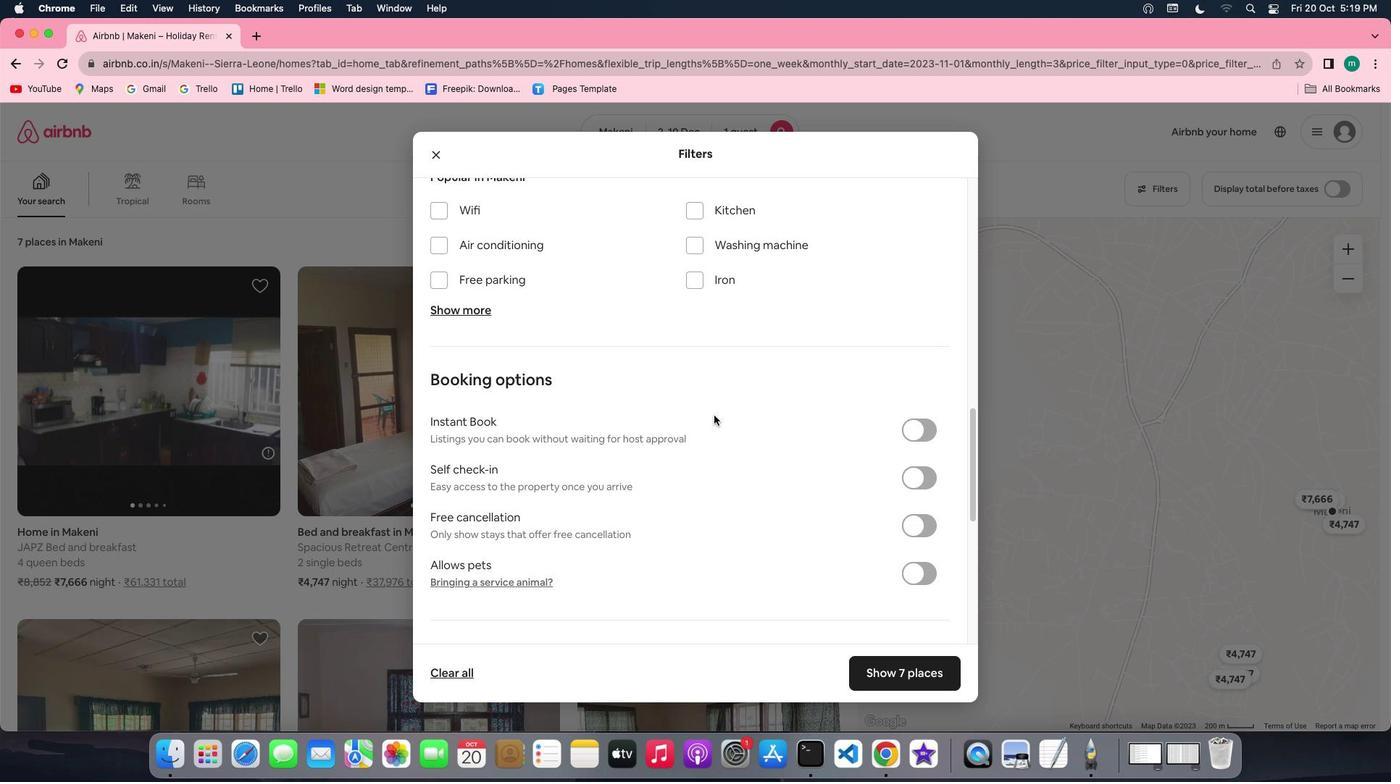 
Action: Mouse scrolled (714, 416) with delta (0, 0)
Screenshot: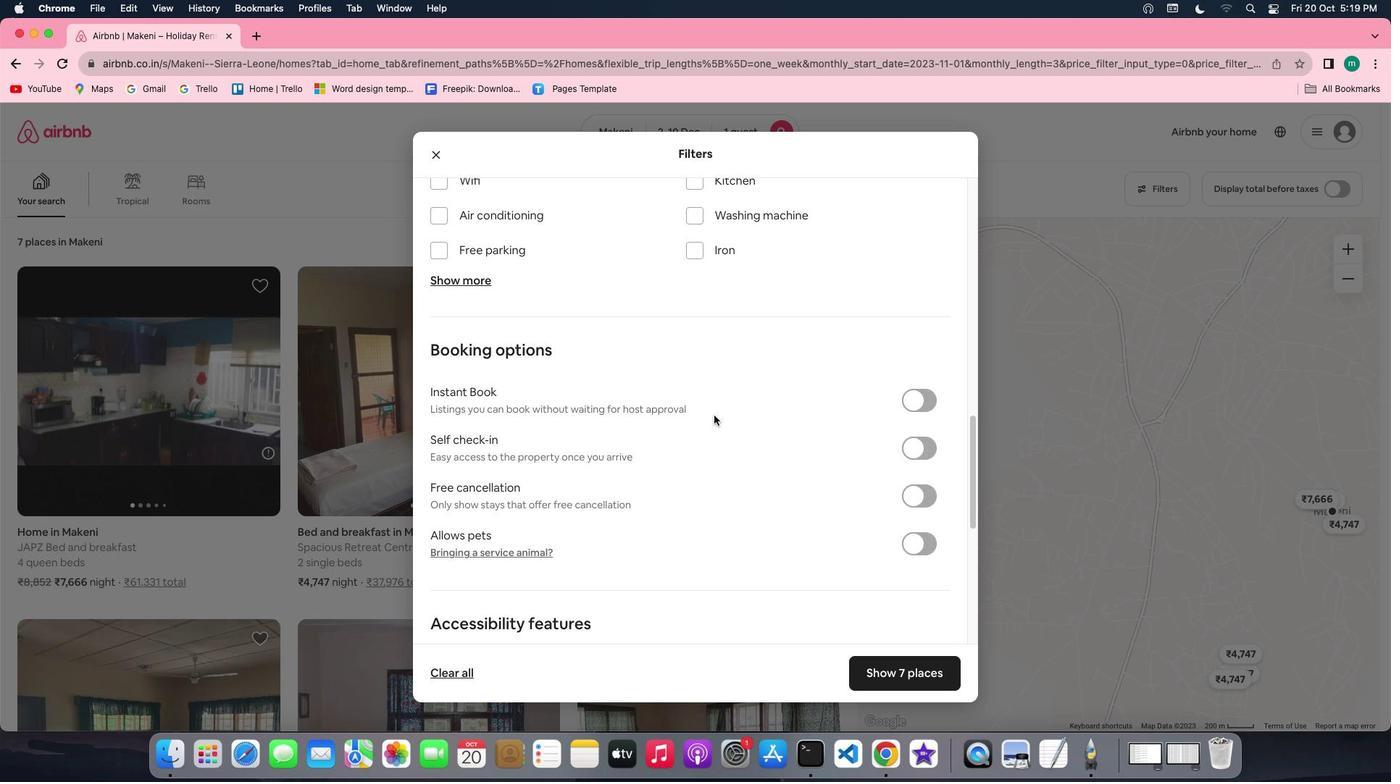 
Action: Mouse scrolled (714, 416) with delta (0, 0)
Screenshot: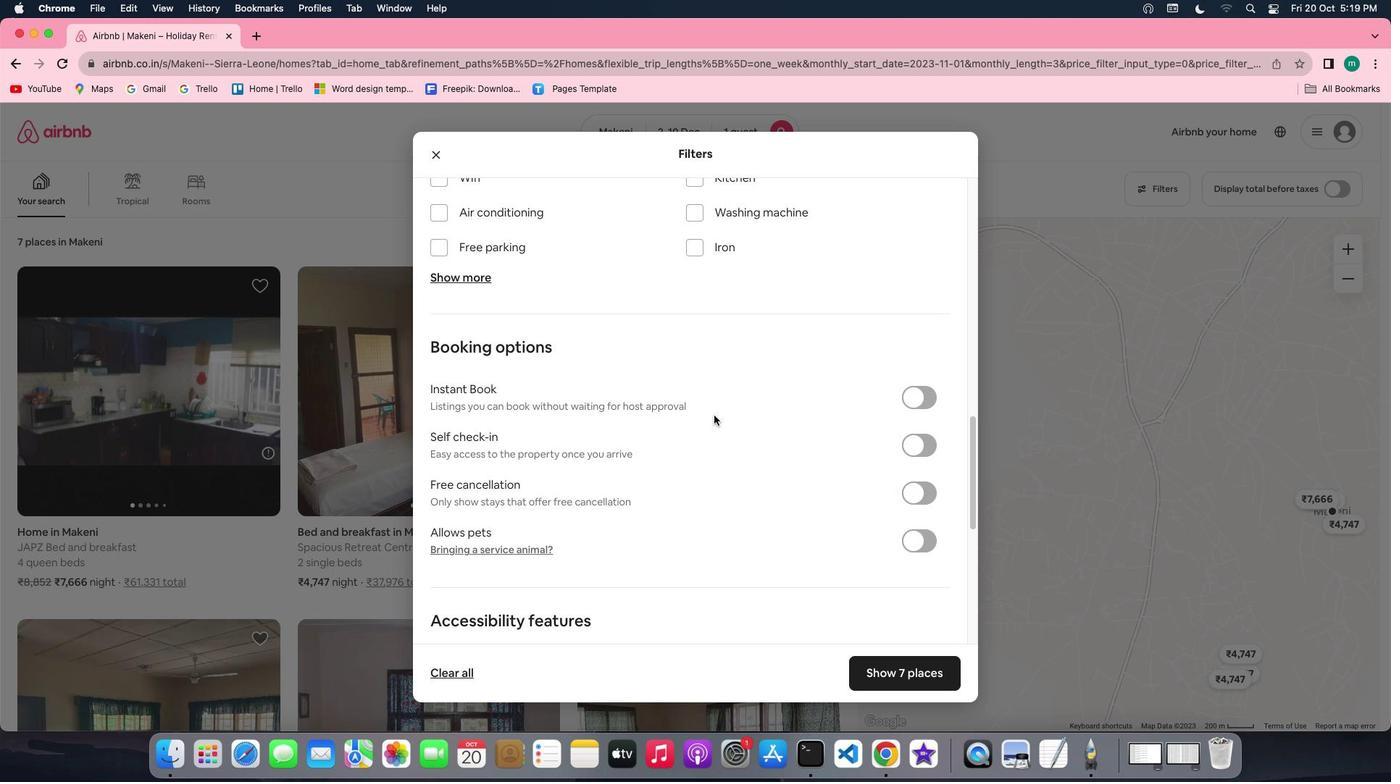 
Action: Mouse scrolled (714, 416) with delta (0, 0)
Screenshot: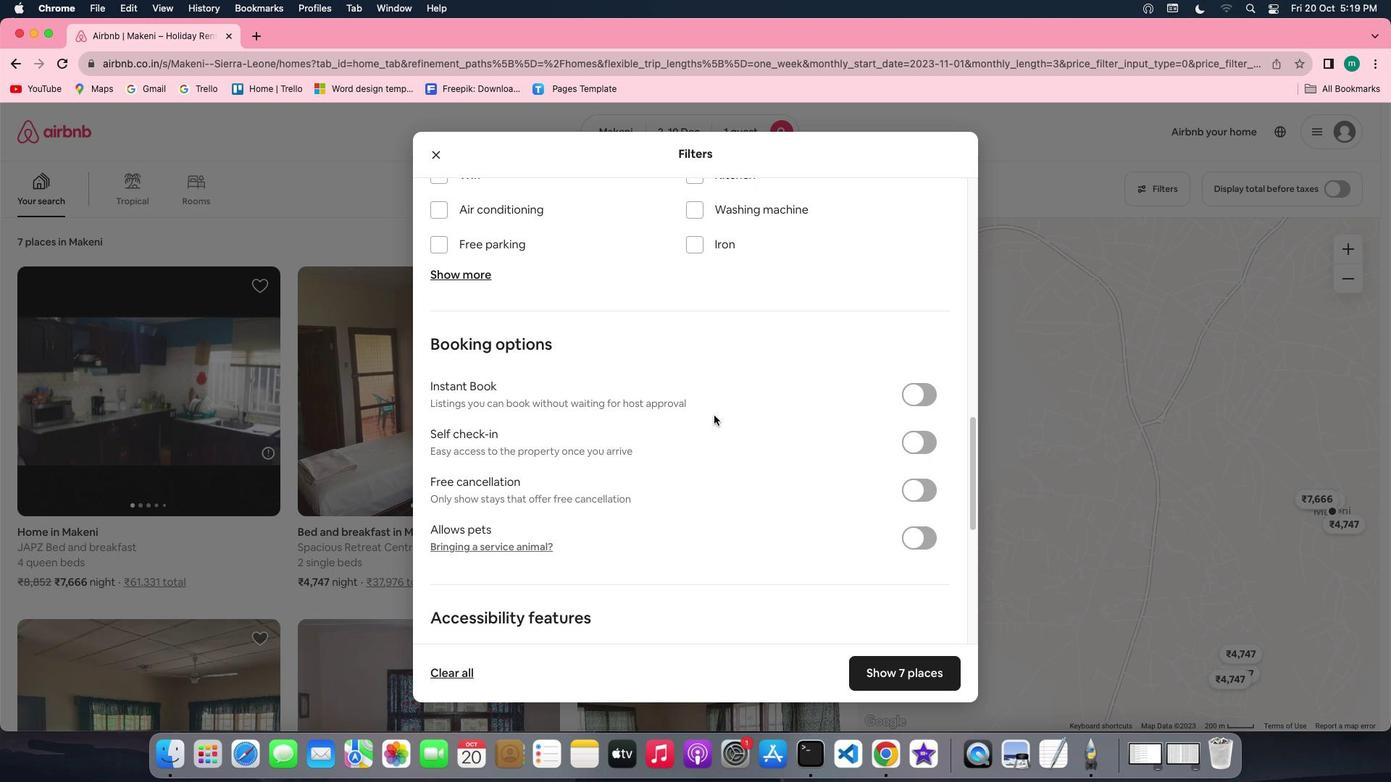 
Action: Mouse scrolled (714, 416) with delta (0, 0)
Screenshot: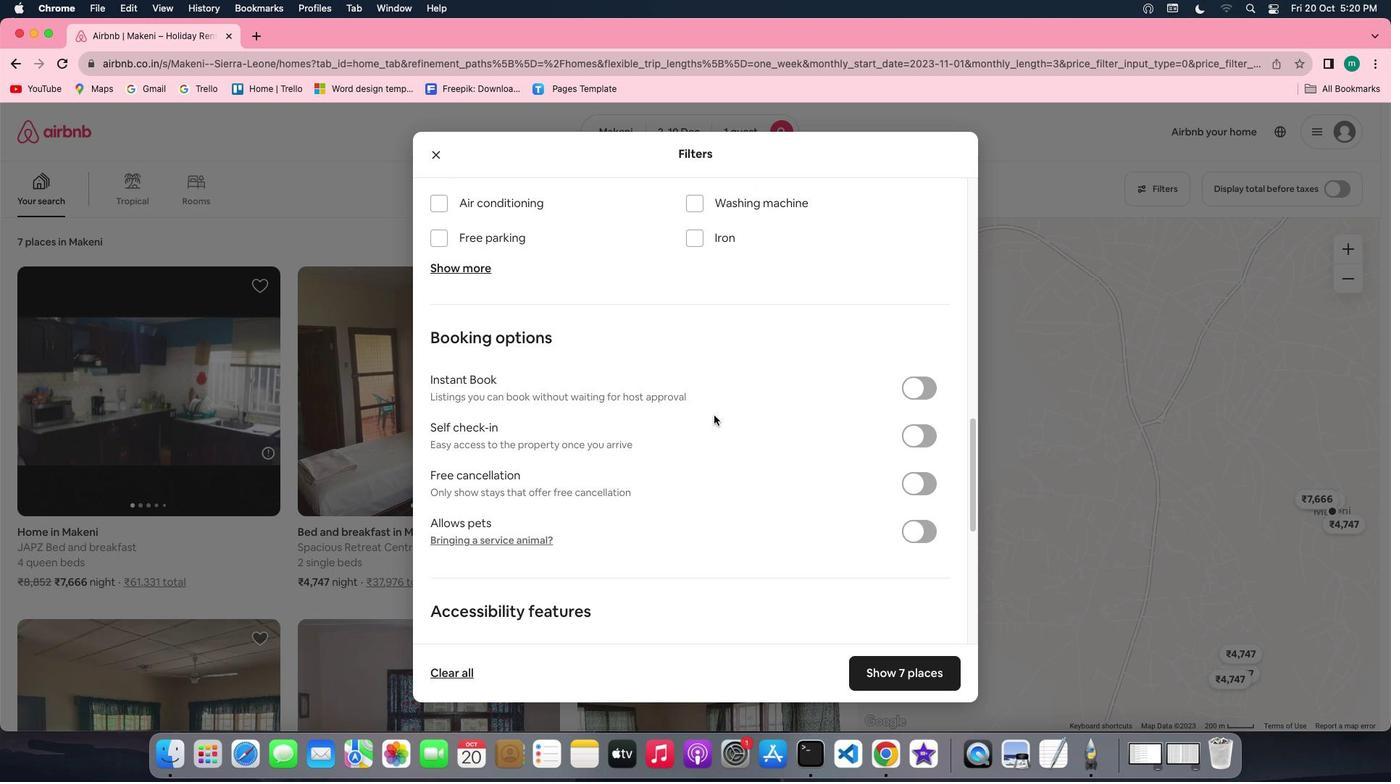 
Action: Mouse scrolled (714, 416) with delta (0, 0)
Screenshot: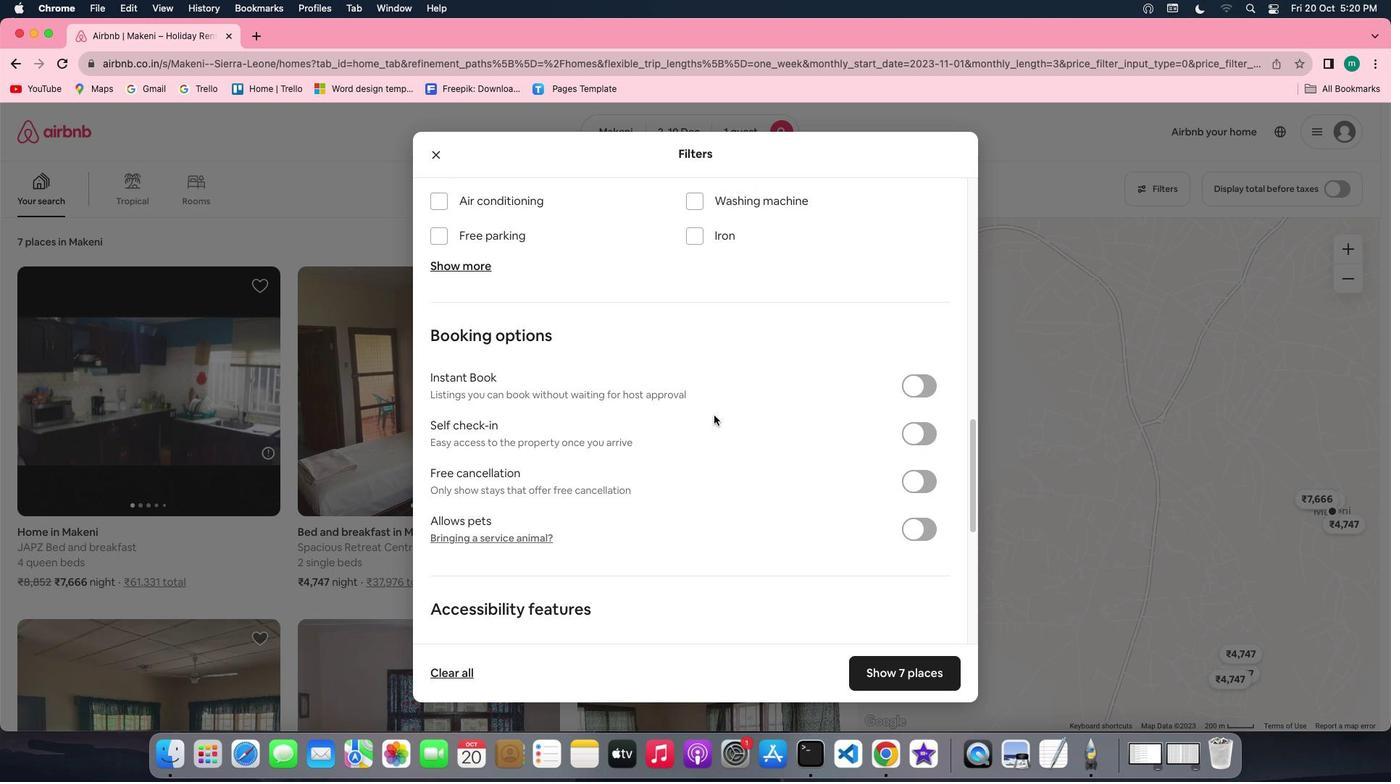 
Action: Mouse scrolled (714, 416) with delta (0, 0)
Screenshot: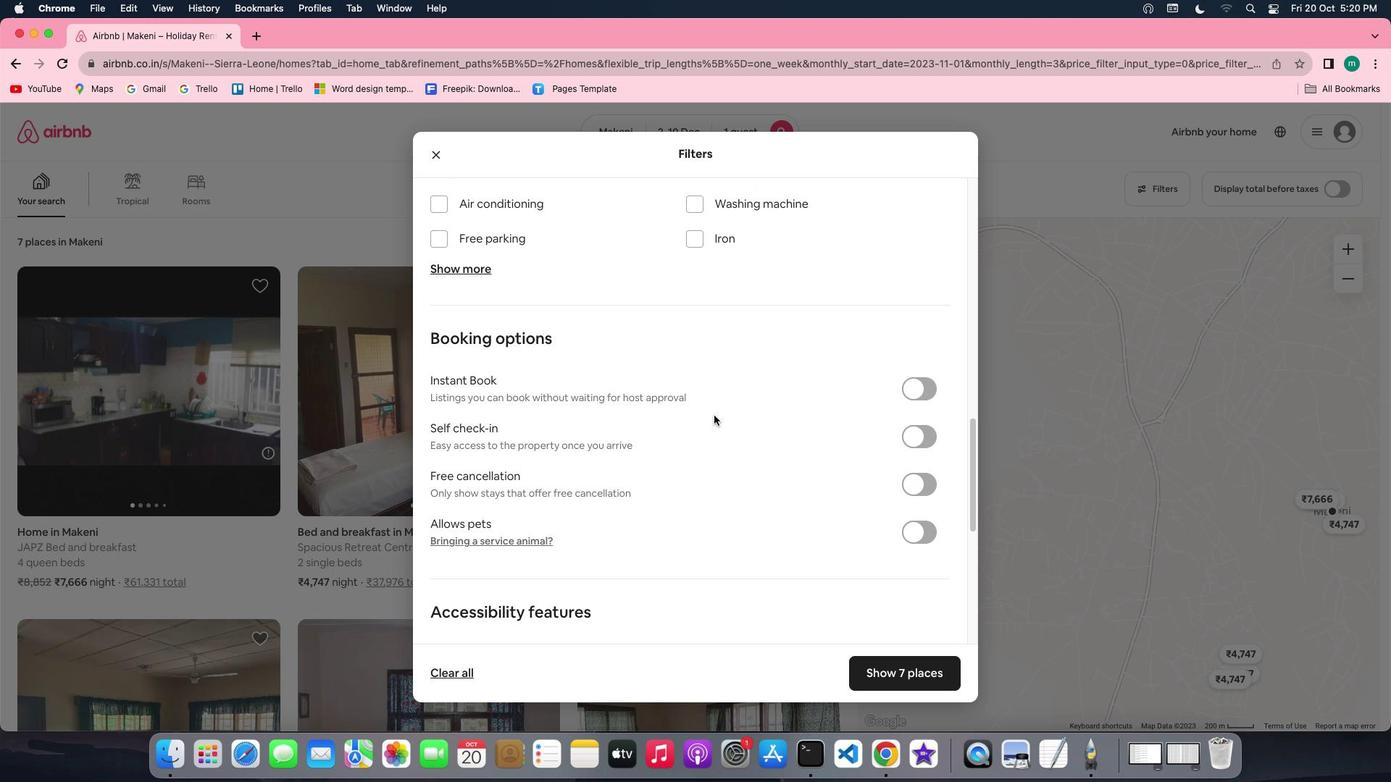 
Action: Mouse scrolled (714, 416) with delta (0, 0)
Screenshot: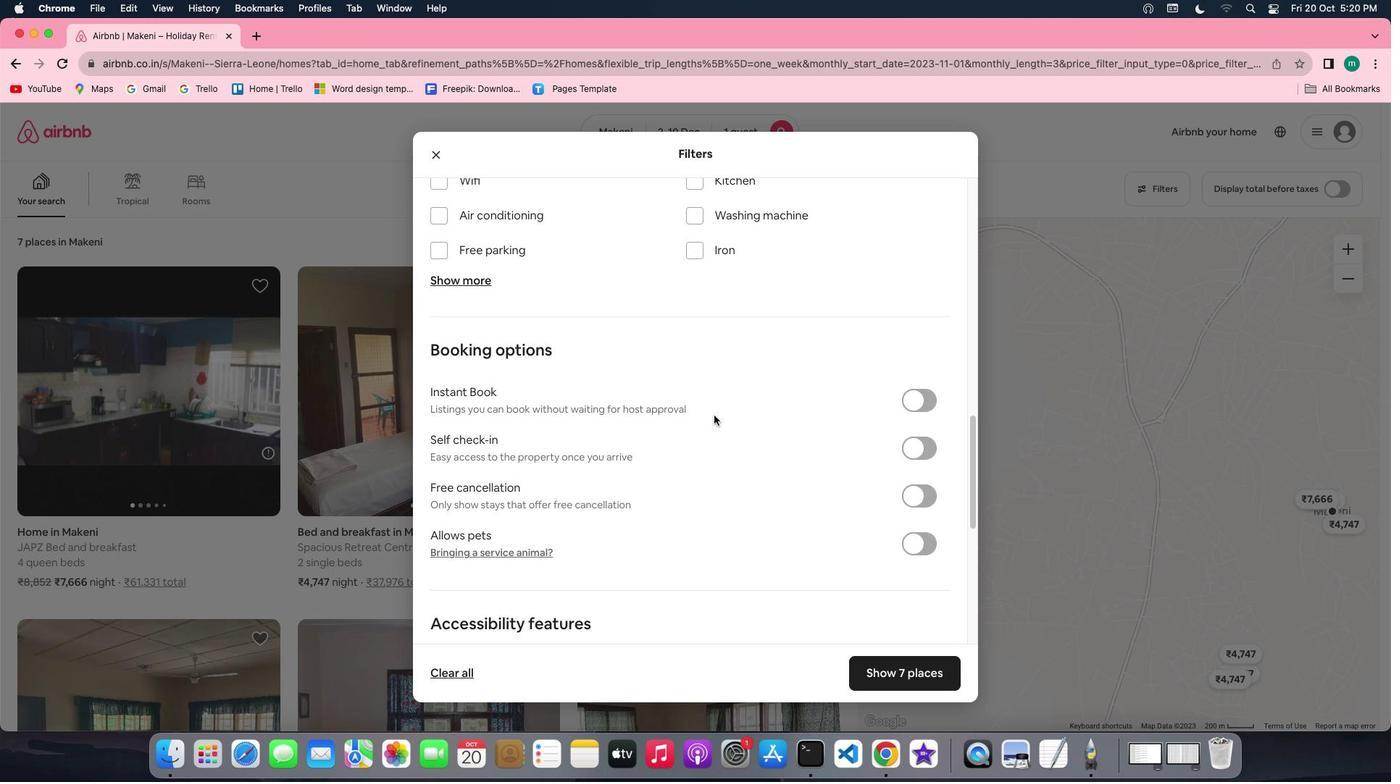 
Action: Mouse scrolled (714, 416) with delta (0, 0)
Screenshot: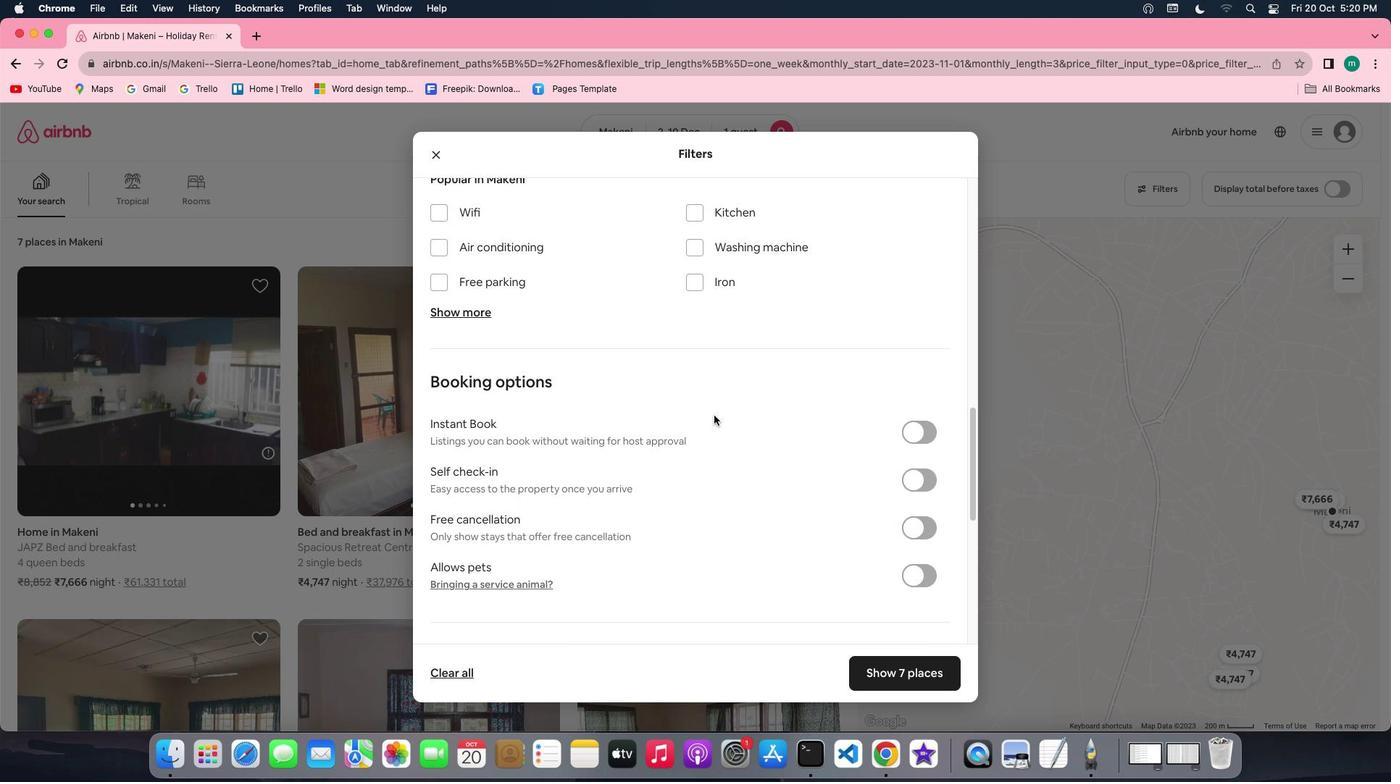 
Action: Mouse scrolled (714, 416) with delta (0, 0)
Screenshot: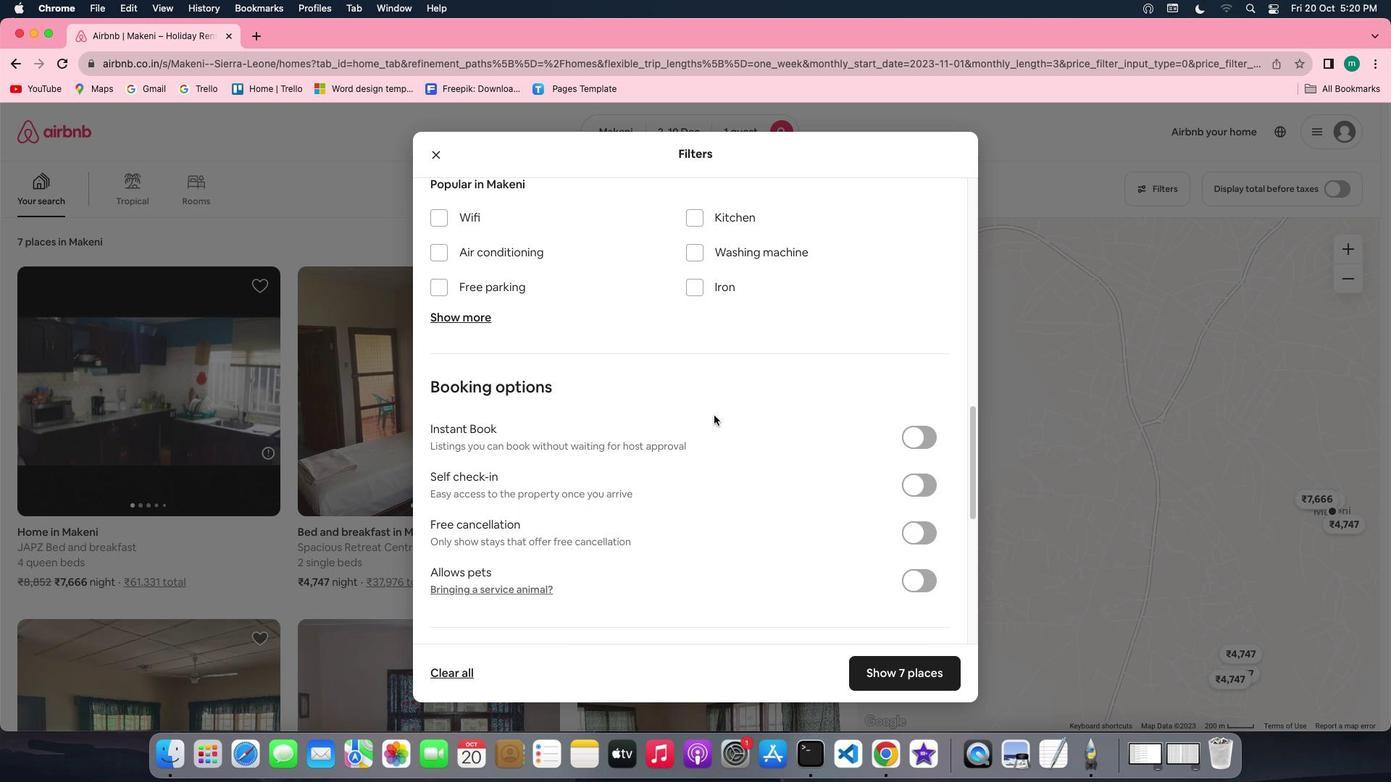 
Action: Mouse scrolled (714, 416) with delta (0, 0)
Screenshot: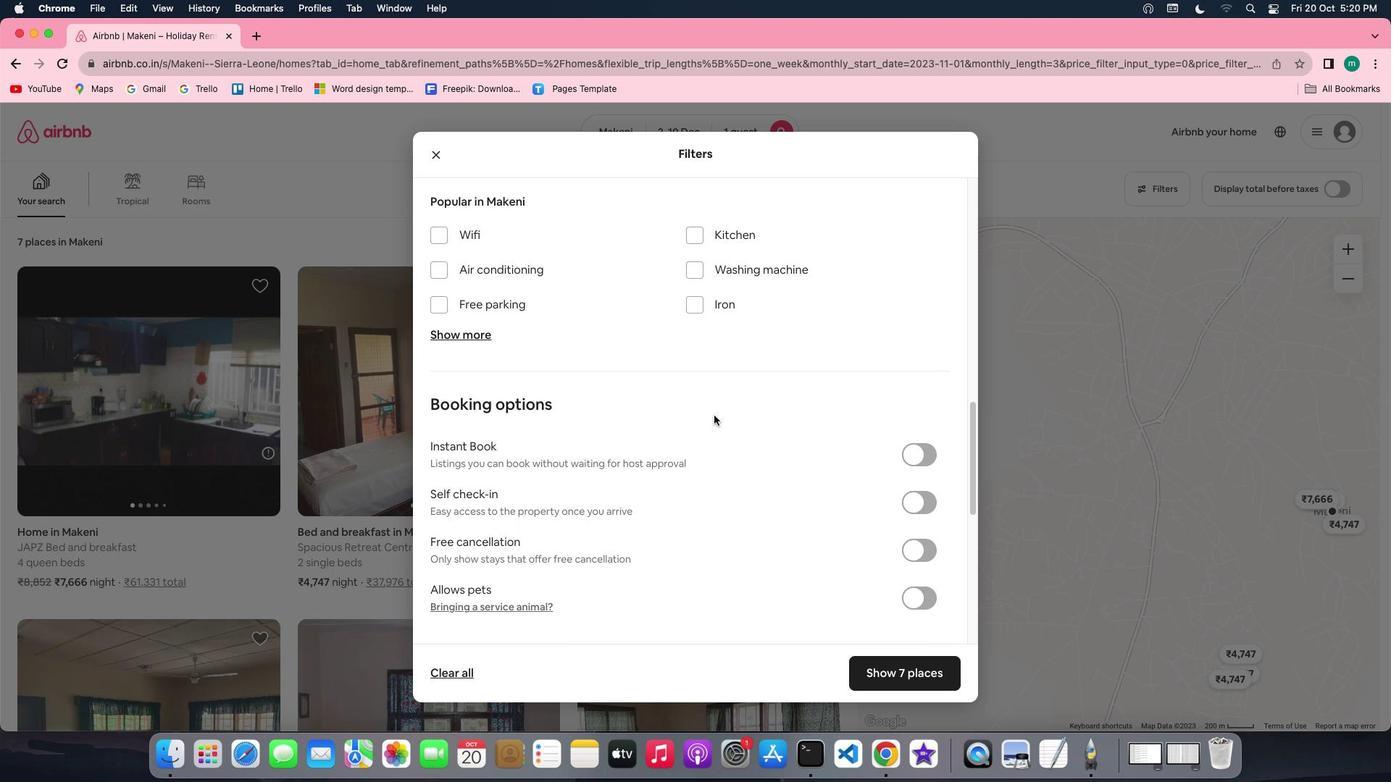 
Action: Mouse scrolled (714, 416) with delta (0, 0)
Screenshot: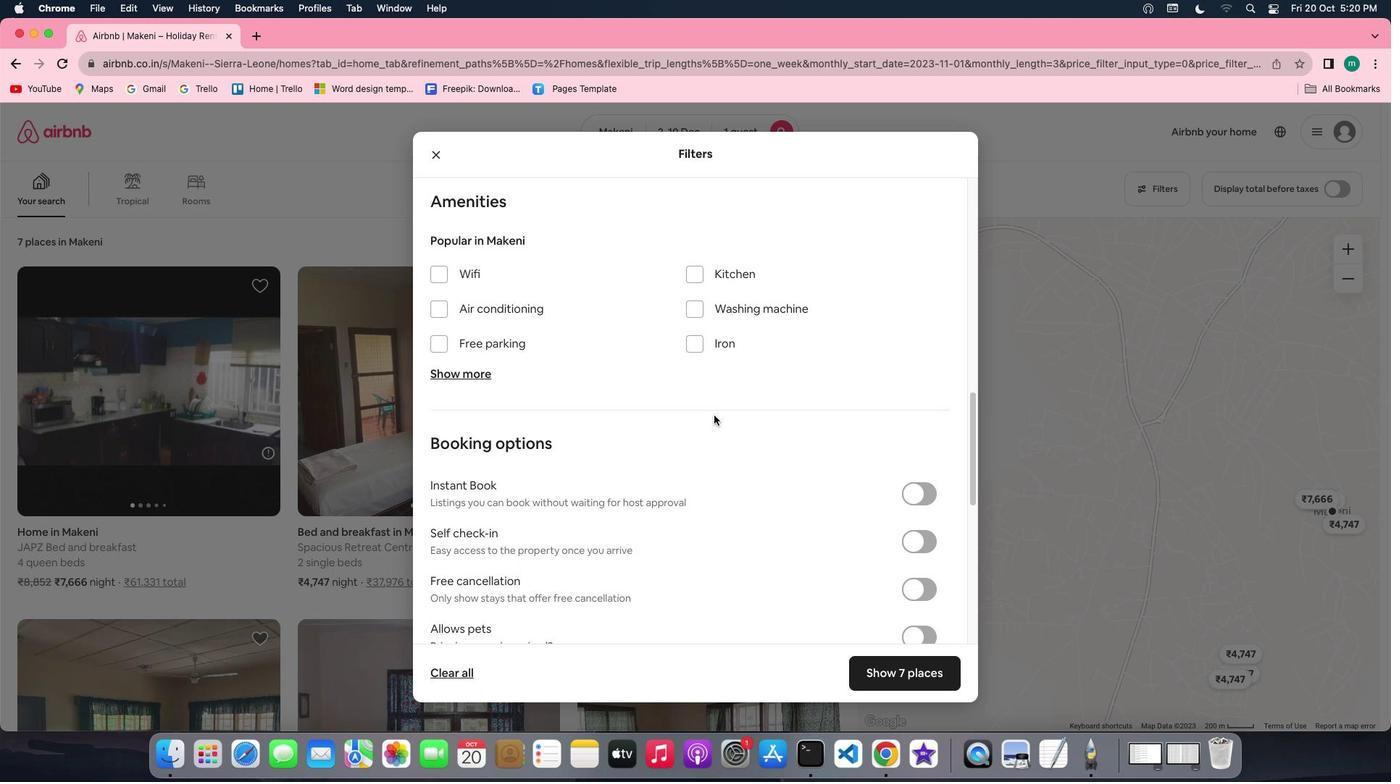 
Action: Mouse scrolled (714, 416) with delta (0, 0)
Screenshot: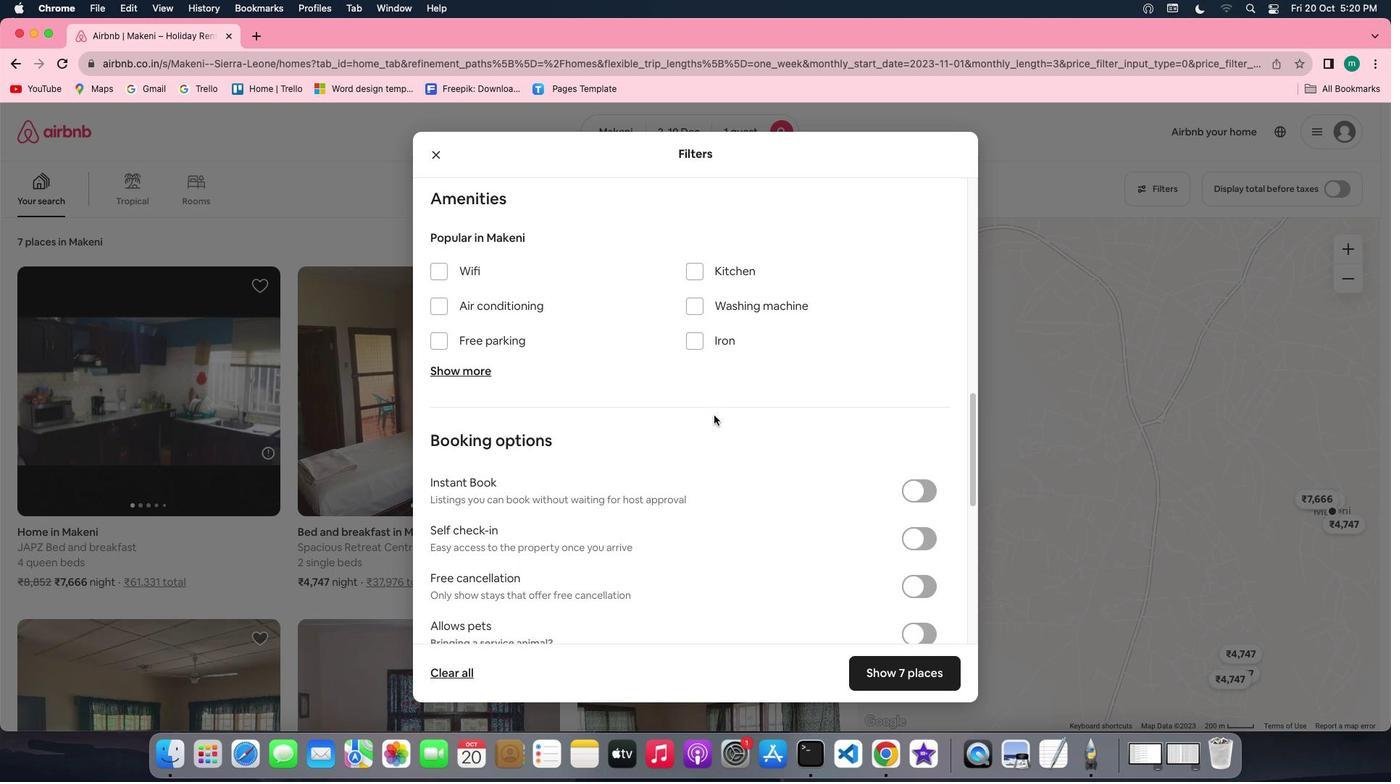 
Action: Mouse scrolled (714, 416) with delta (0, 0)
Screenshot: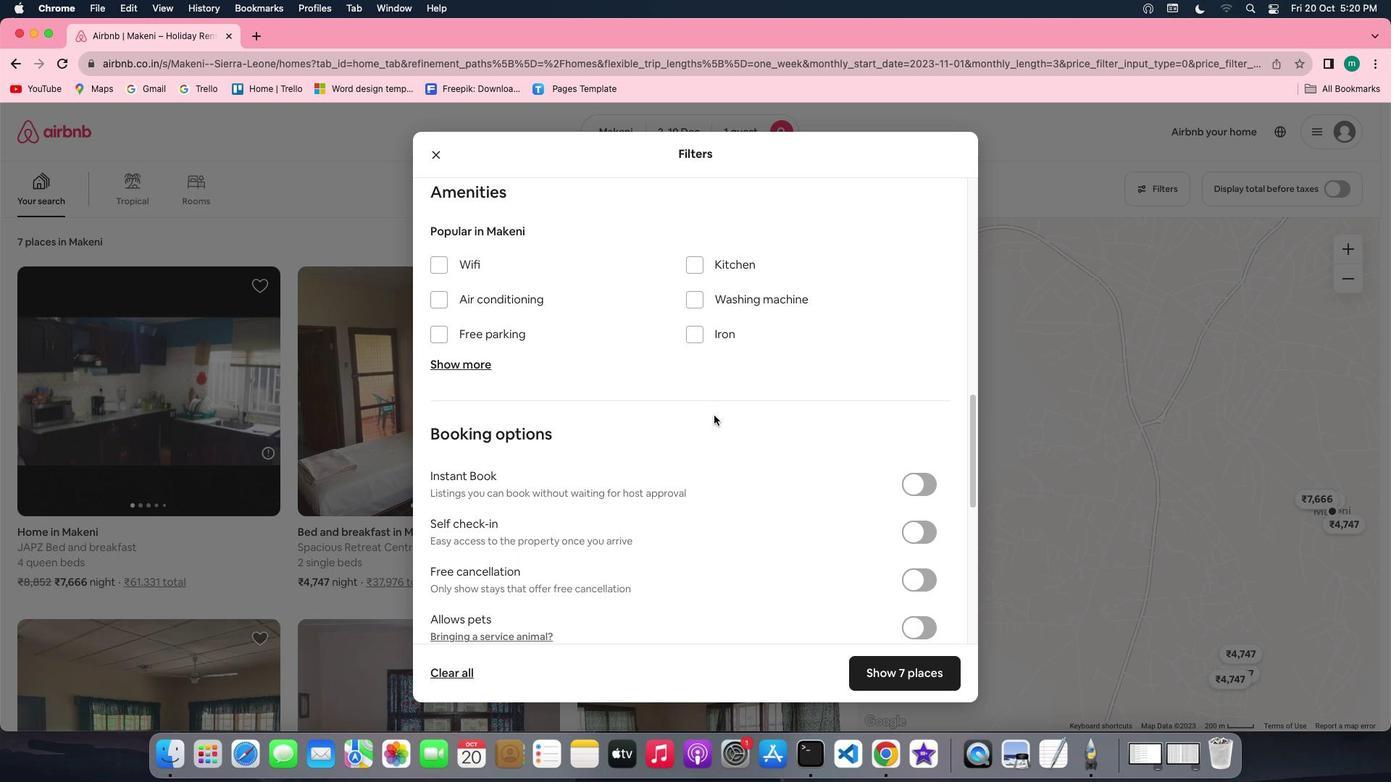 
Action: Mouse scrolled (714, 416) with delta (0, 0)
Screenshot: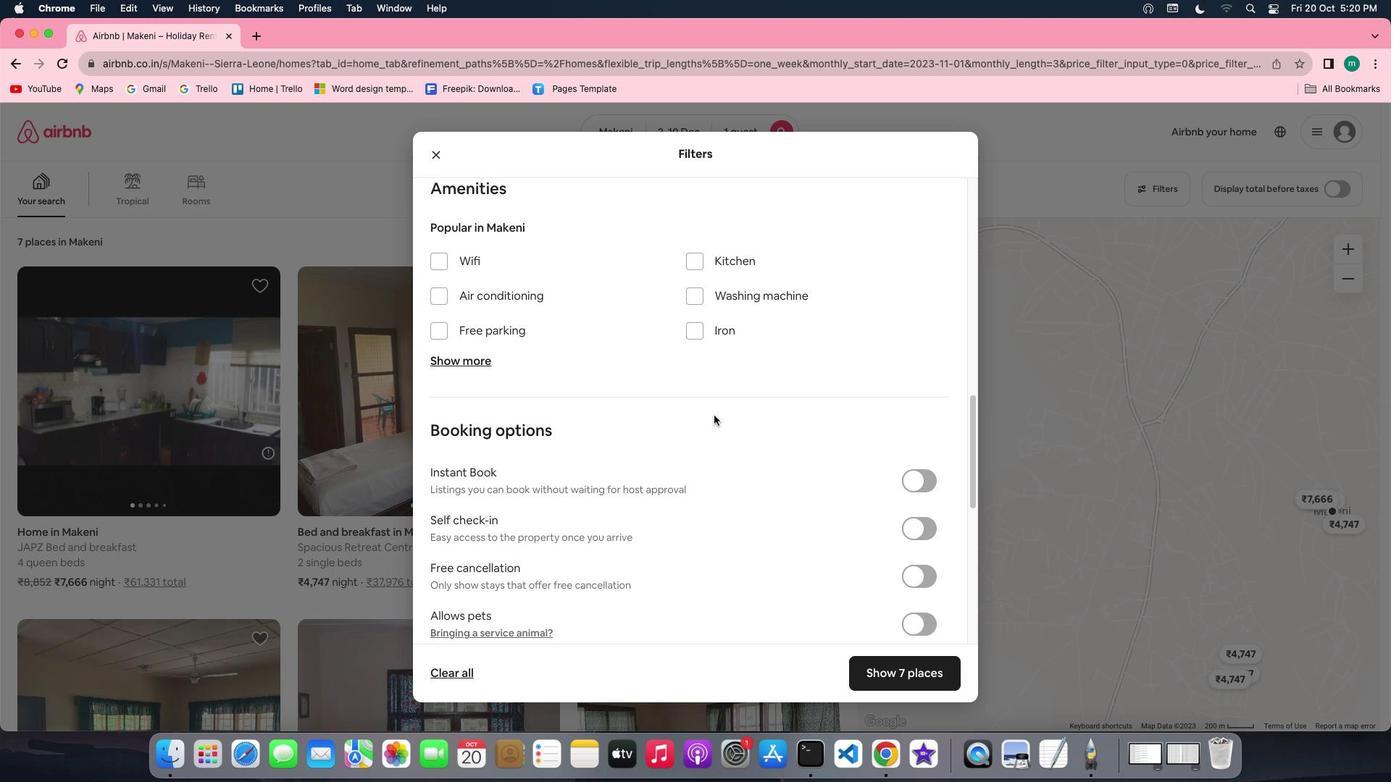 
Action: Mouse scrolled (714, 416) with delta (0, 0)
Screenshot: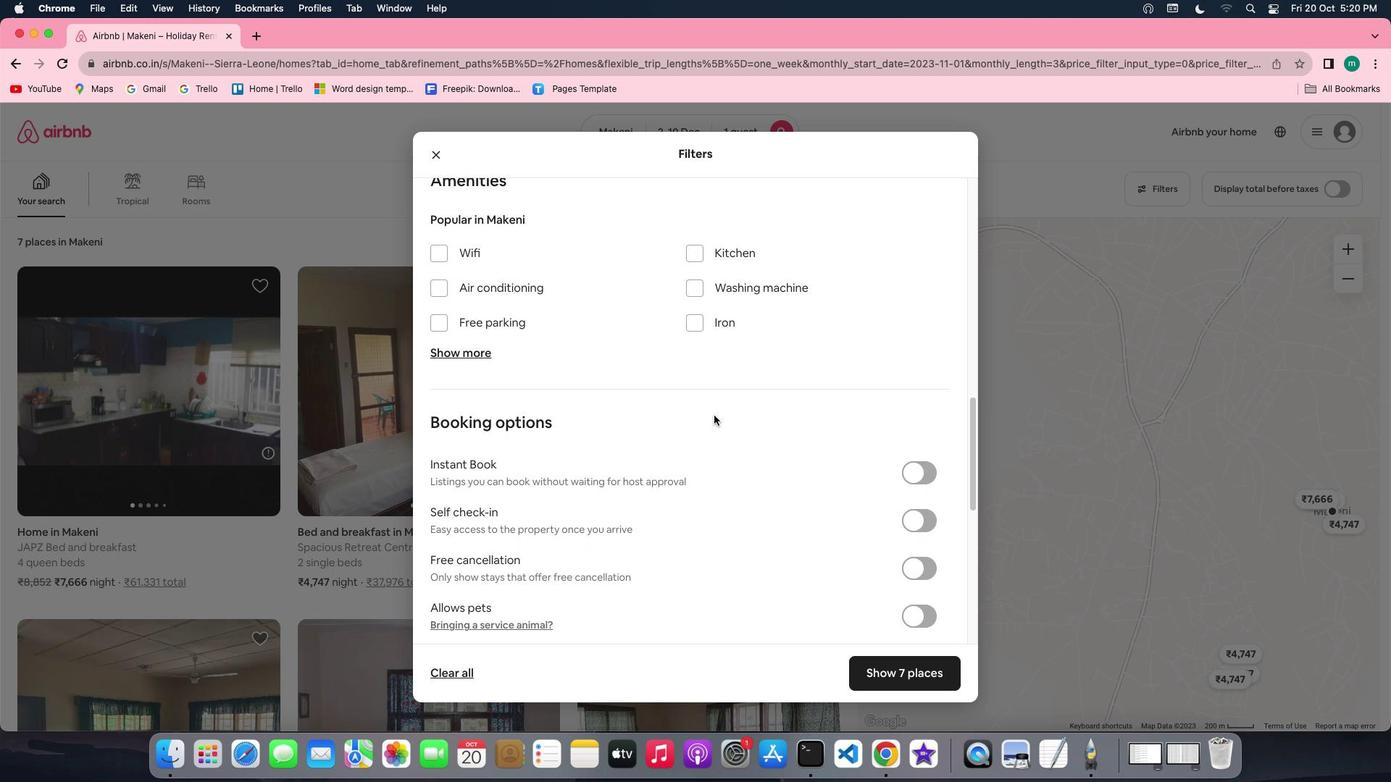 
Action: Mouse scrolled (714, 416) with delta (0, 0)
Screenshot: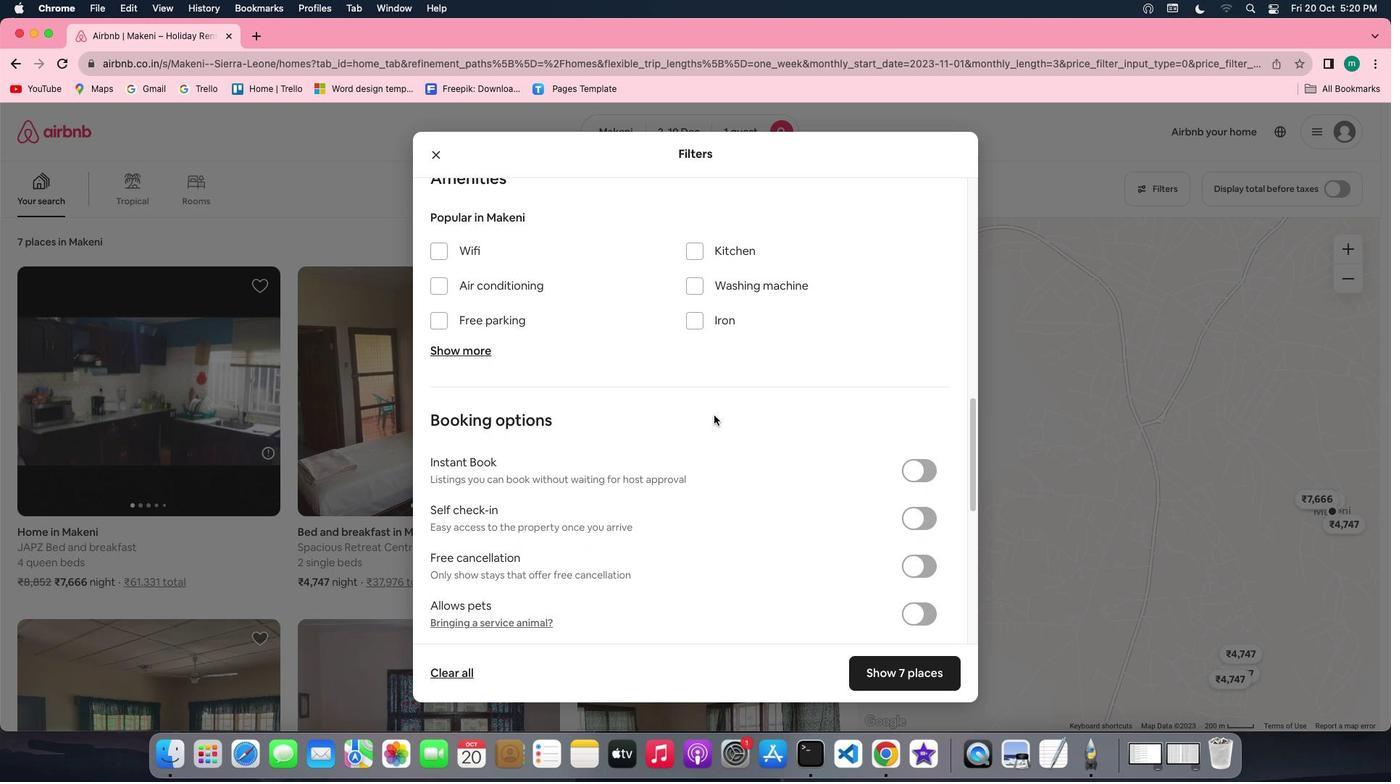 
Action: Mouse scrolled (714, 416) with delta (0, 0)
Screenshot: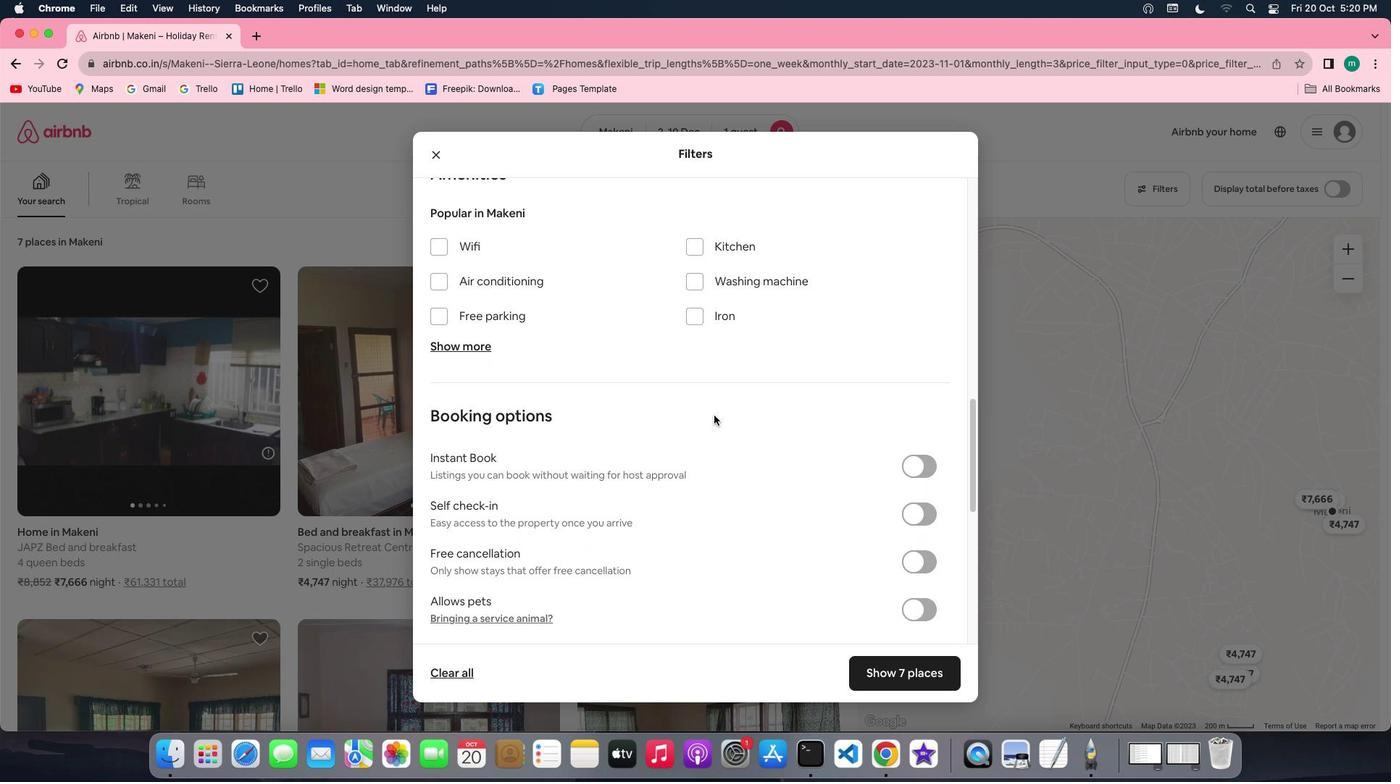 
Action: Mouse scrolled (714, 416) with delta (0, 0)
Screenshot: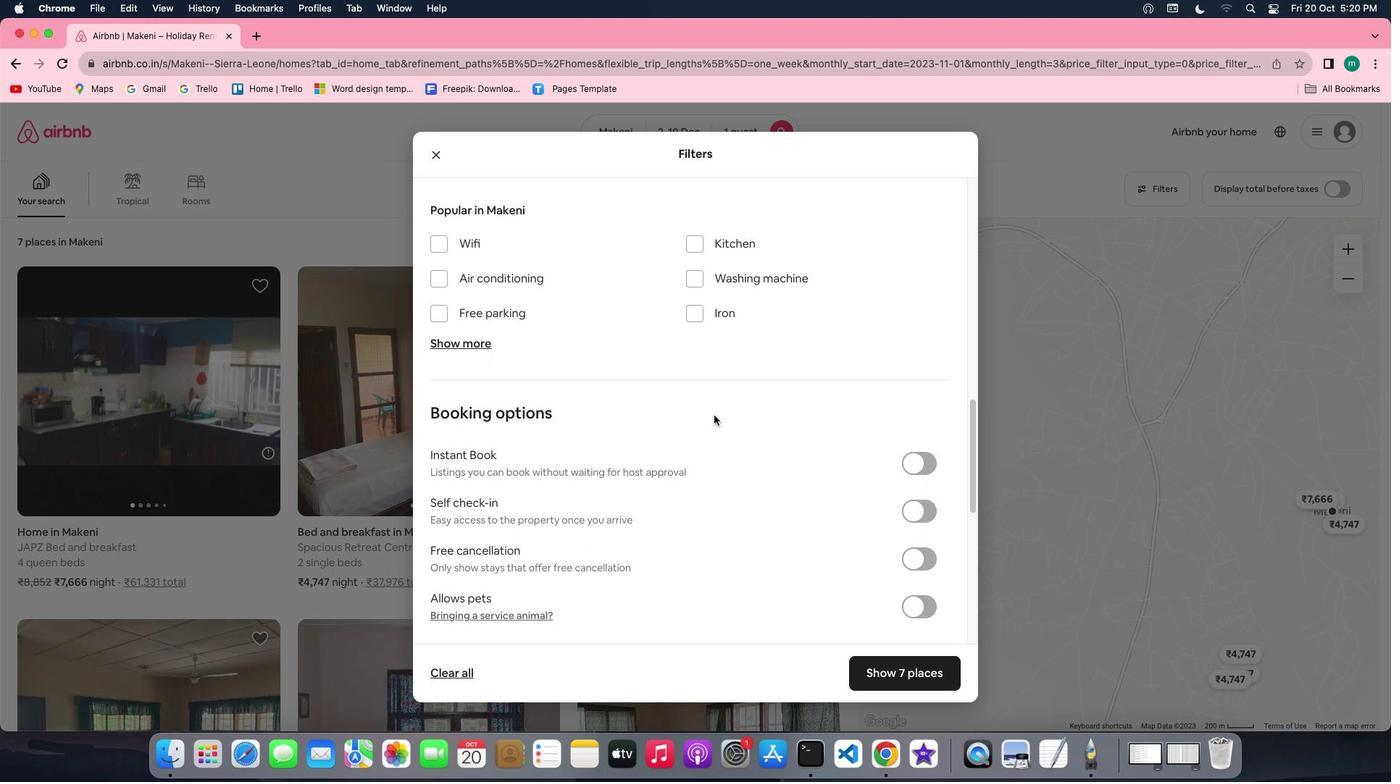 
Action: Mouse scrolled (714, 416) with delta (0, 0)
Screenshot: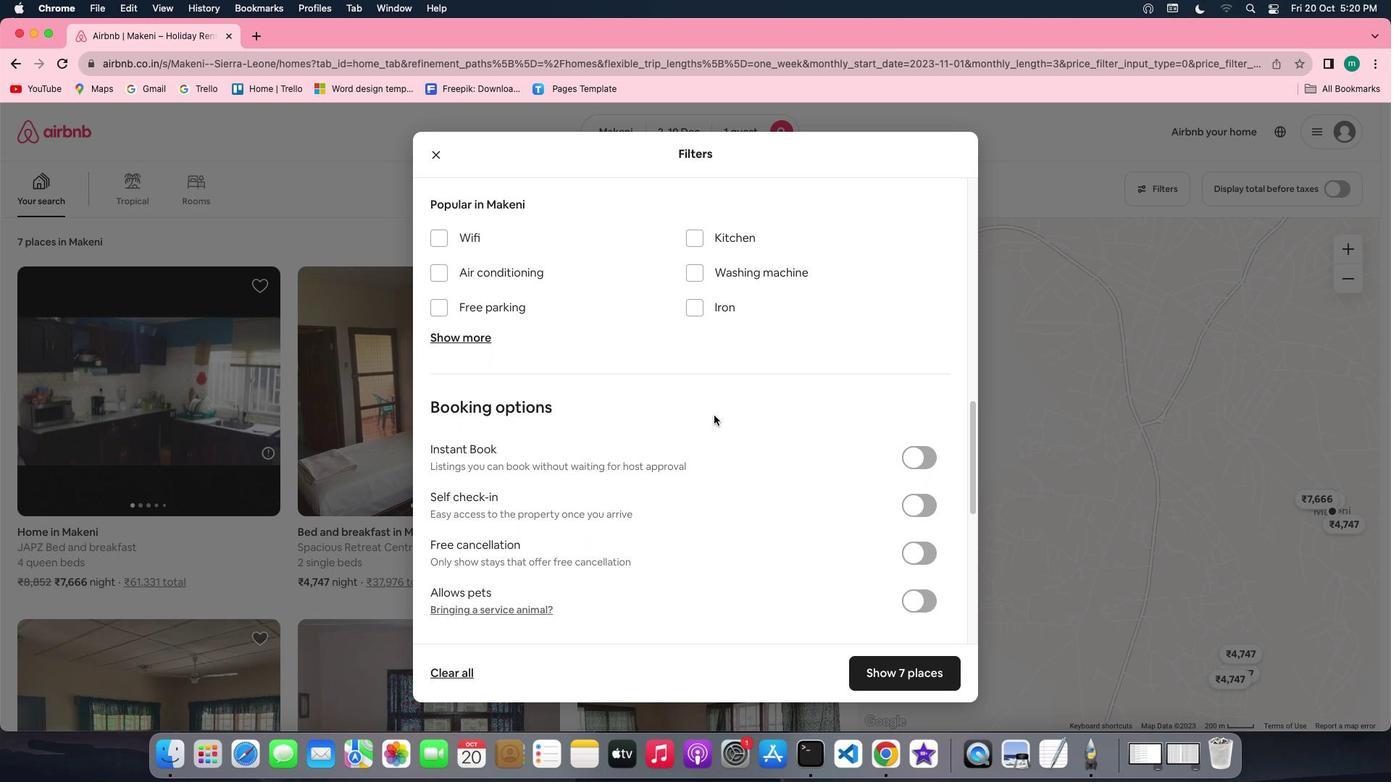 
Action: Mouse scrolled (714, 416) with delta (0, 0)
Screenshot: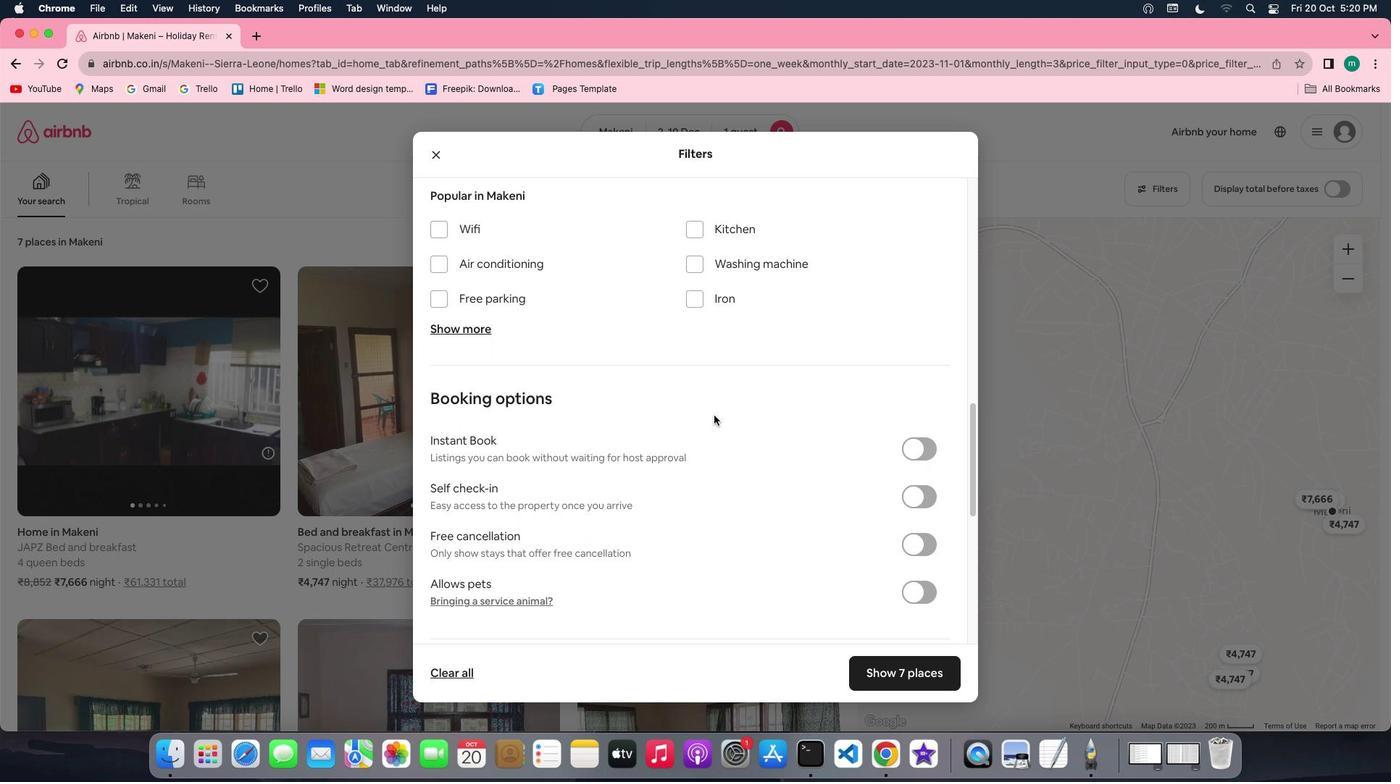 
Action: Mouse scrolled (714, 416) with delta (0, 0)
Screenshot: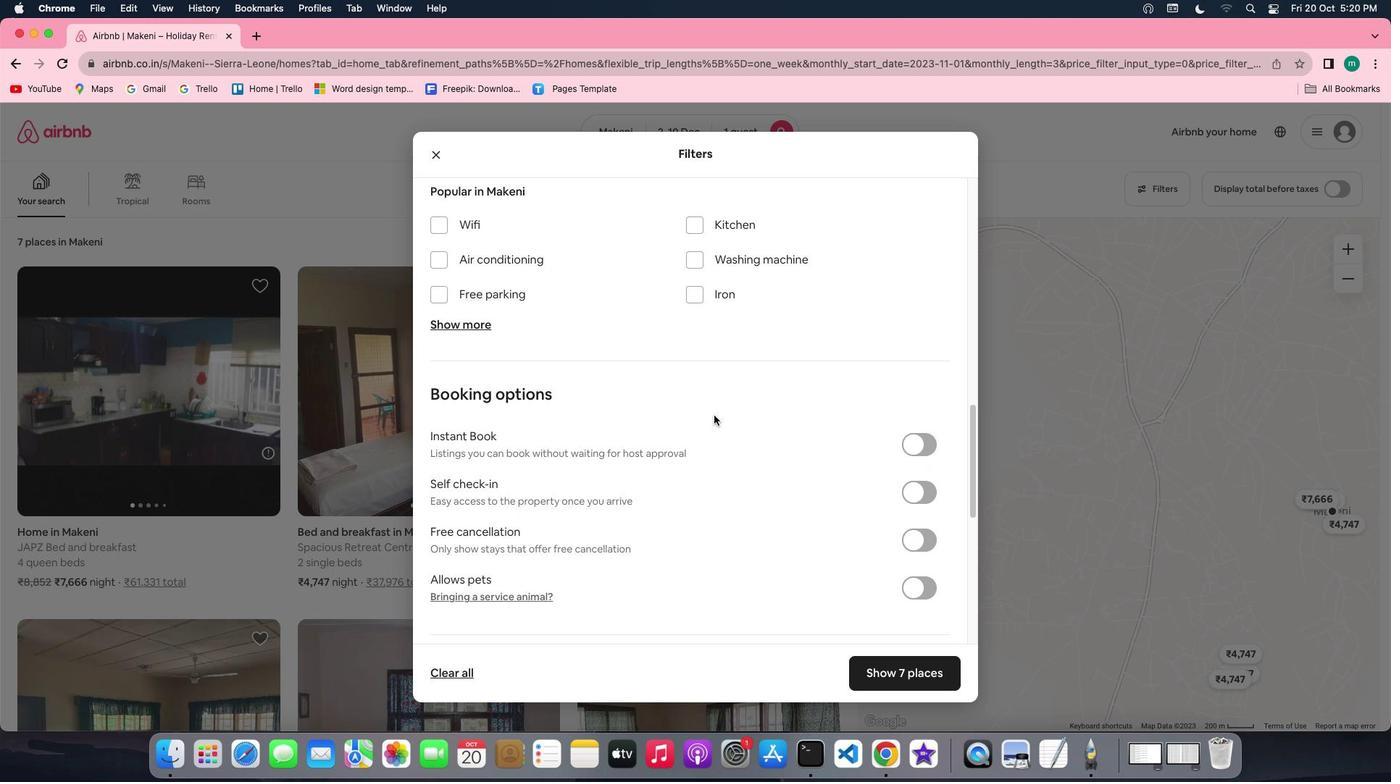 
Action: Mouse scrolled (714, 416) with delta (0, 0)
Screenshot: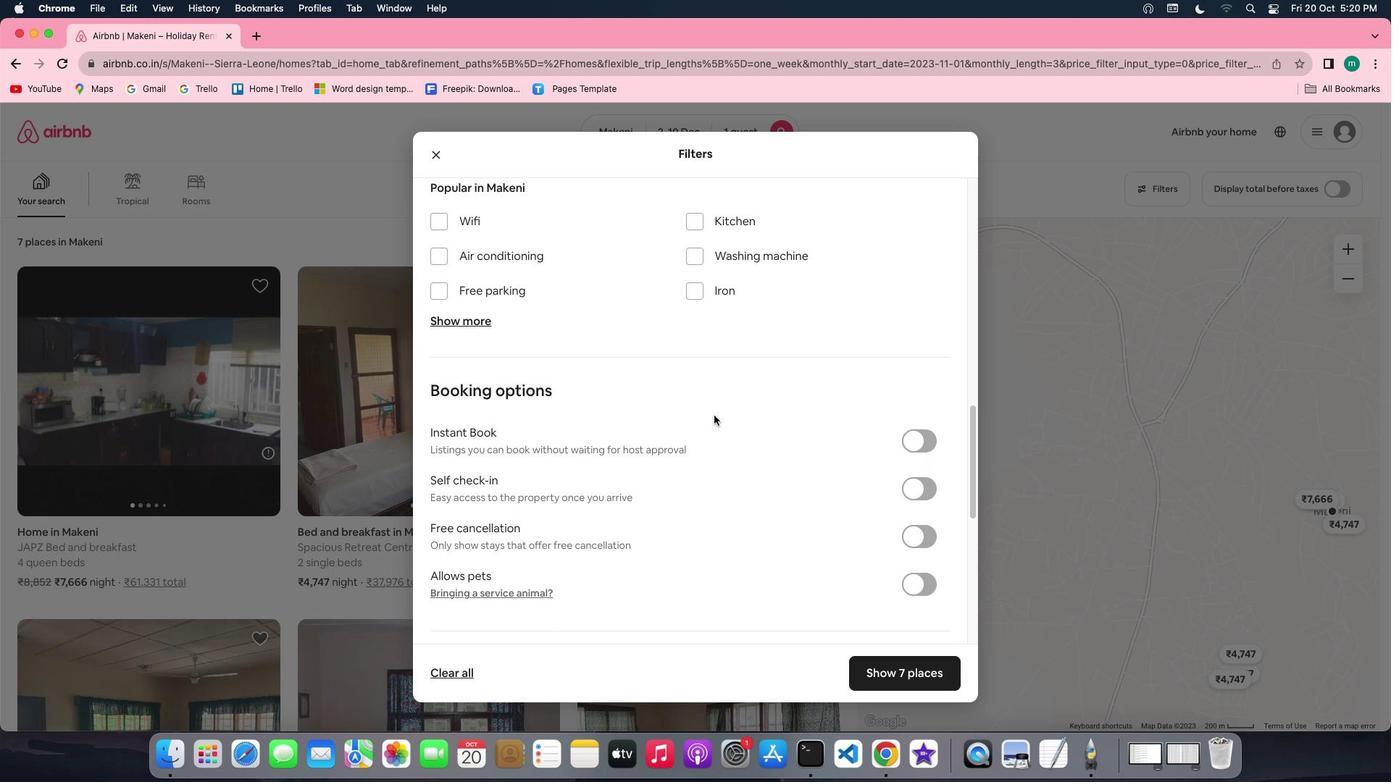 
Action: Mouse scrolled (714, 416) with delta (0, -1)
Screenshot: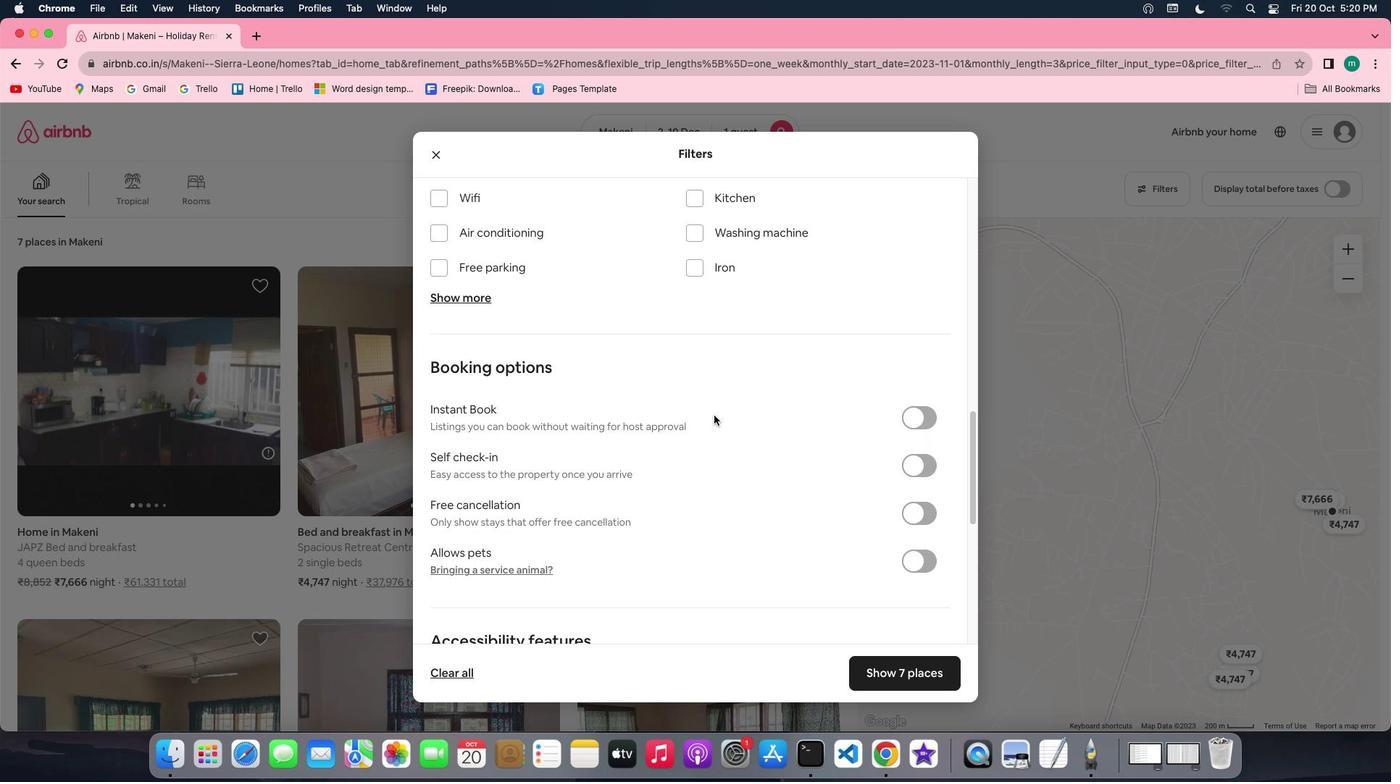 
Action: Mouse scrolled (714, 416) with delta (0, 0)
Screenshot: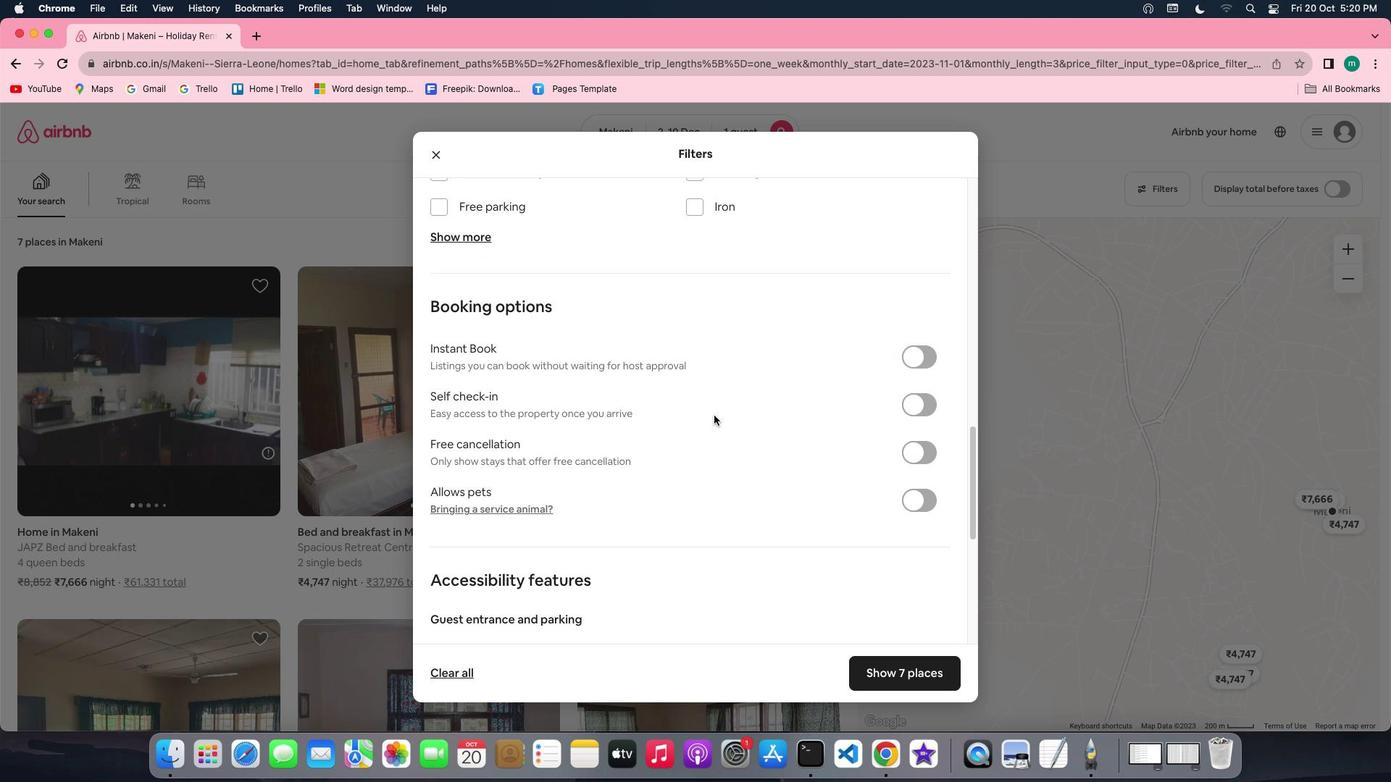 
Action: Mouse moved to (919, 412)
Screenshot: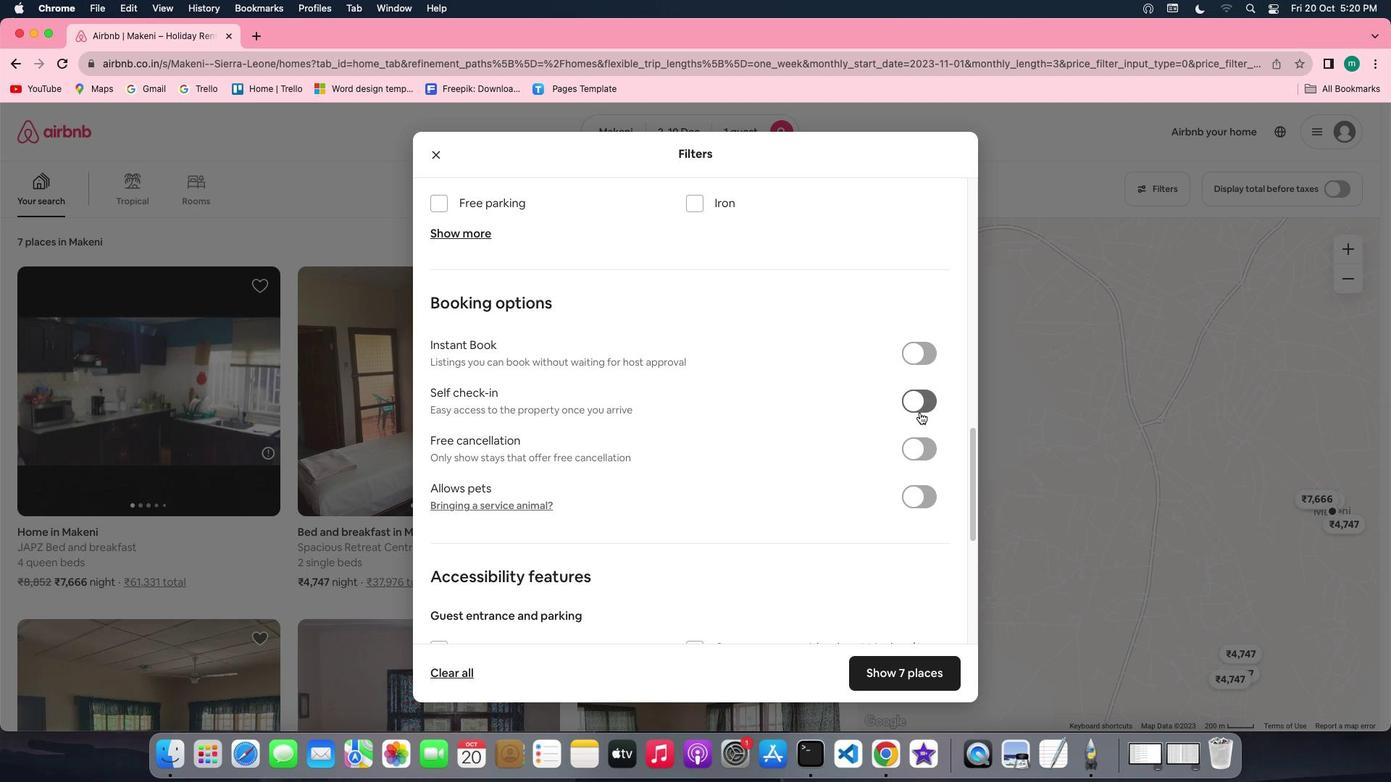 
Action: Mouse pressed left at (919, 412)
Screenshot: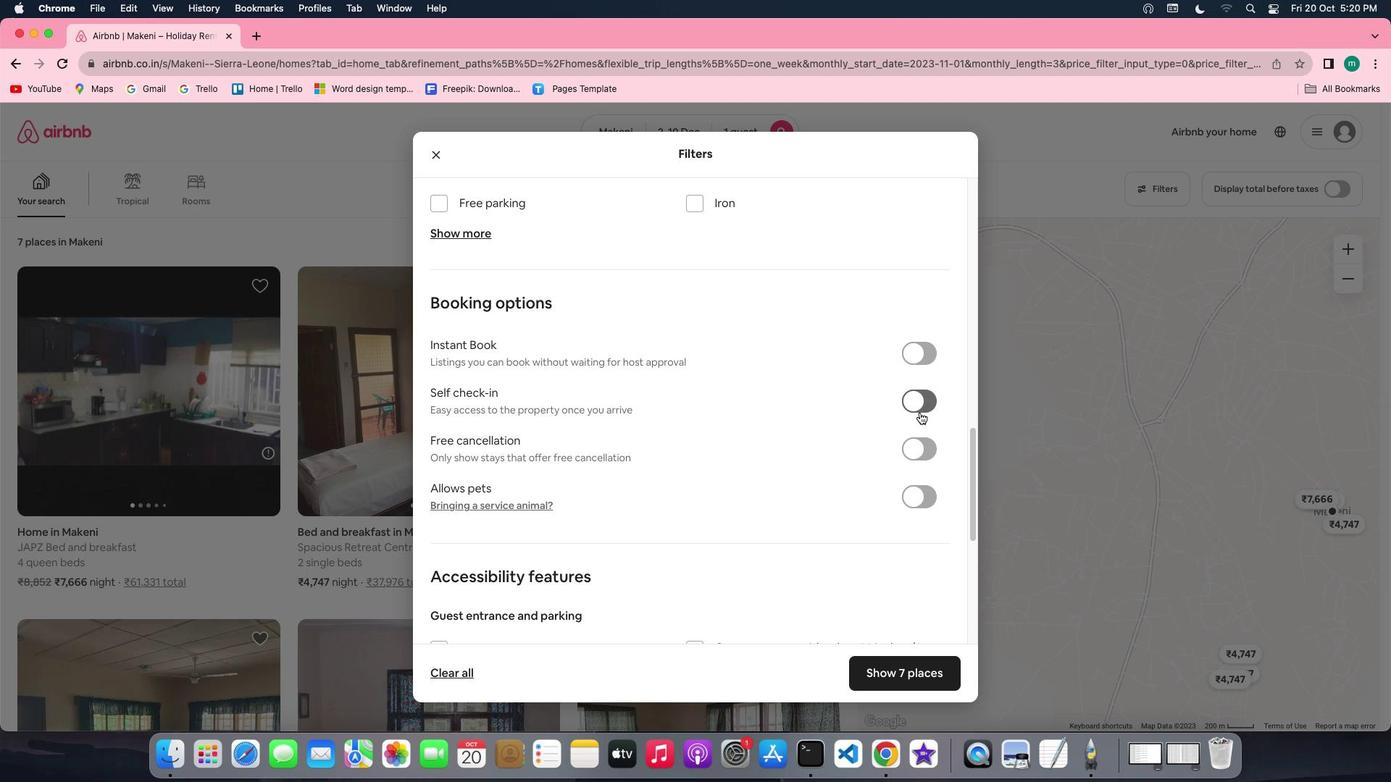 
Action: Mouse moved to (864, 663)
Screenshot: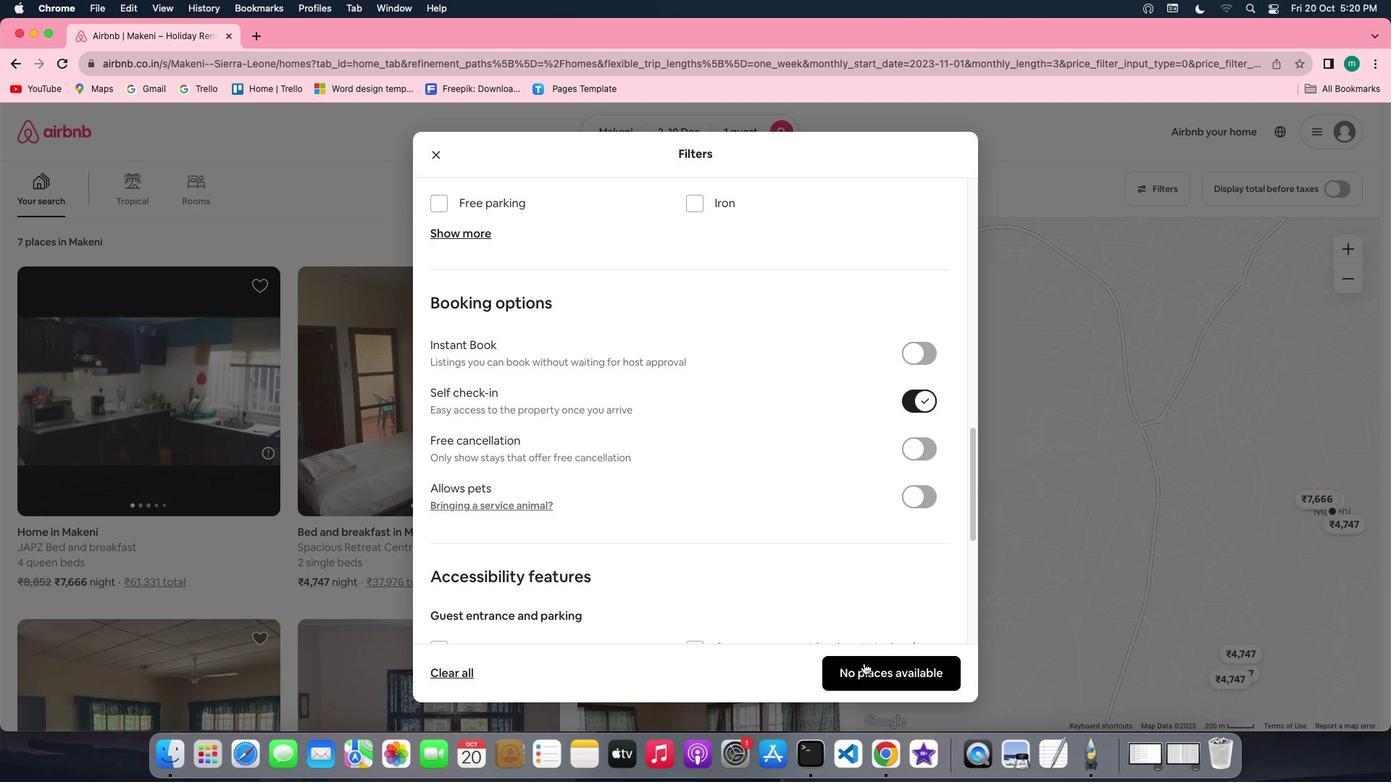 
Action: Mouse pressed left at (864, 663)
Screenshot: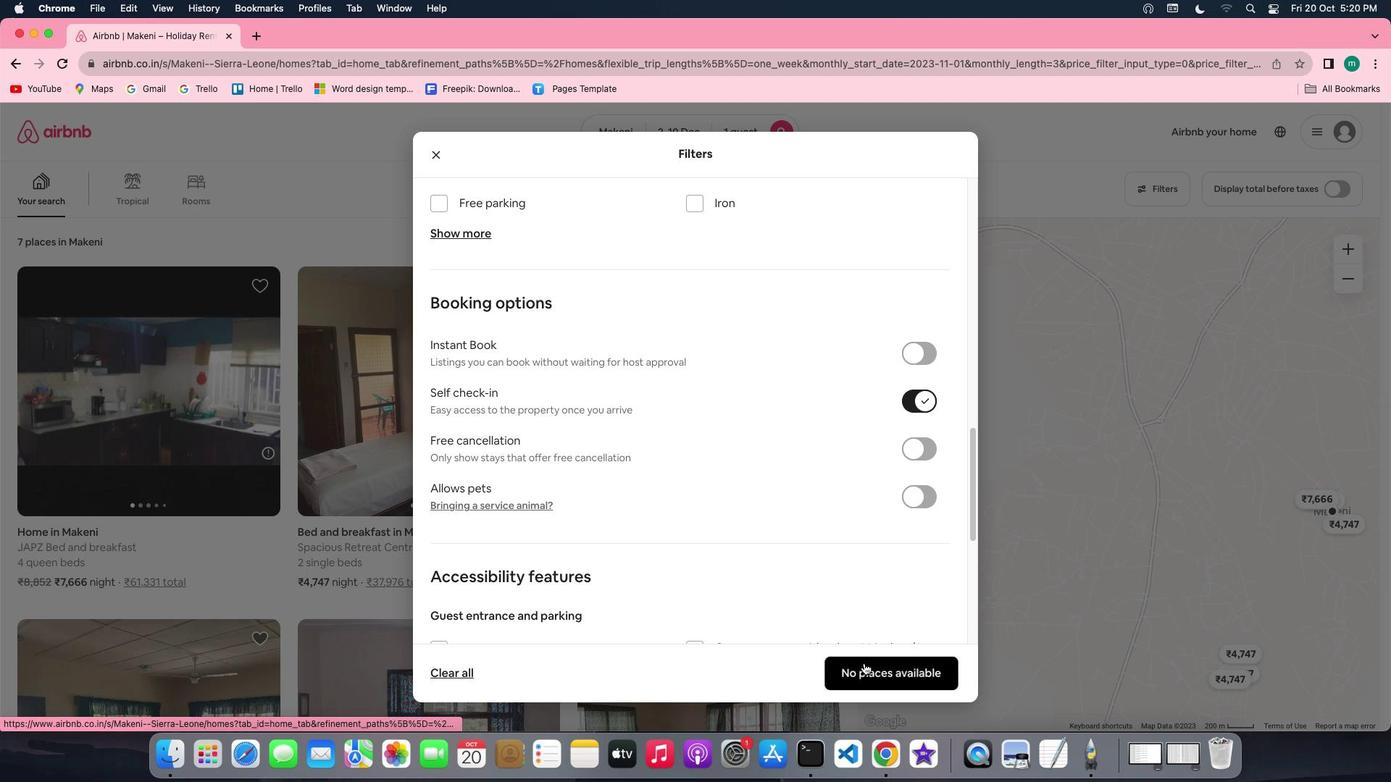 
Action: Mouse moved to (482, 467)
Screenshot: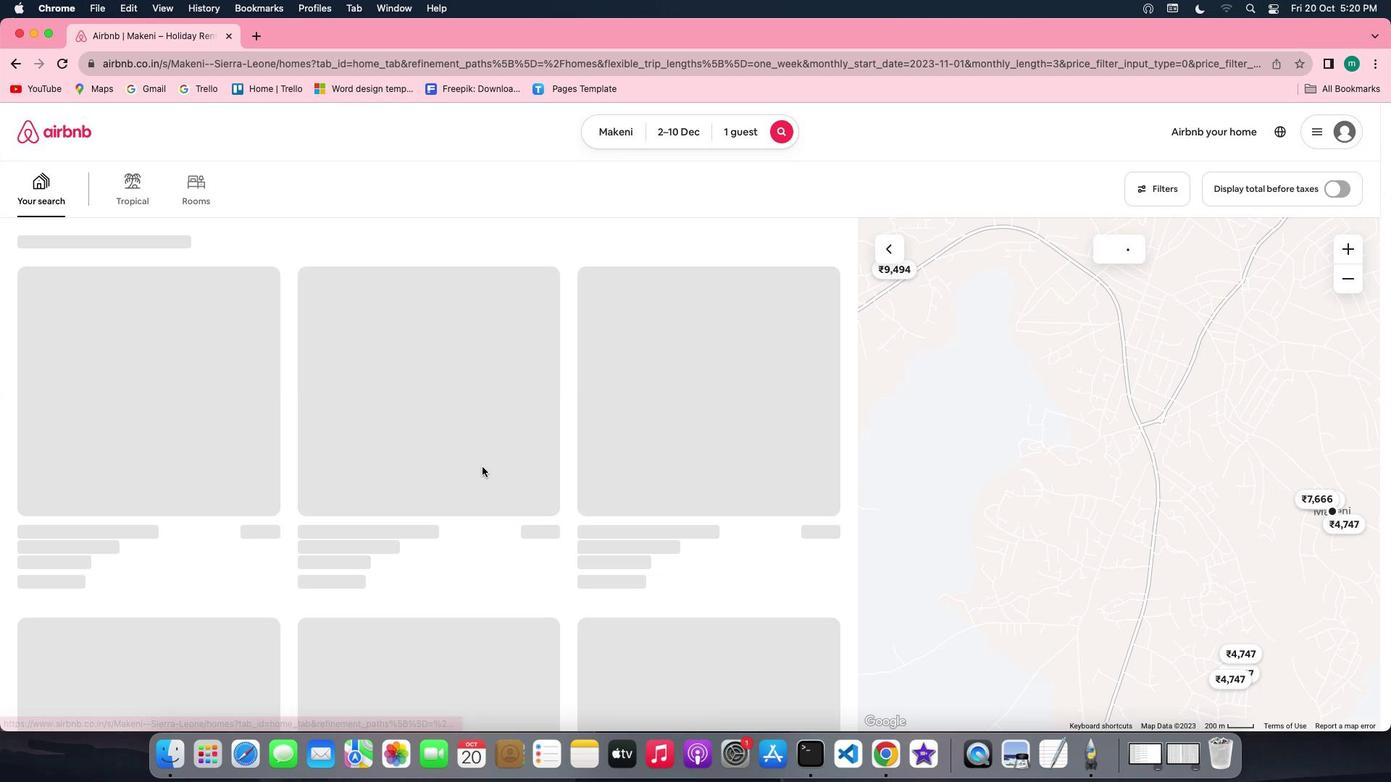 
